 Task: Find connections with filter location San Bernardo with filter topic #Moneywith filter profile language German with filter current company Lemon Tree Hotels with filter school United Institute Of Management with filter industry Surveying and Mapping Services with filter service category Loans with filter keywords title Account Representative
Action: Mouse moved to (609, 68)
Screenshot: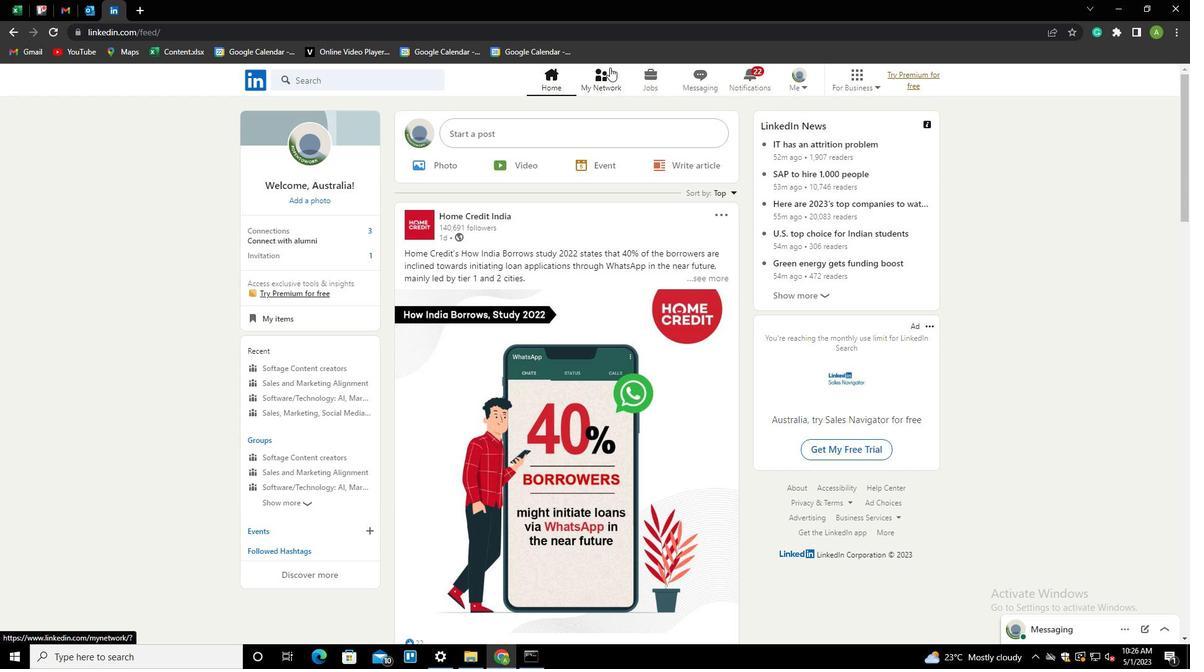 
Action: Mouse pressed left at (609, 68)
Screenshot: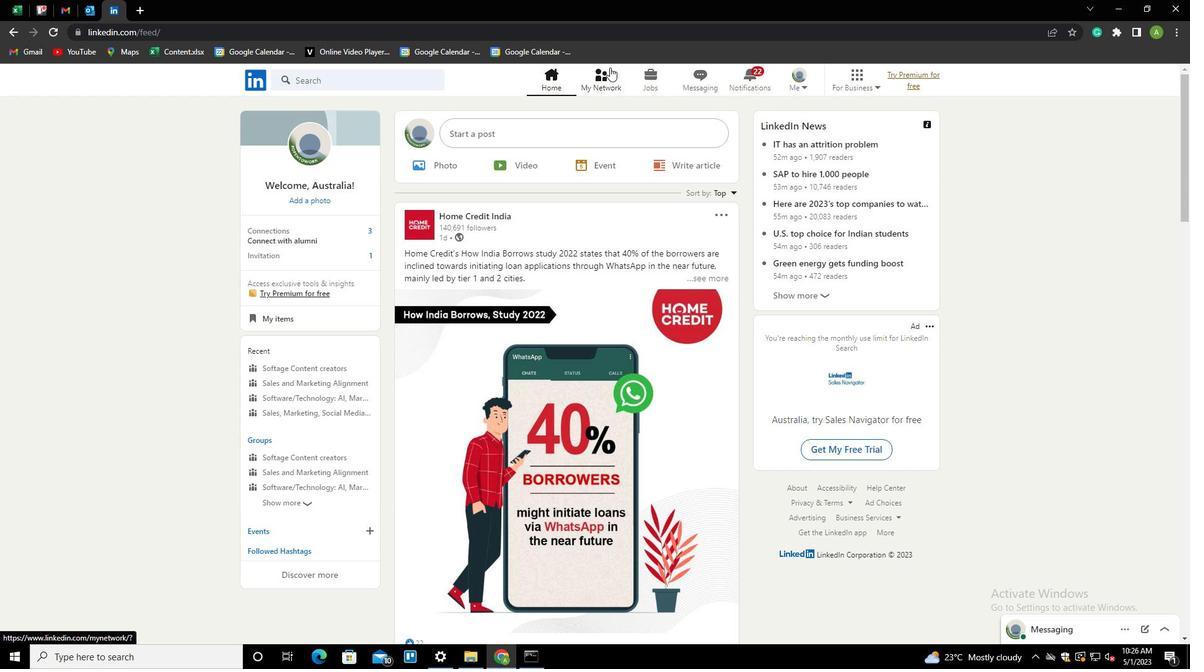
Action: Mouse moved to (308, 150)
Screenshot: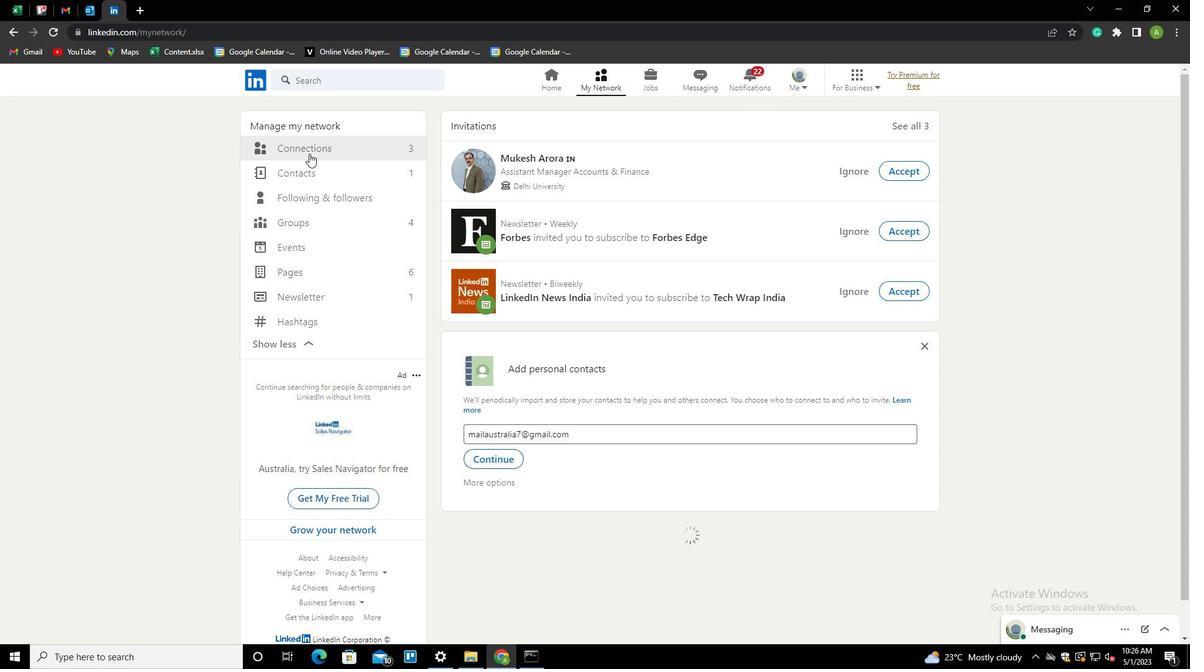 
Action: Mouse pressed left at (308, 150)
Screenshot: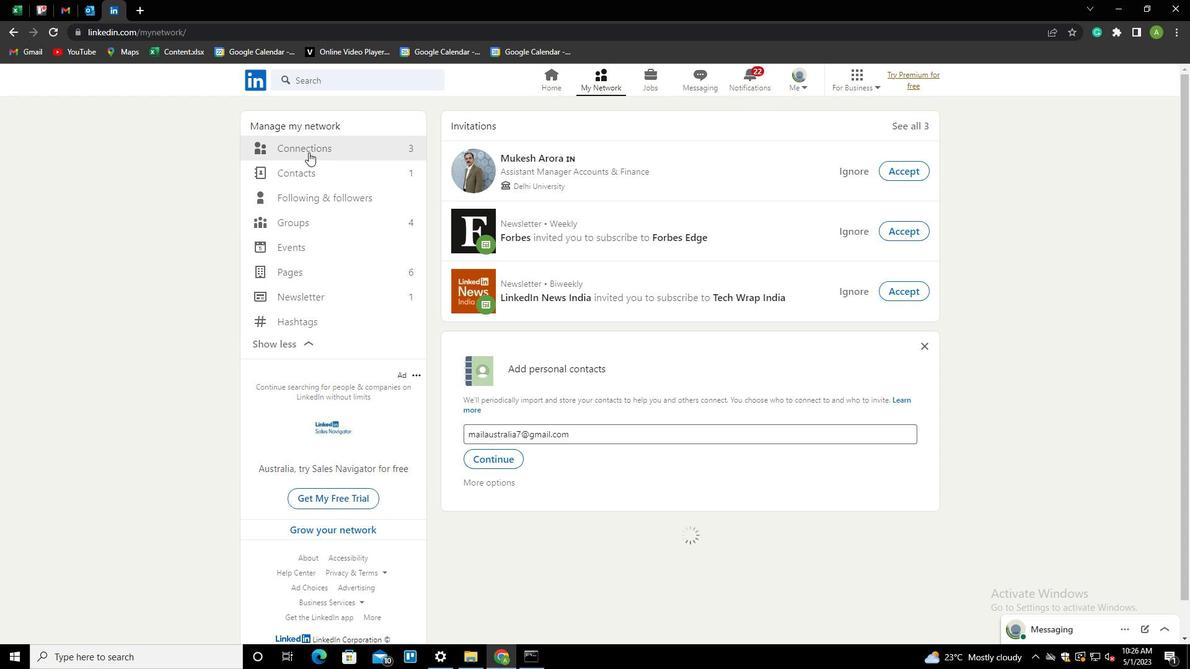 
Action: Mouse moved to (674, 147)
Screenshot: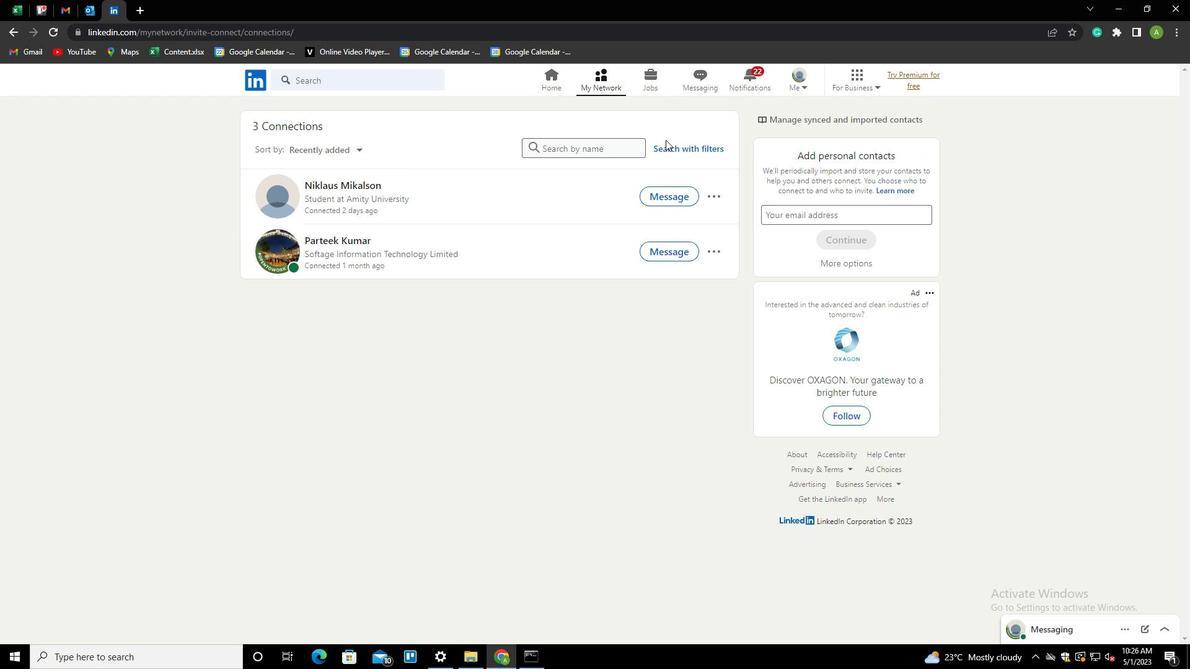
Action: Mouse pressed left at (674, 147)
Screenshot: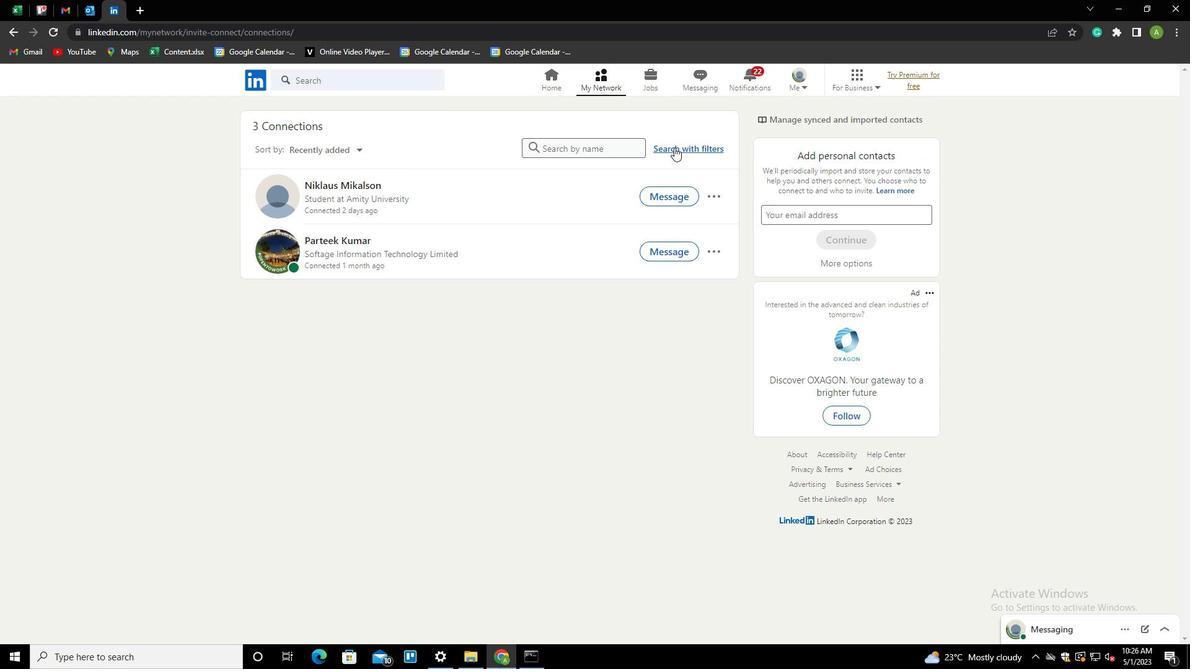 
Action: Mouse moved to (633, 115)
Screenshot: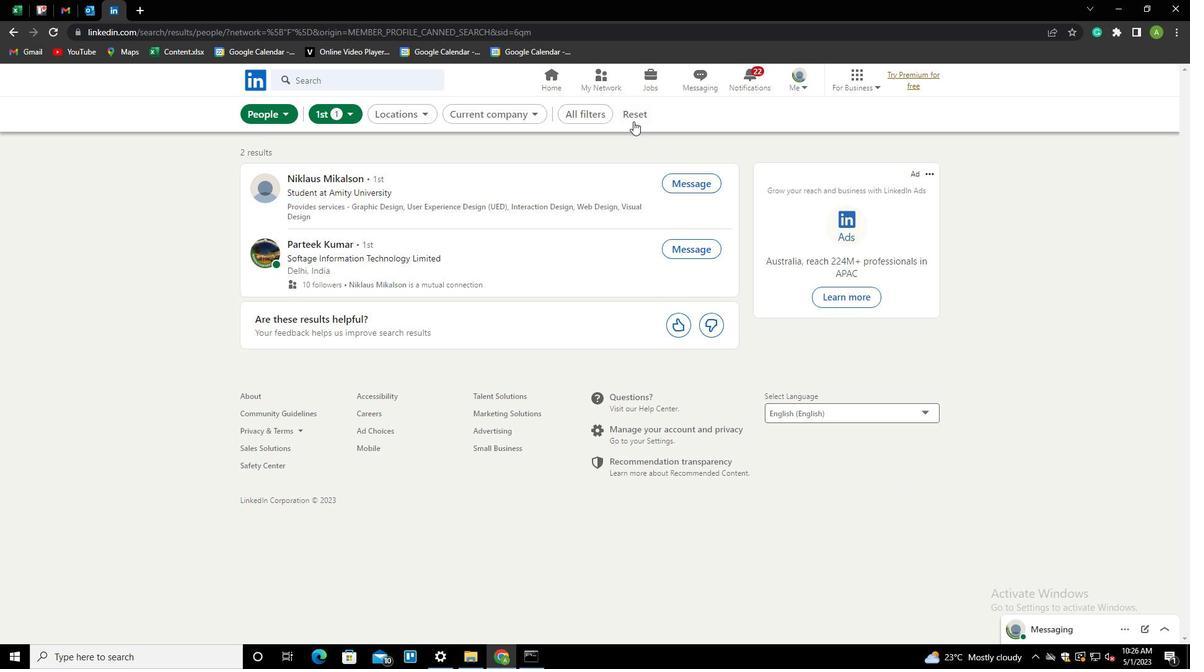 
Action: Mouse pressed left at (633, 115)
Screenshot: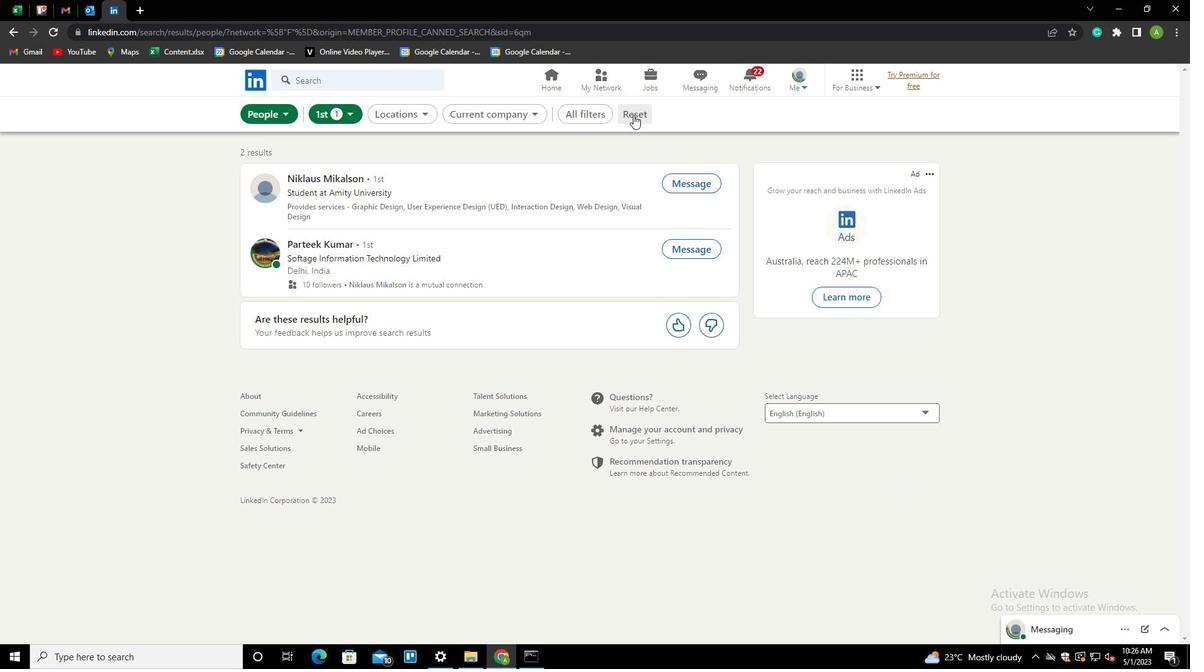 
Action: Mouse moved to (610, 110)
Screenshot: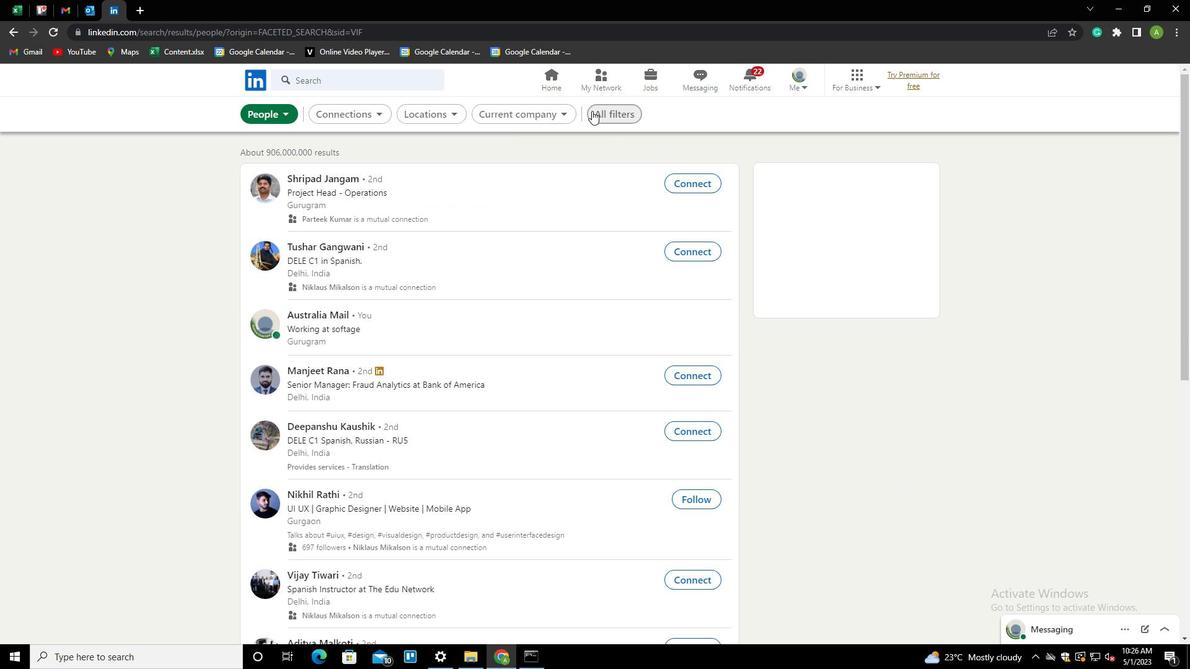 
Action: Mouse pressed left at (610, 110)
Screenshot: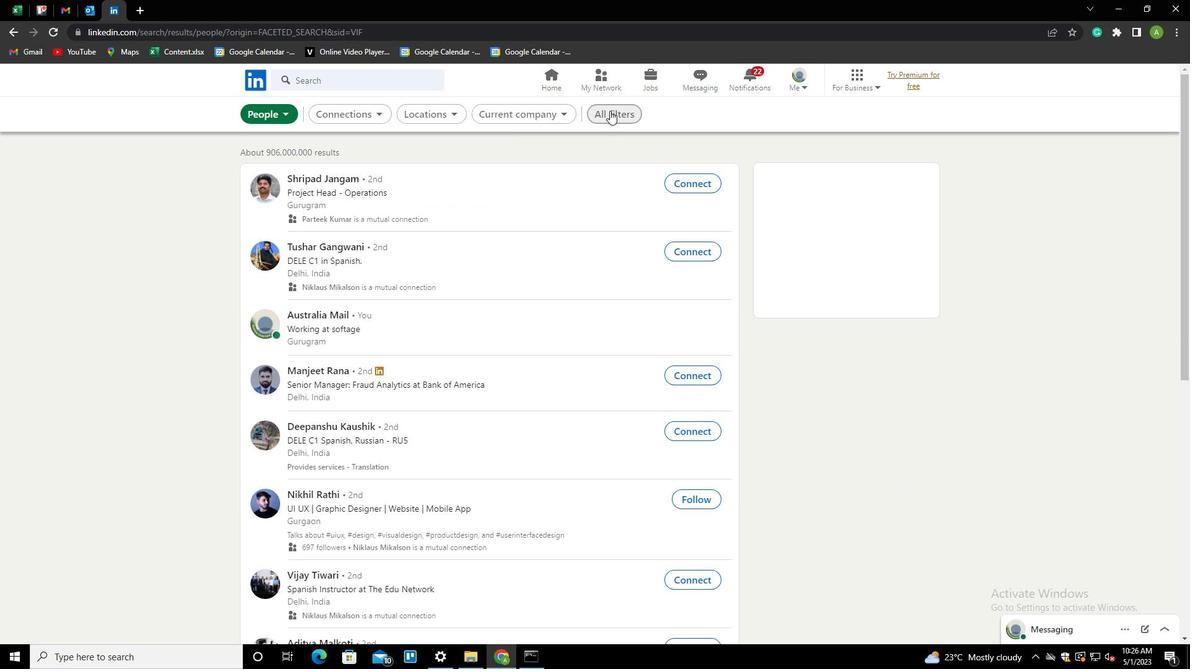 
Action: Mouse moved to (972, 280)
Screenshot: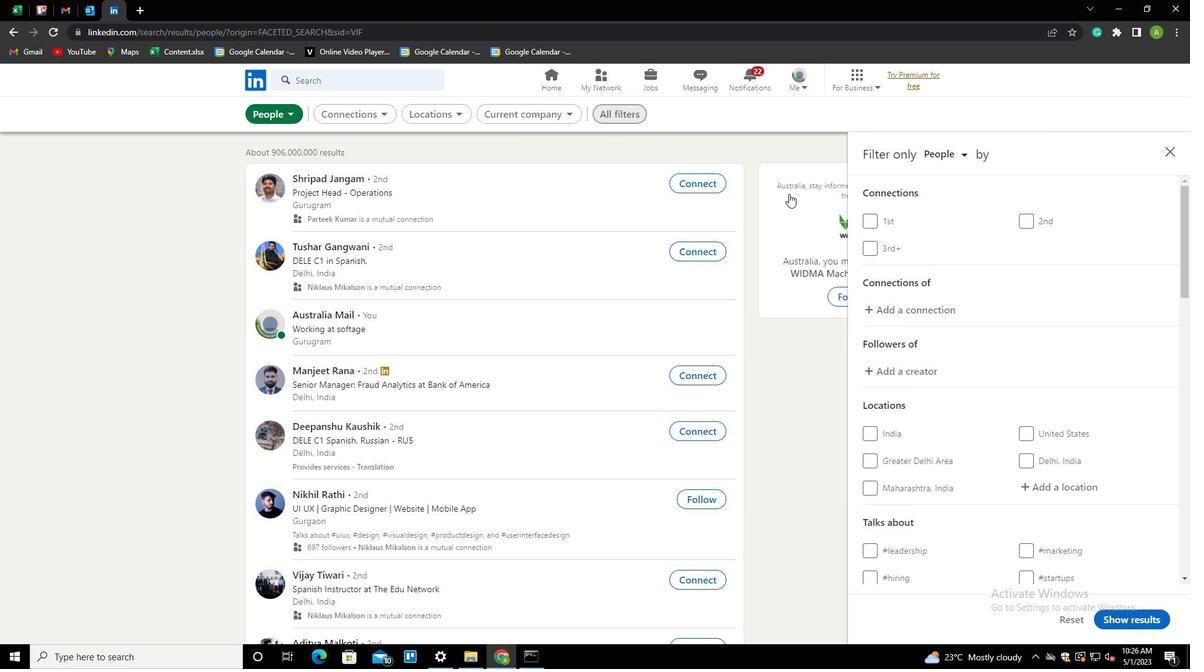
Action: Mouse scrolled (972, 280) with delta (0, 0)
Screenshot: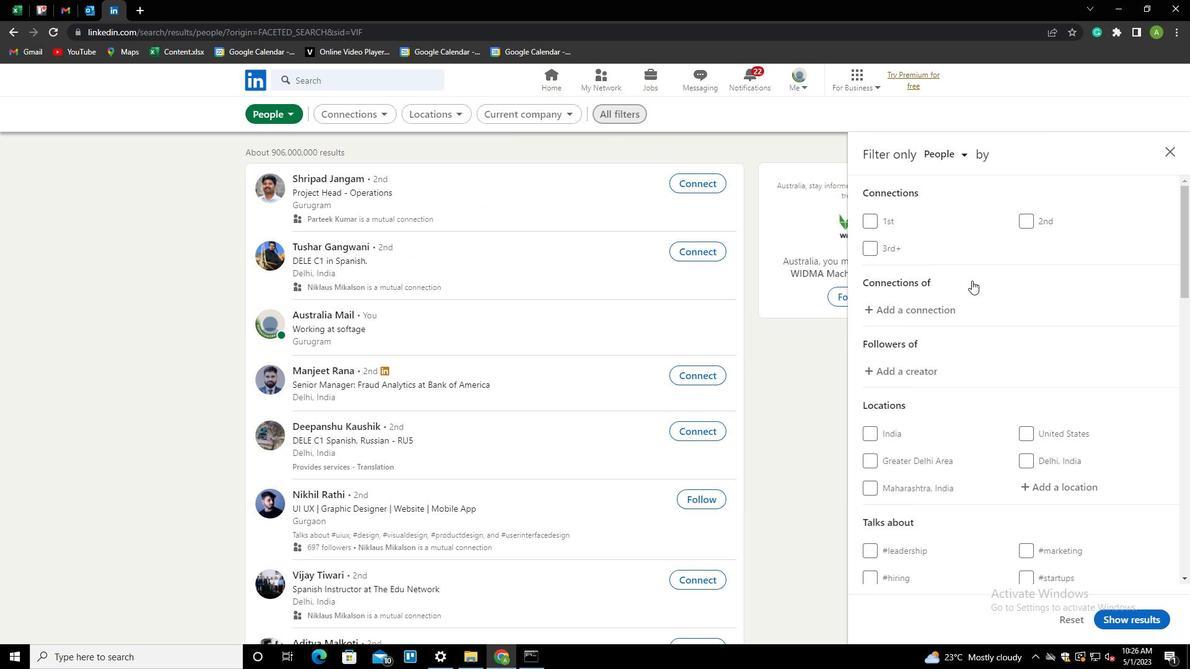
Action: Mouse scrolled (972, 280) with delta (0, 0)
Screenshot: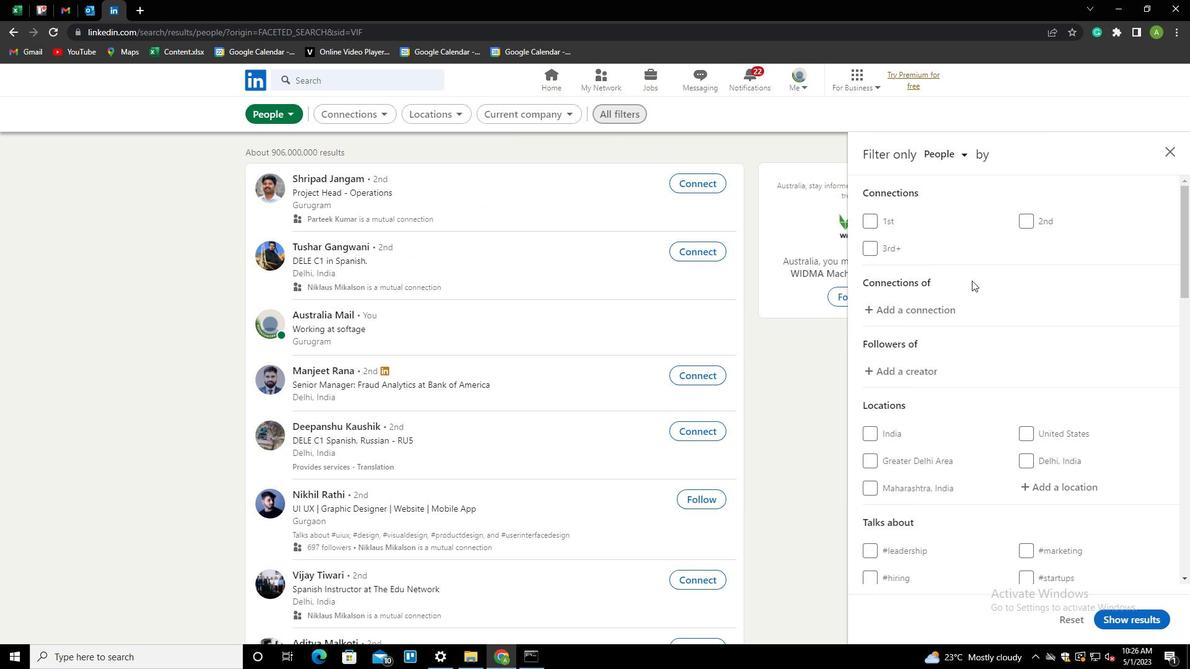 
Action: Mouse scrolled (972, 280) with delta (0, 0)
Screenshot: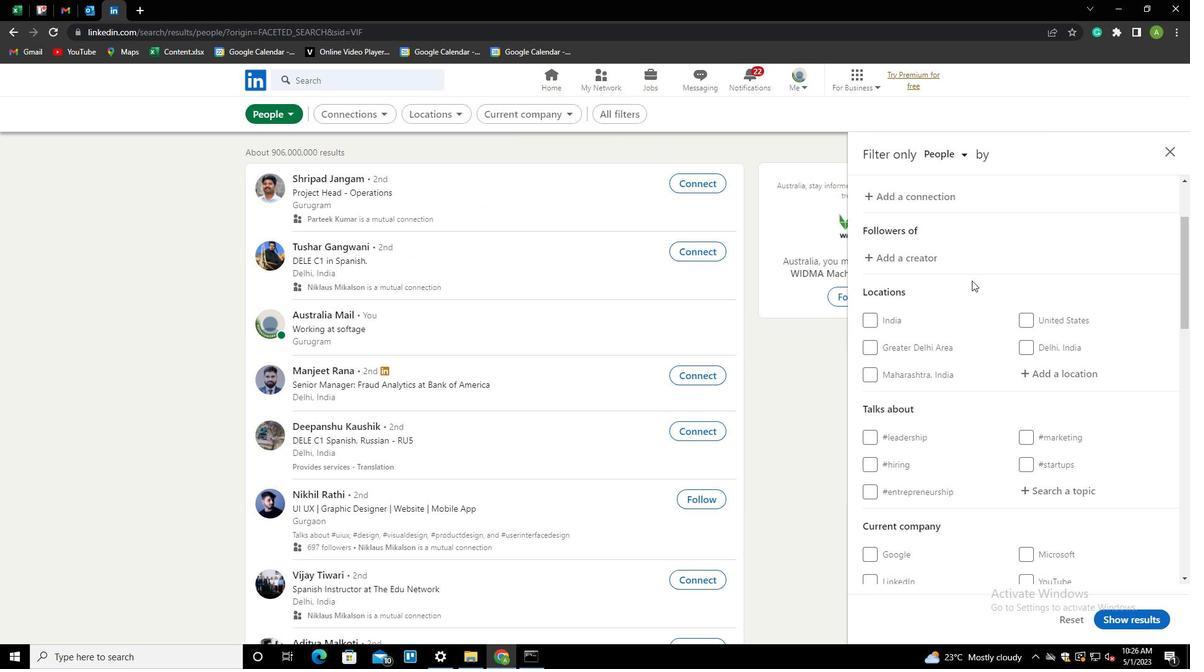 
Action: Mouse scrolled (972, 280) with delta (0, 0)
Screenshot: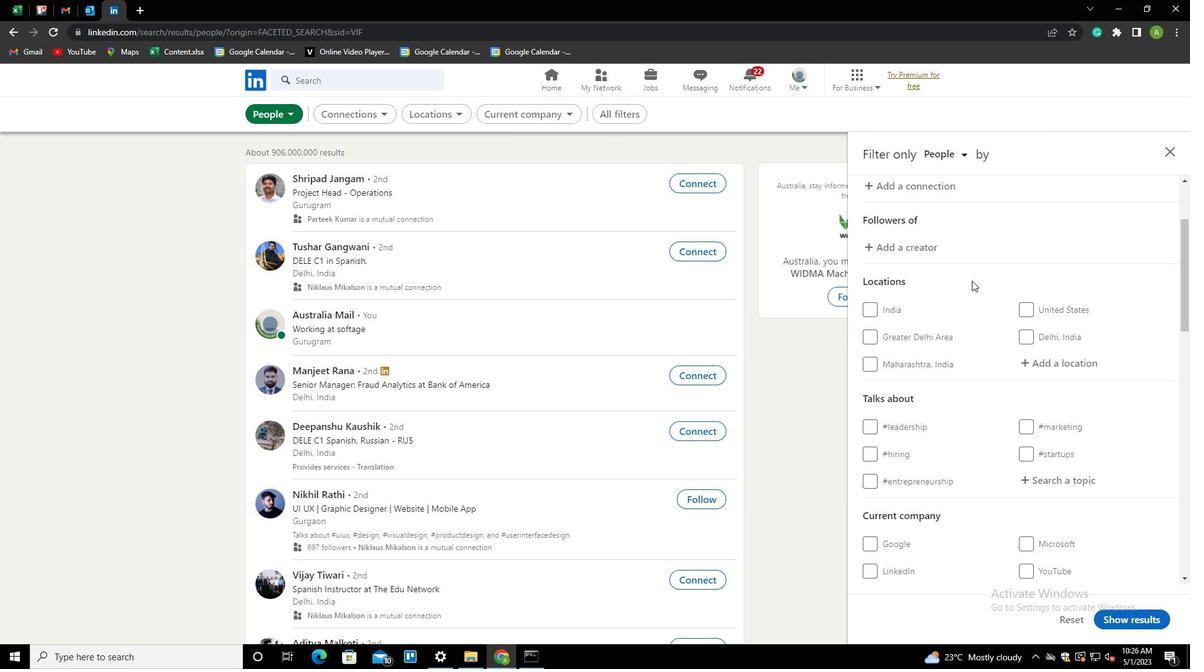
Action: Mouse moved to (1045, 241)
Screenshot: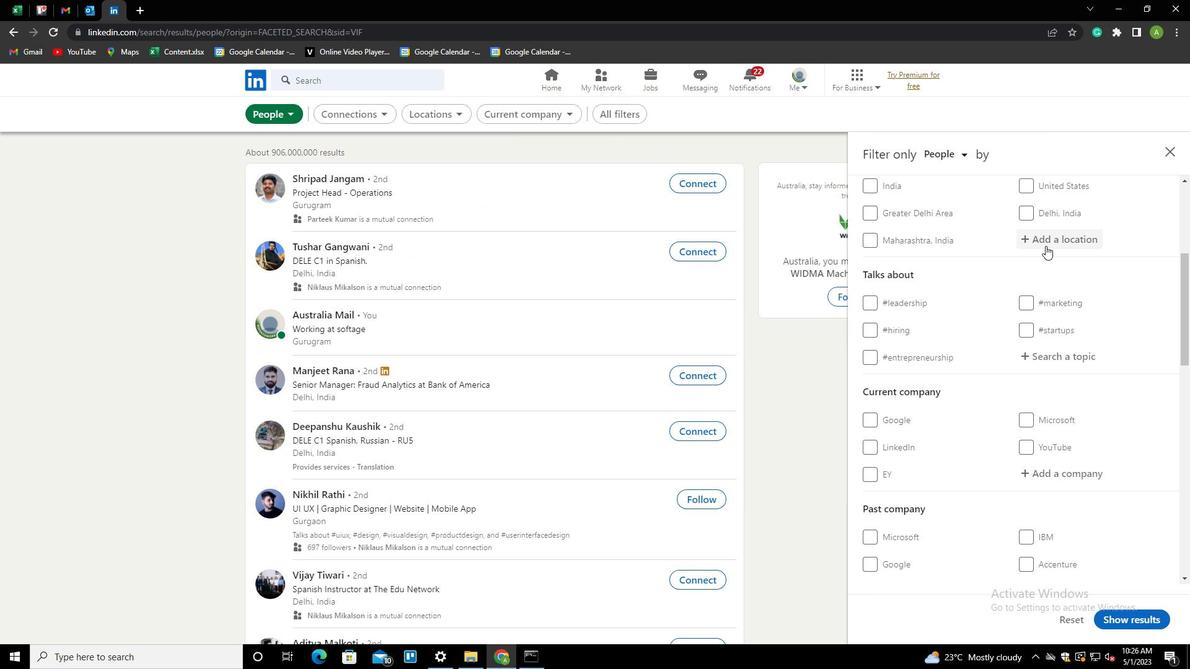 
Action: Mouse pressed left at (1045, 241)
Screenshot: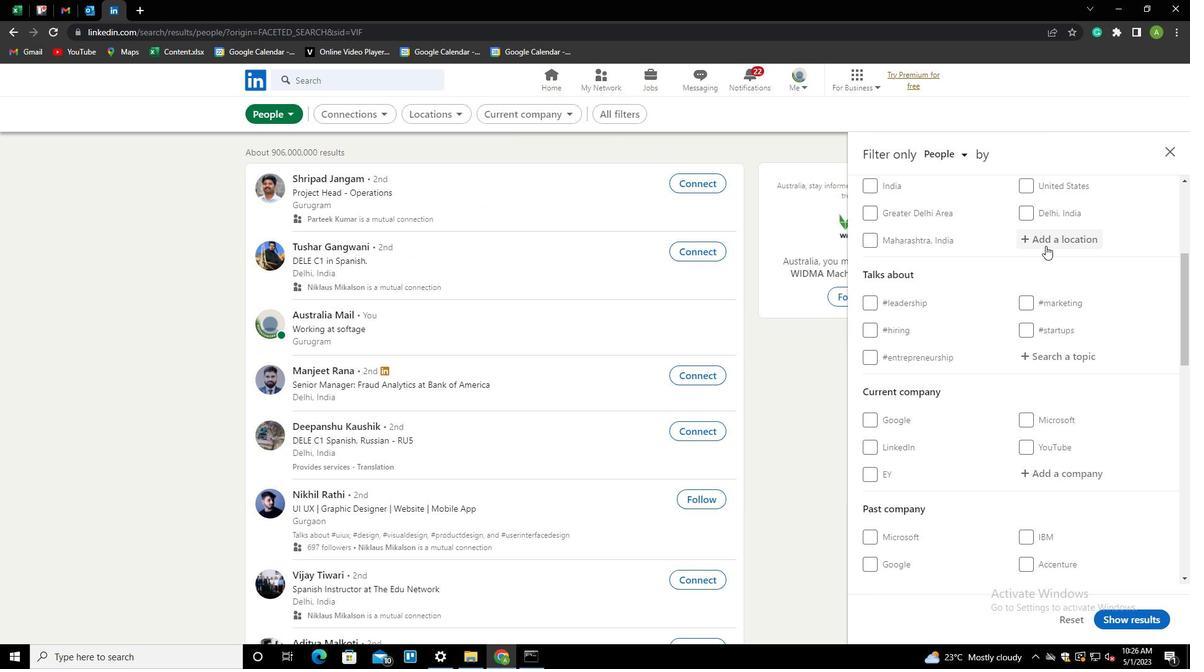 
Action: Key pressed <Key.shift>SAN<Key.space><Key.shift>BERNARDO<Key.down><Key.enter>
Screenshot: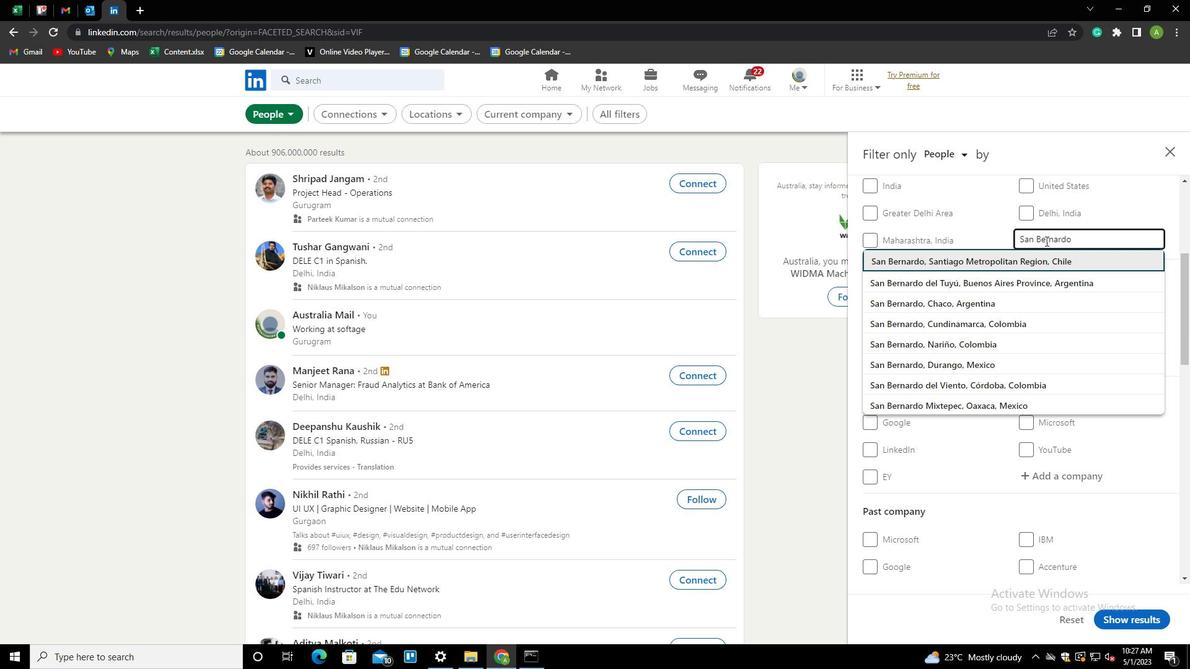 
Action: Mouse scrolled (1045, 240) with delta (0, 0)
Screenshot: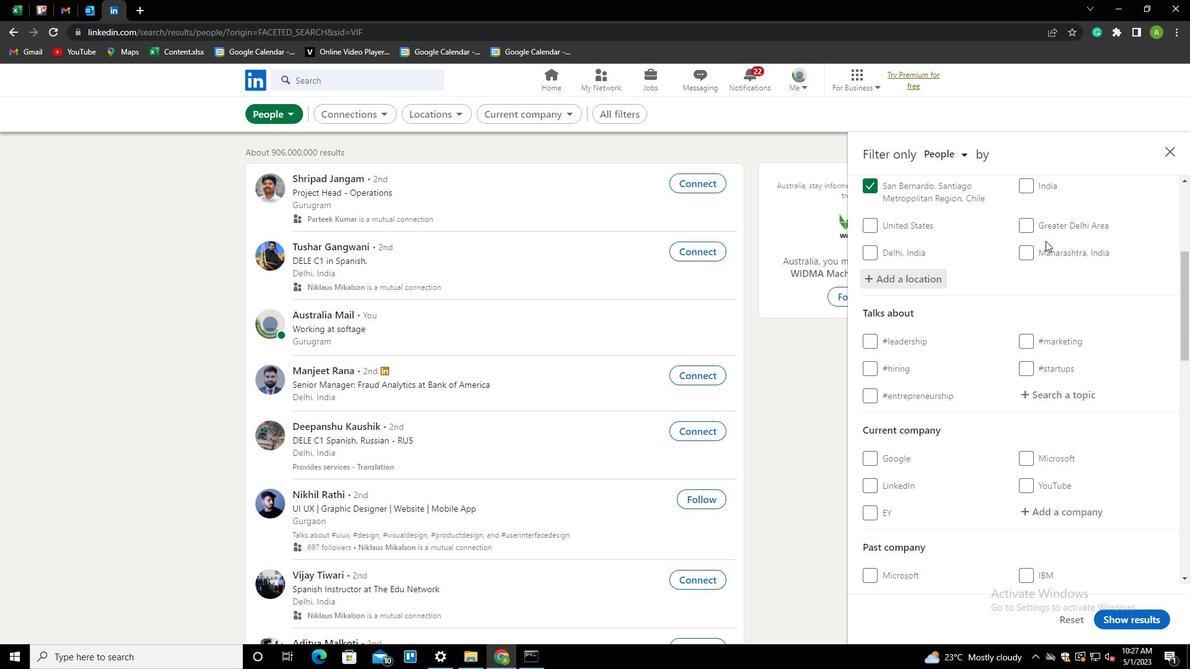 
Action: Mouse scrolled (1045, 240) with delta (0, 0)
Screenshot: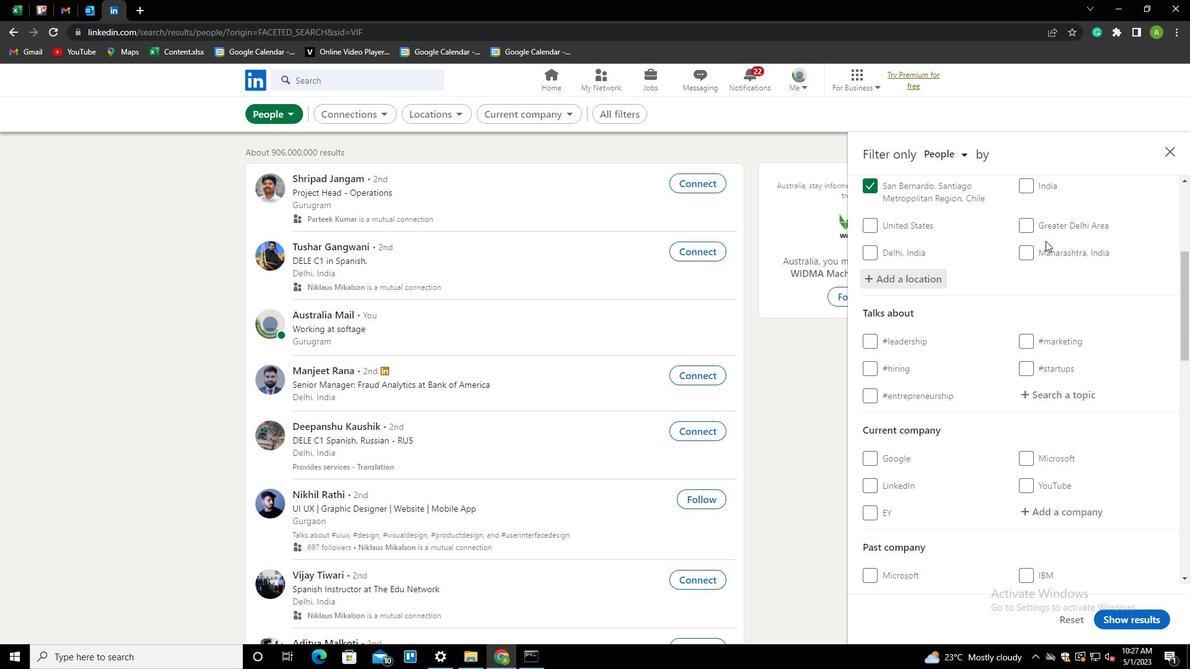 
Action: Mouse scrolled (1045, 240) with delta (0, 0)
Screenshot: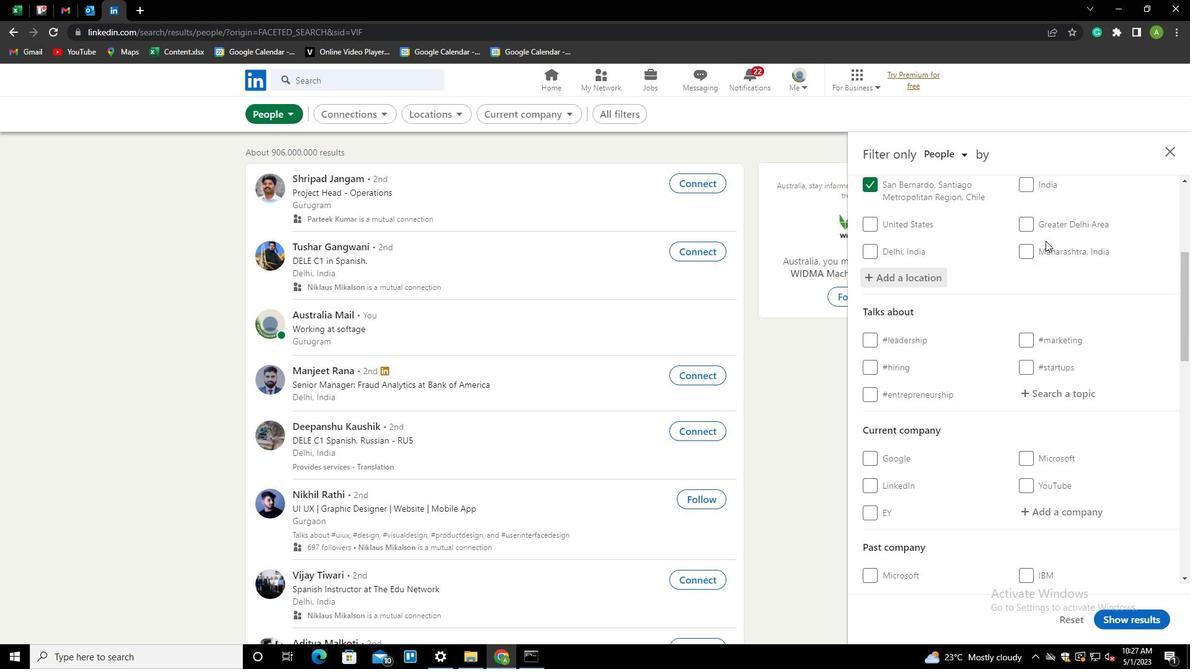 
Action: Mouse moved to (1066, 318)
Screenshot: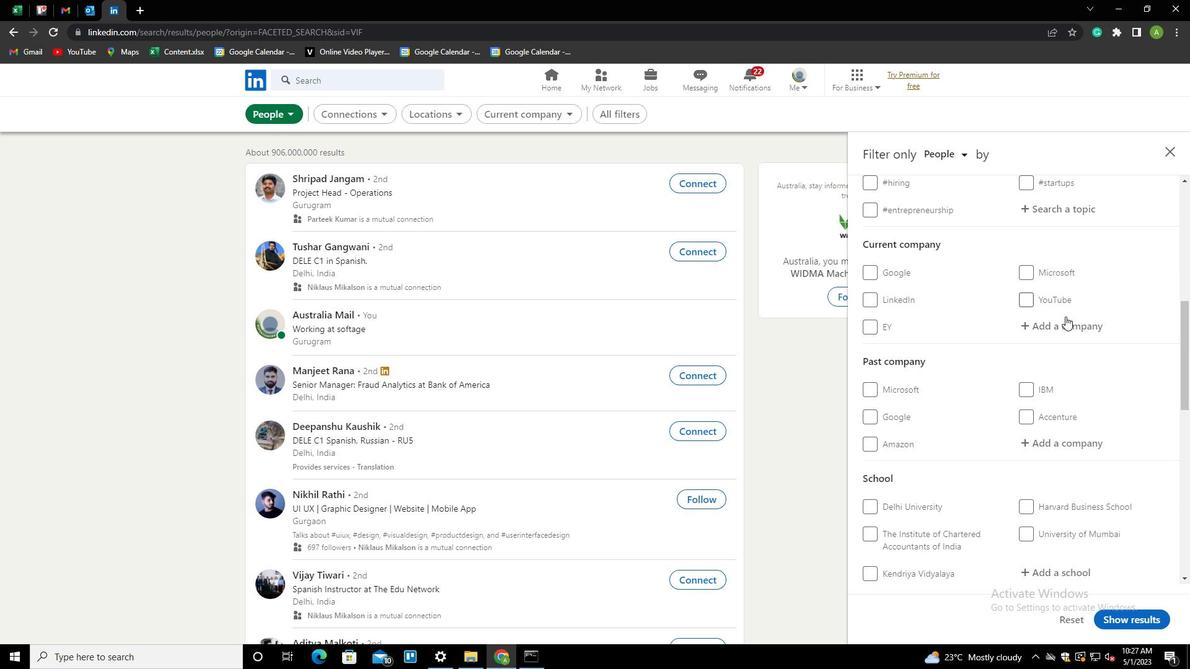 
Action: Mouse scrolled (1066, 318) with delta (0, 0)
Screenshot: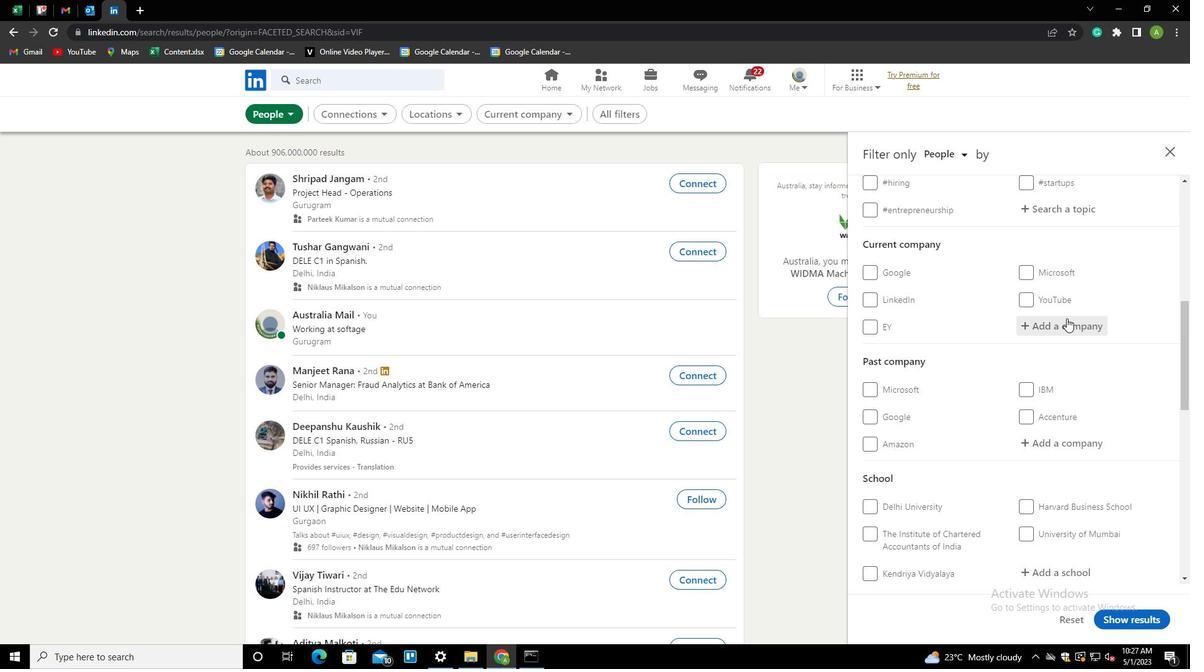 
Action: Mouse scrolled (1066, 319) with delta (0, 0)
Screenshot: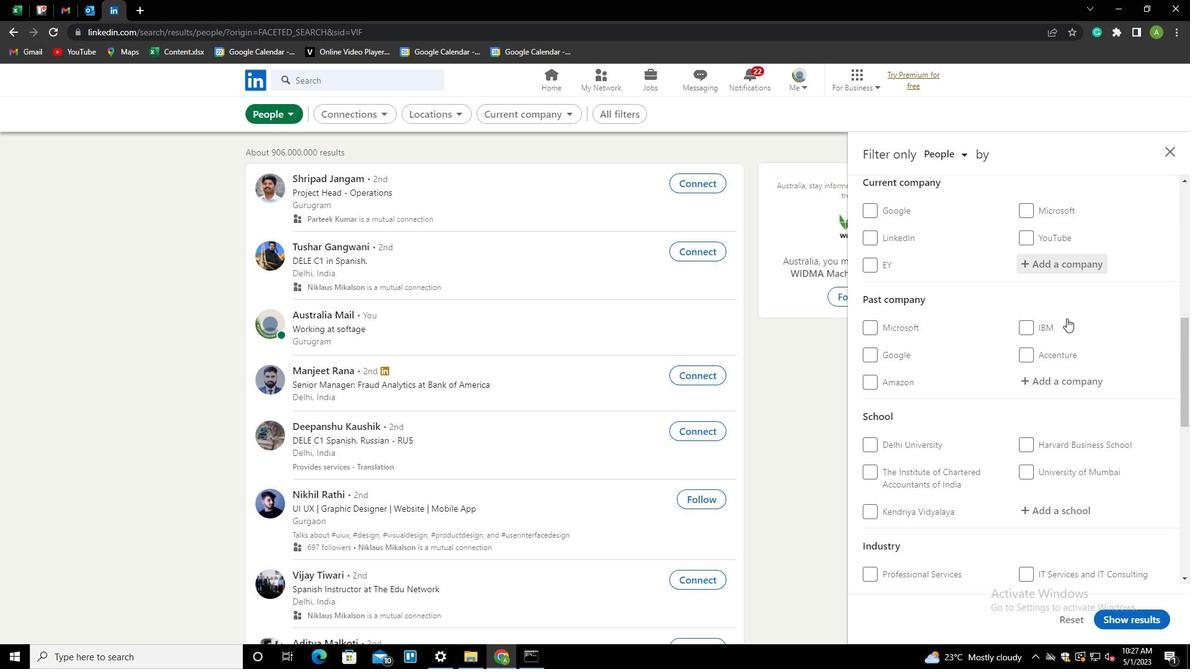 
Action: Mouse scrolled (1066, 319) with delta (0, 0)
Screenshot: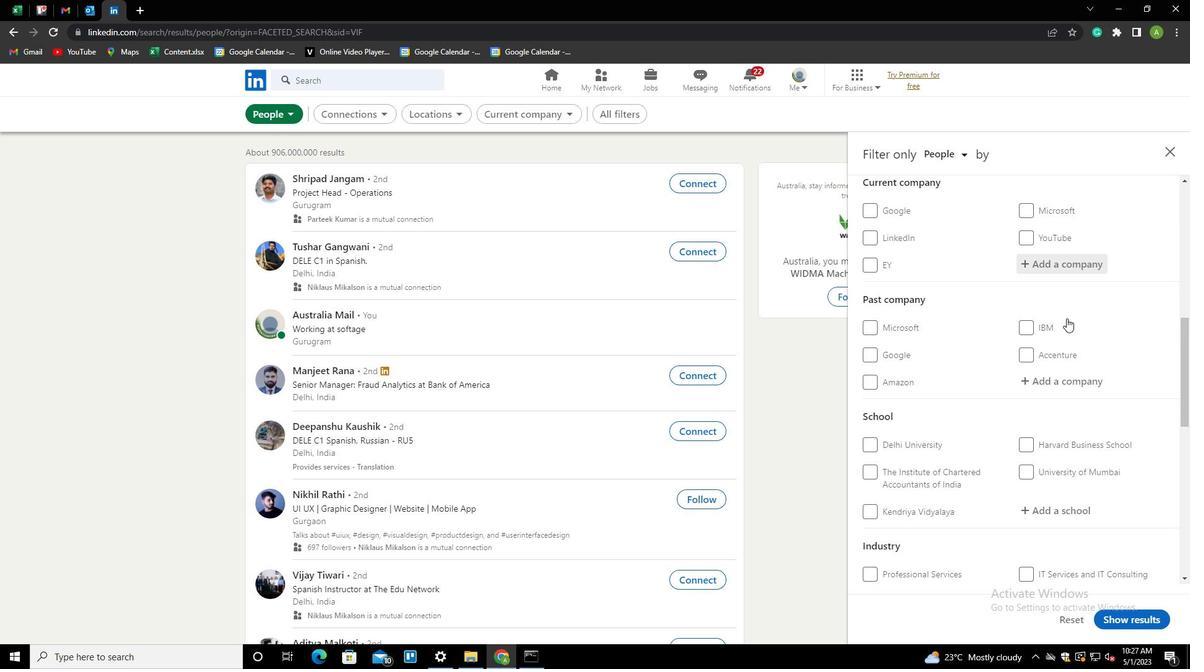 
Action: Mouse scrolled (1066, 319) with delta (0, 0)
Screenshot: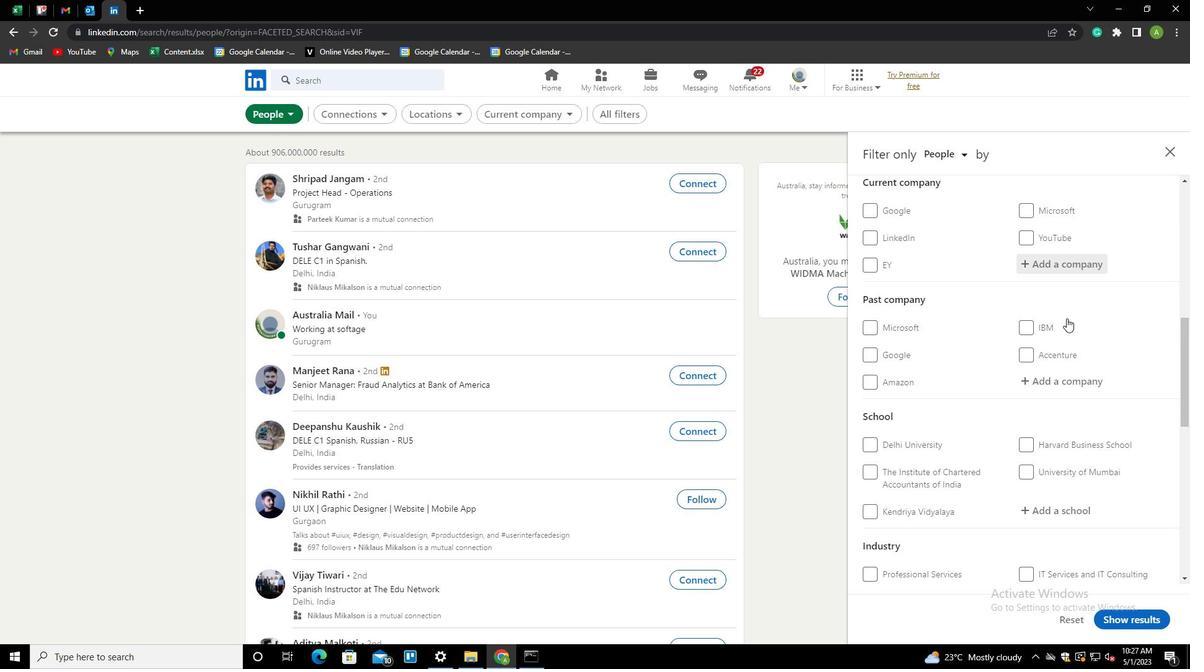 
Action: Mouse moved to (1060, 335)
Screenshot: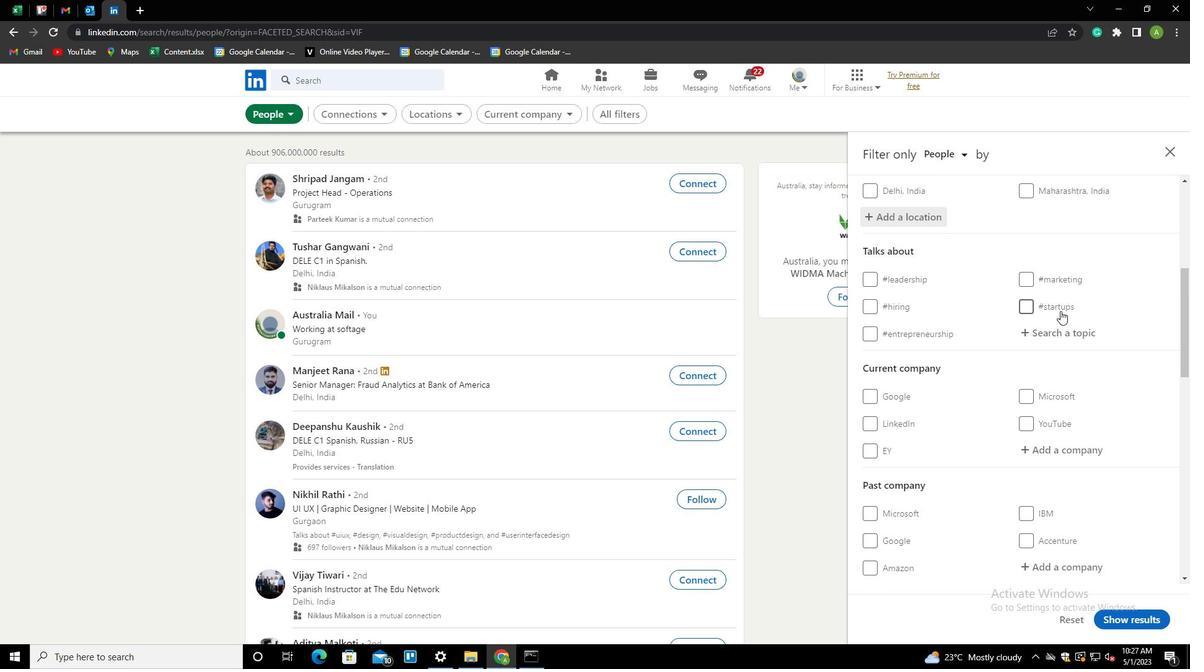 
Action: Mouse pressed left at (1060, 335)
Screenshot: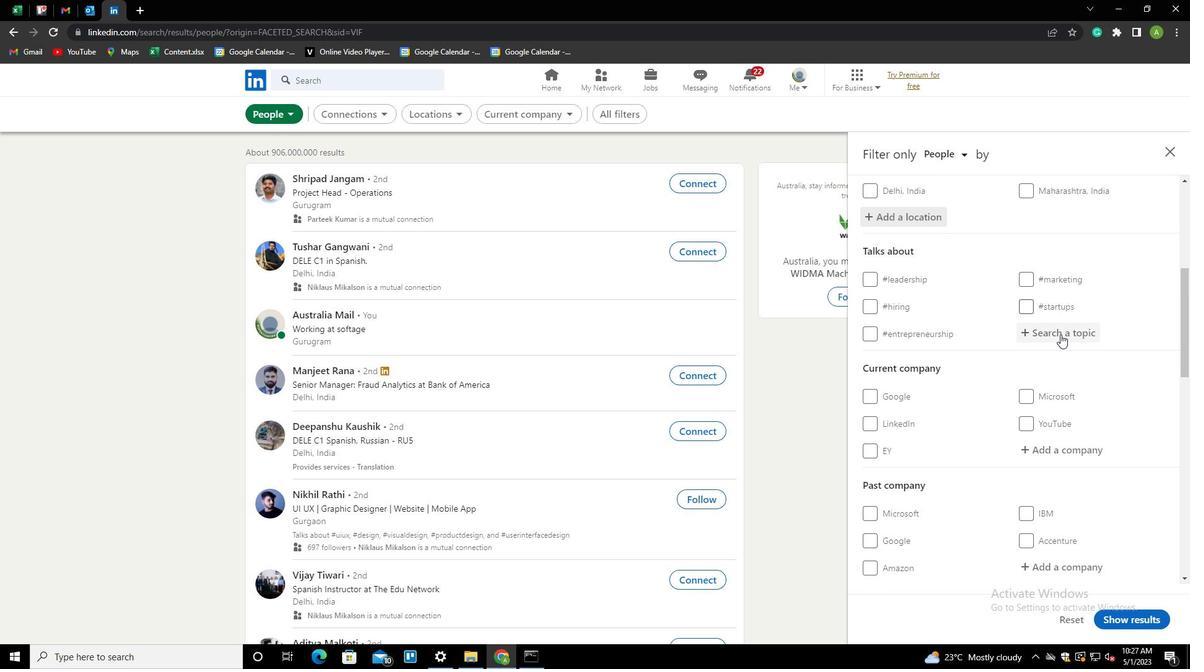 
Action: Key pressed <Key.shift>MONEY<Key.down><Key.enter>
Screenshot: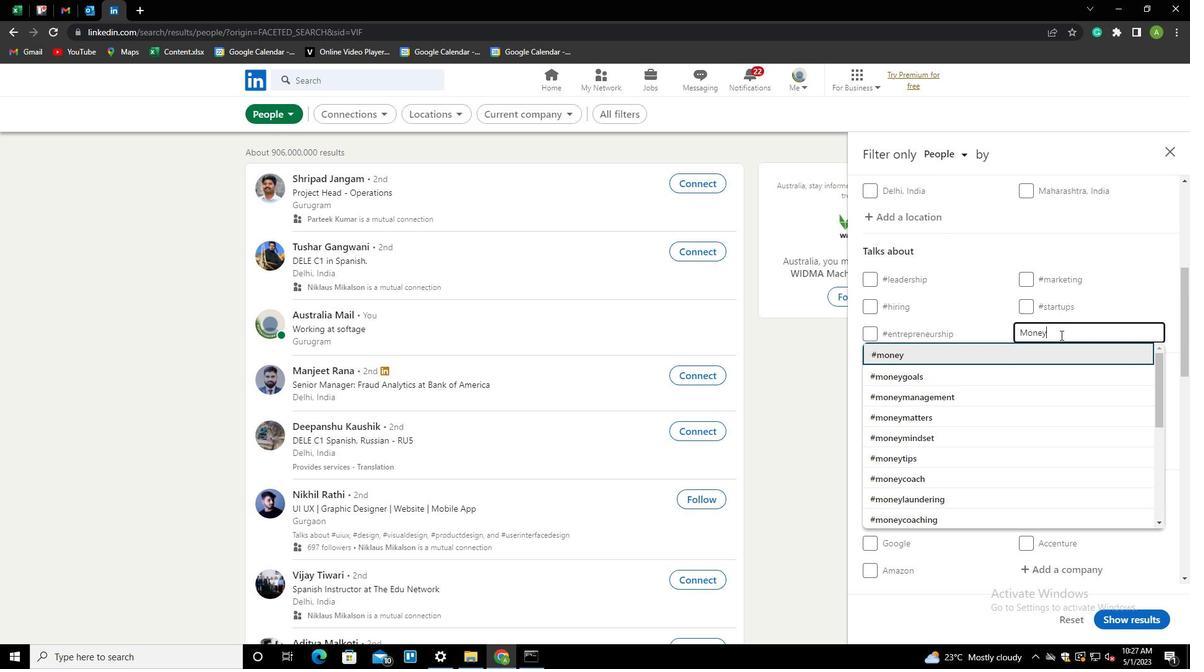 
Action: Mouse scrolled (1060, 334) with delta (0, 0)
Screenshot: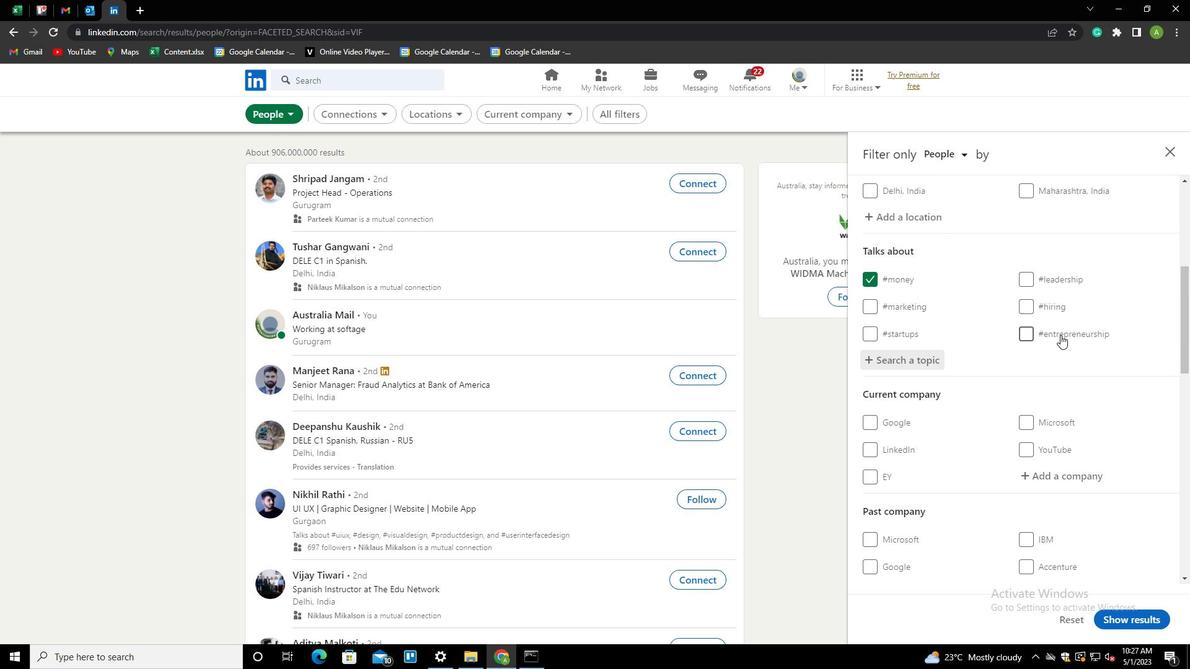 
Action: Mouse scrolled (1060, 334) with delta (0, 0)
Screenshot: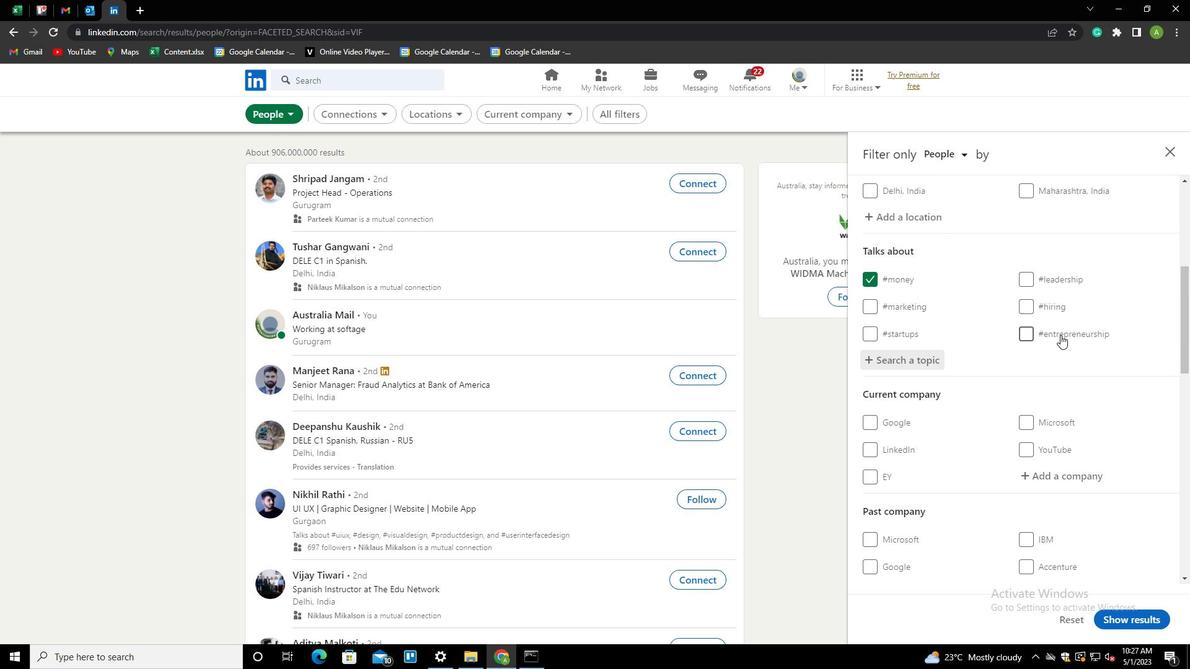 
Action: Mouse scrolled (1060, 334) with delta (0, 0)
Screenshot: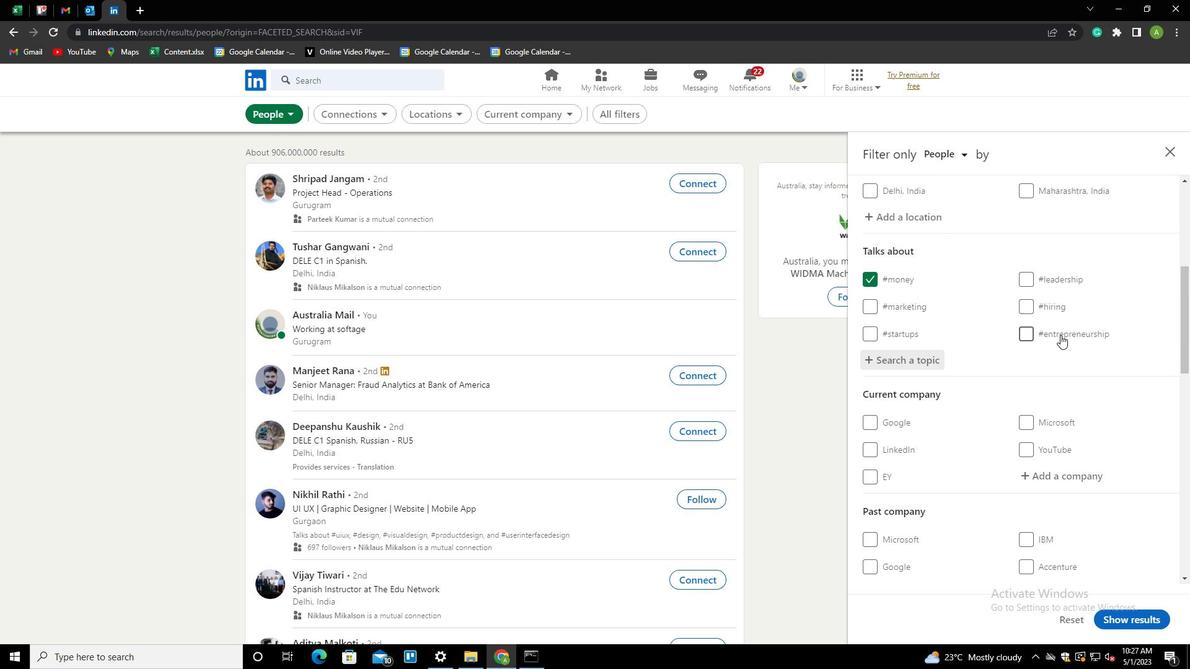 
Action: Mouse scrolled (1060, 334) with delta (0, 0)
Screenshot: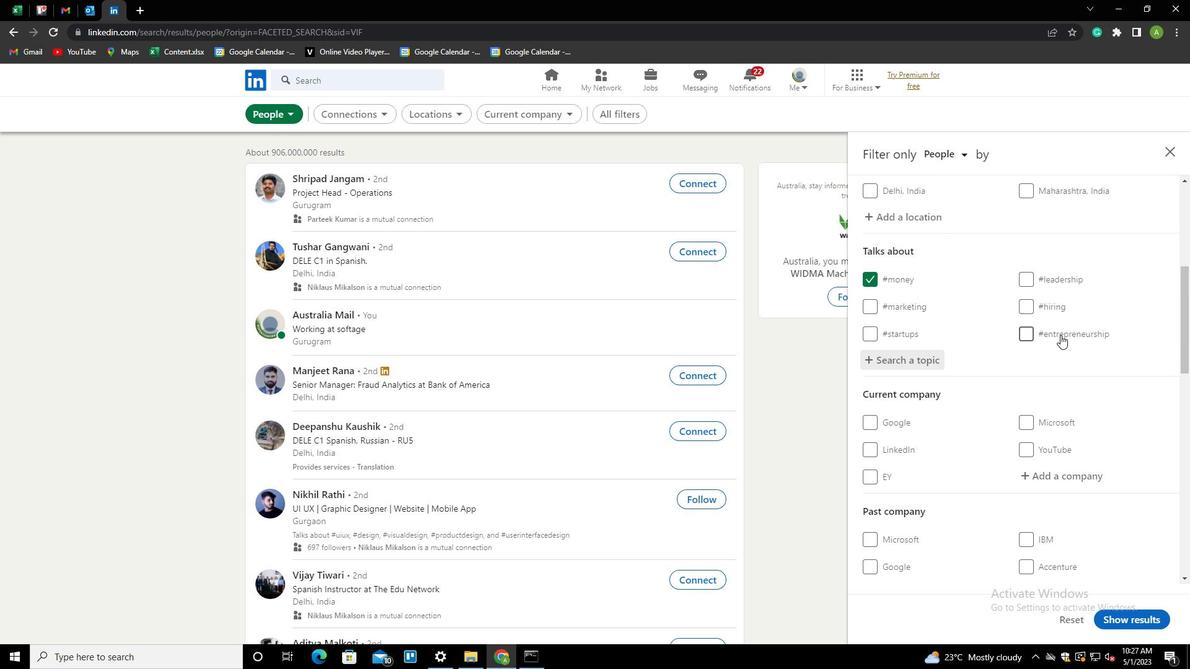
Action: Mouse scrolled (1060, 334) with delta (0, 0)
Screenshot: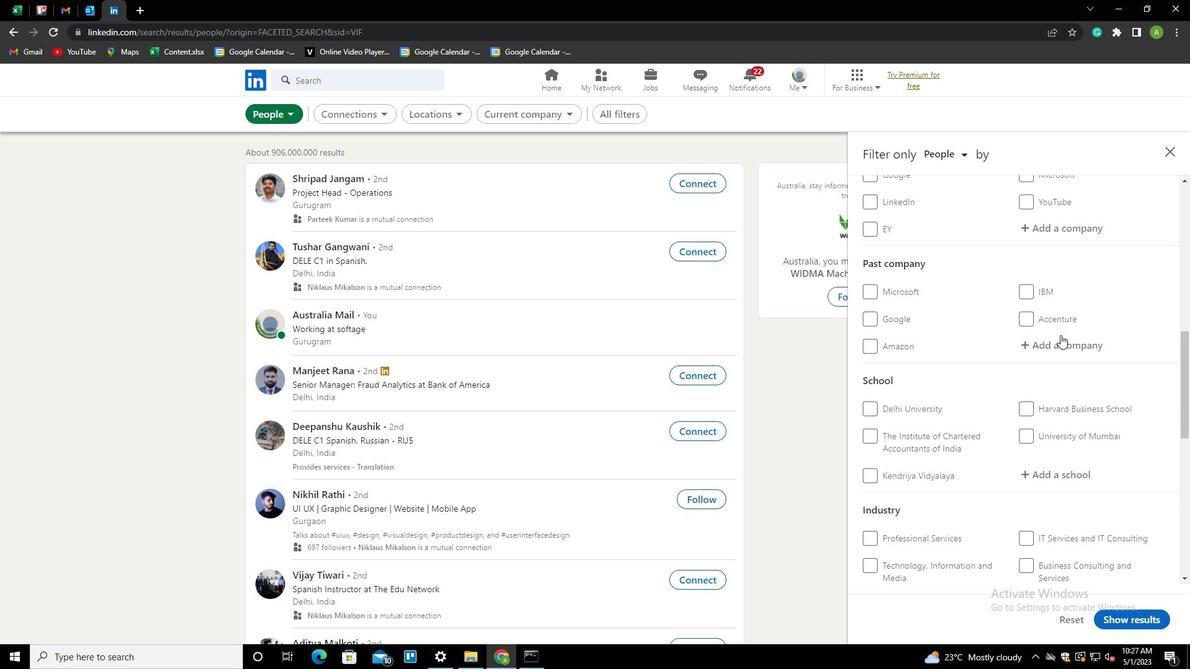 
Action: Mouse scrolled (1060, 334) with delta (0, 0)
Screenshot: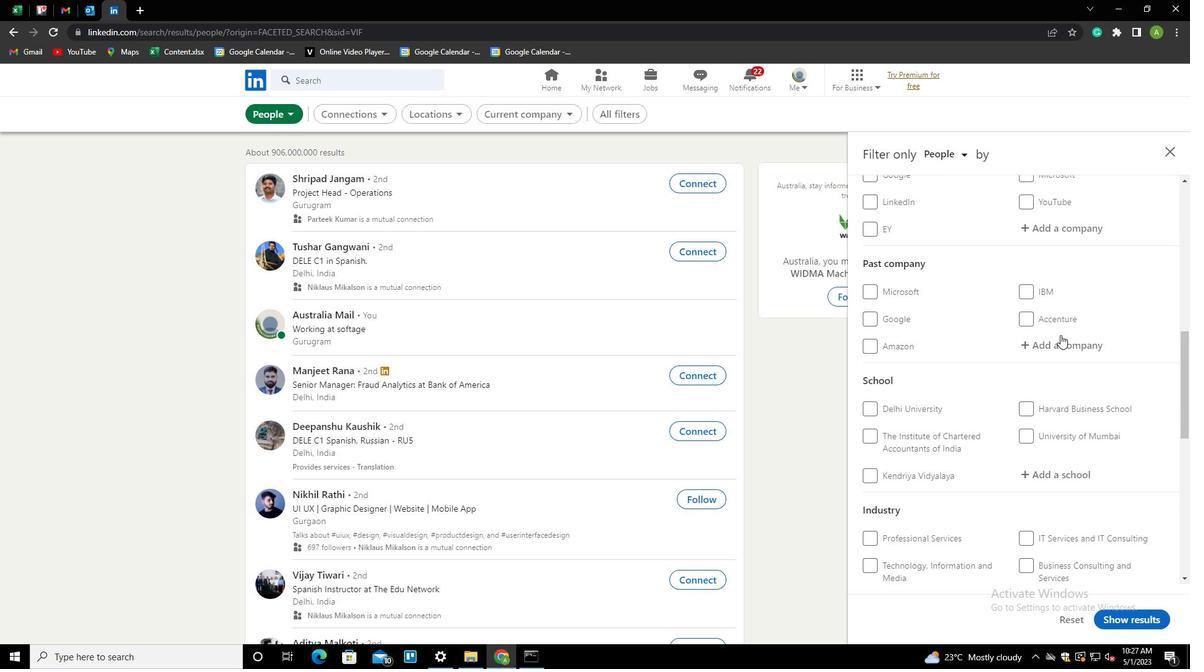 
Action: Mouse scrolled (1060, 334) with delta (0, 0)
Screenshot: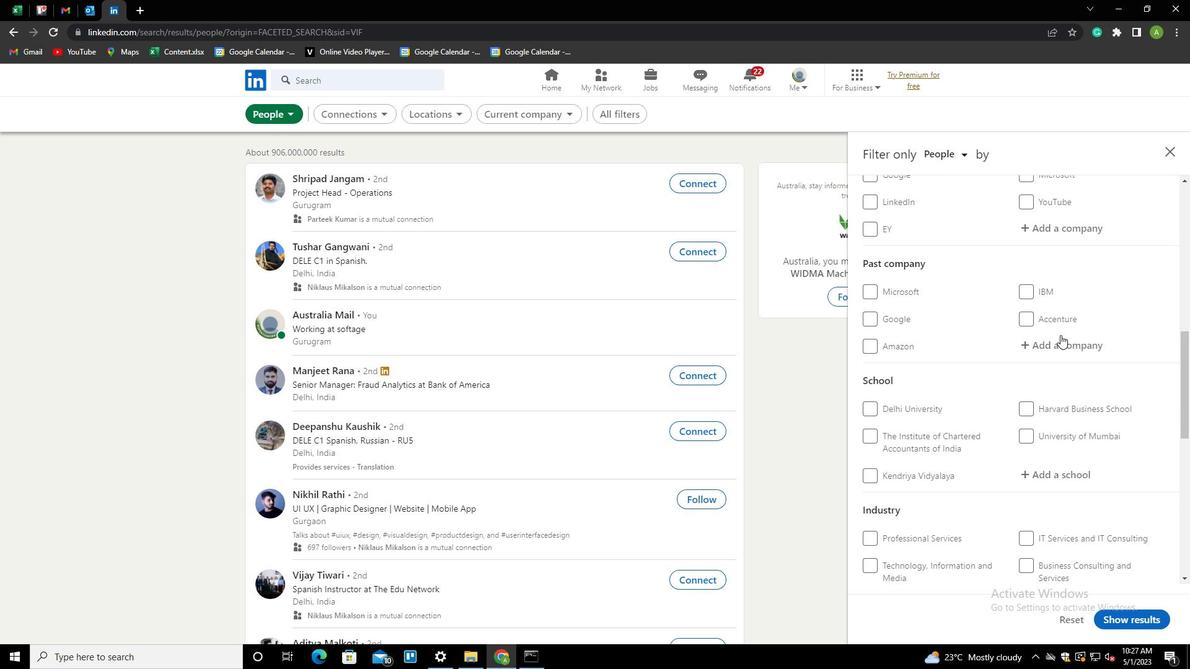 
Action: Mouse scrolled (1060, 334) with delta (0, 0)
Screenshot: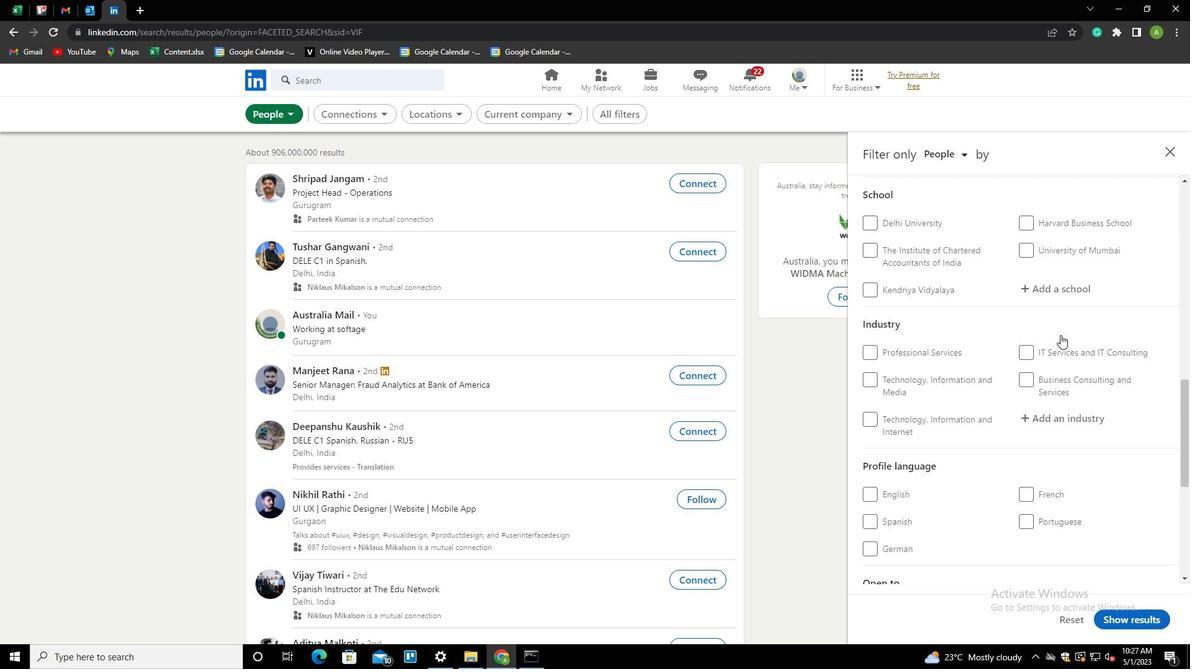 
Action: Mouse scrolled (1060, 334) with delta (0, 0)
Screenshot: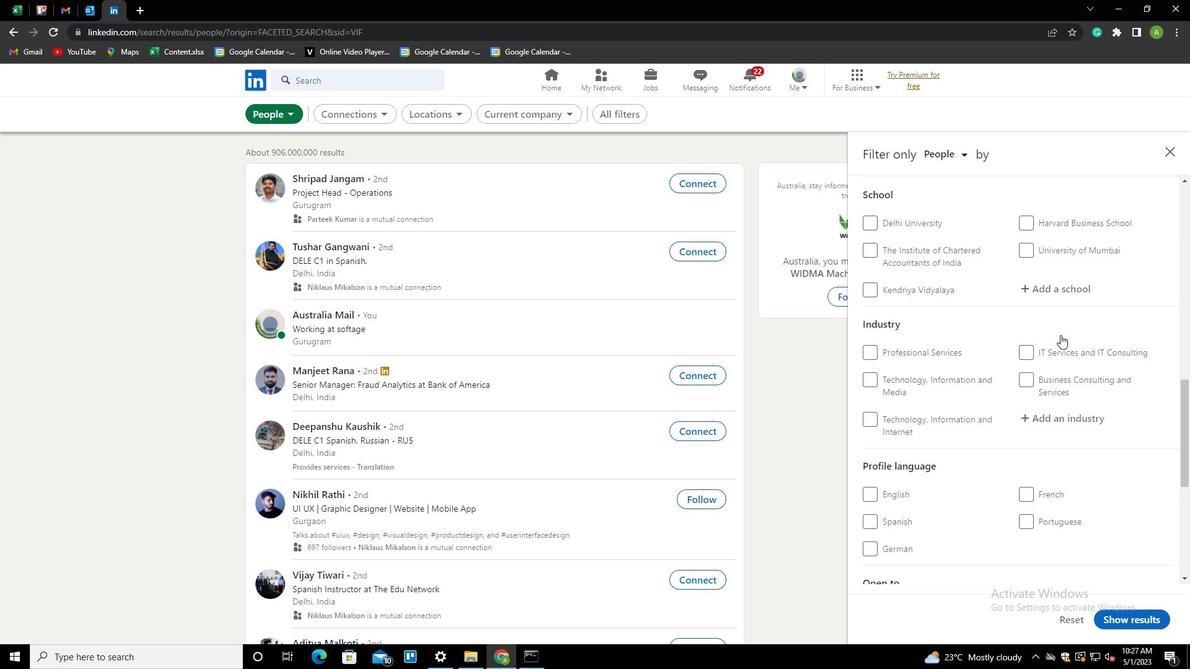 
Action: Mouse moved to (892, 422)
Screenshot: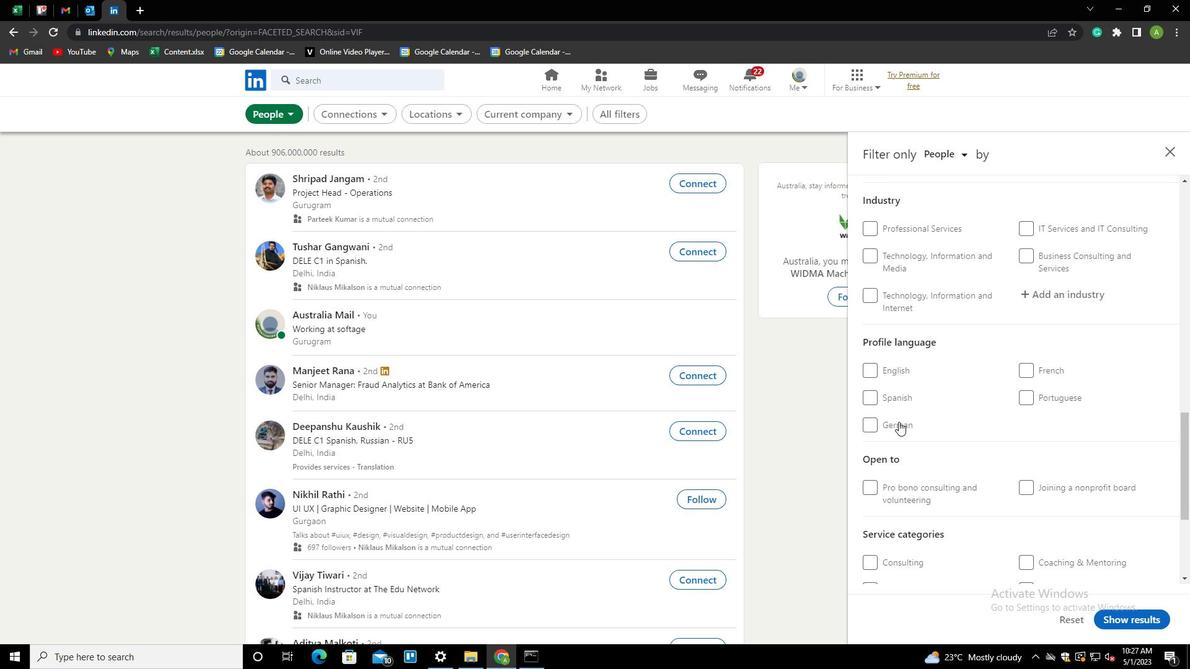 
Action: Mouse pressed left at (892, 422)
Screenshot: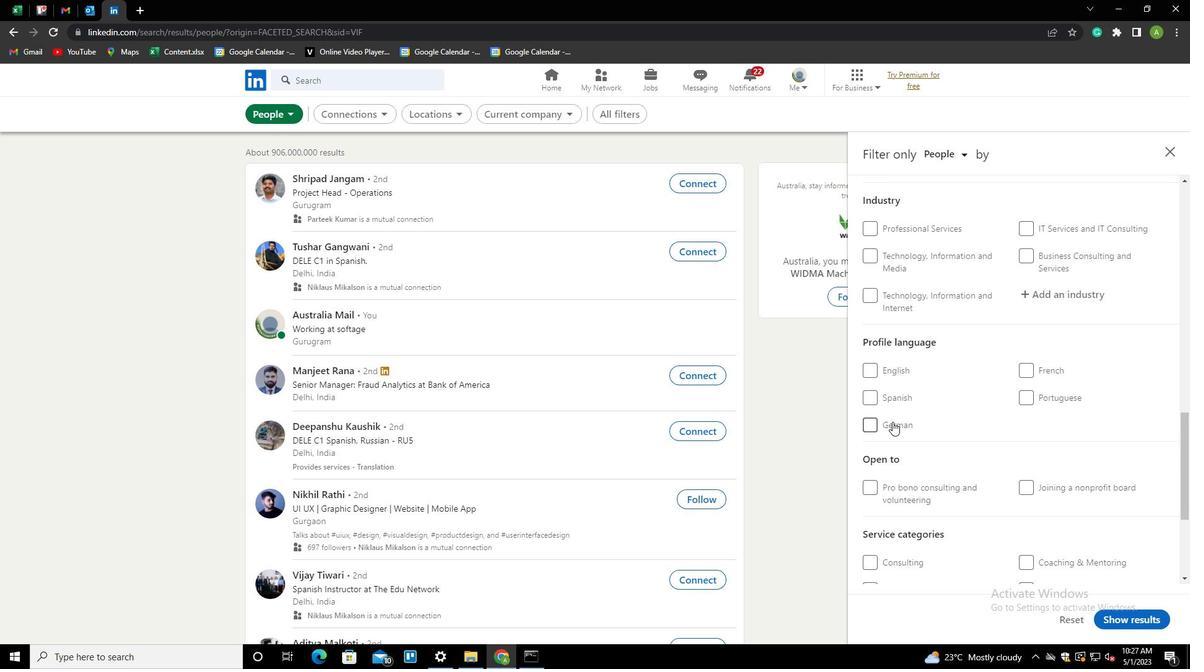 
Action: Mouse moved to (1024, 437)
Screenshot: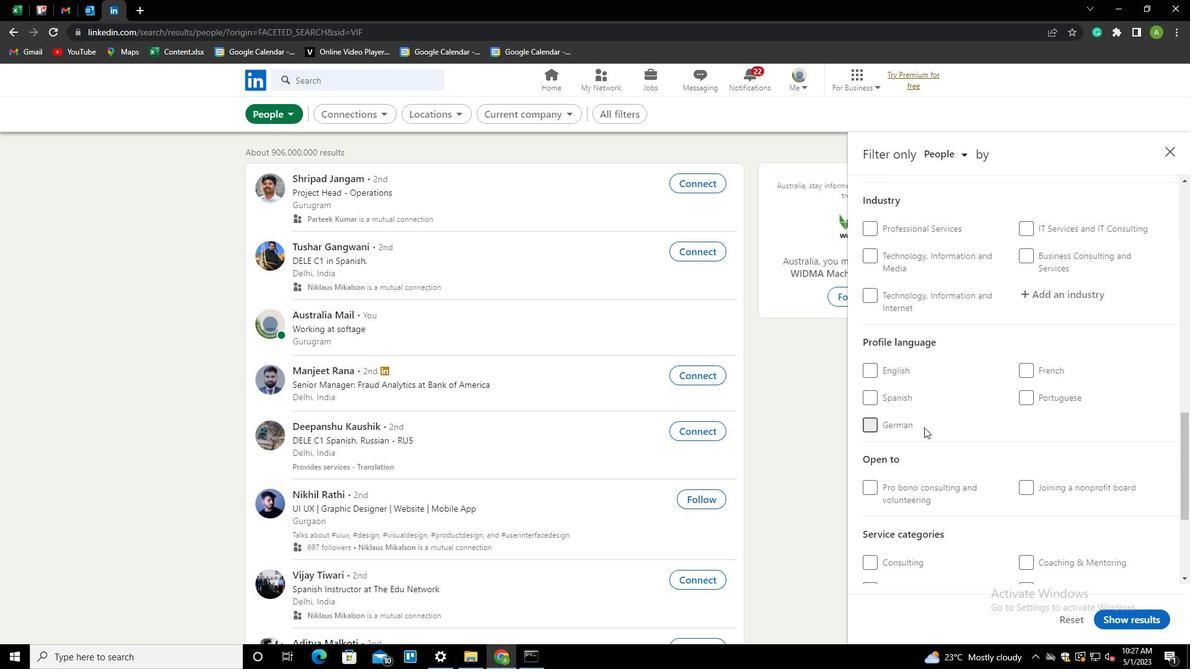 
Action: Mouse scrolled (1024, 438) with delta (0, 0)
Screenshot: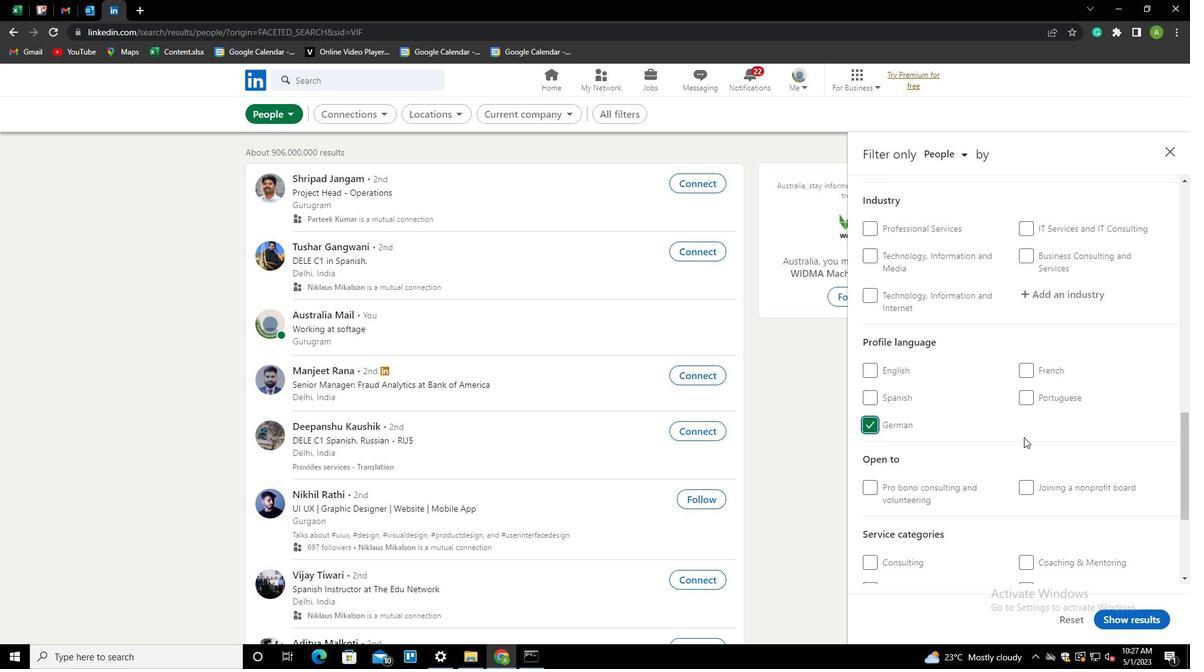 
Action: Mouse scrolled (1024, 438) with delta (0, 0)
Screenshot: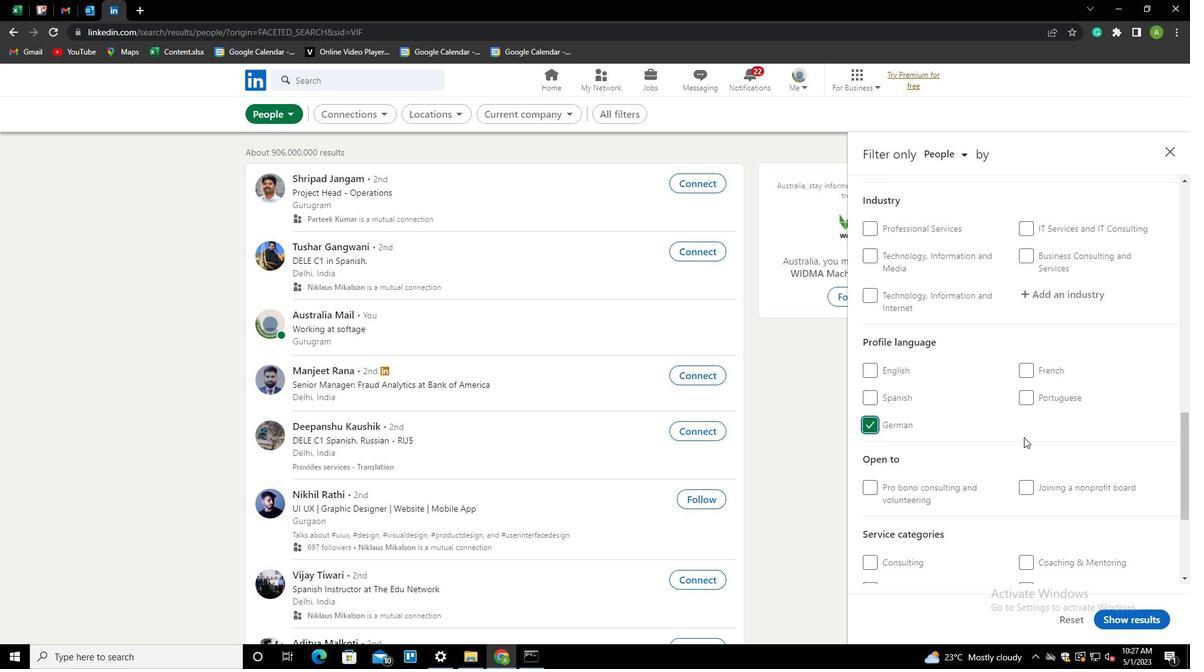 
Action: Mouse scrolled (1024, 438) with delta (0, 0)
Screenshot: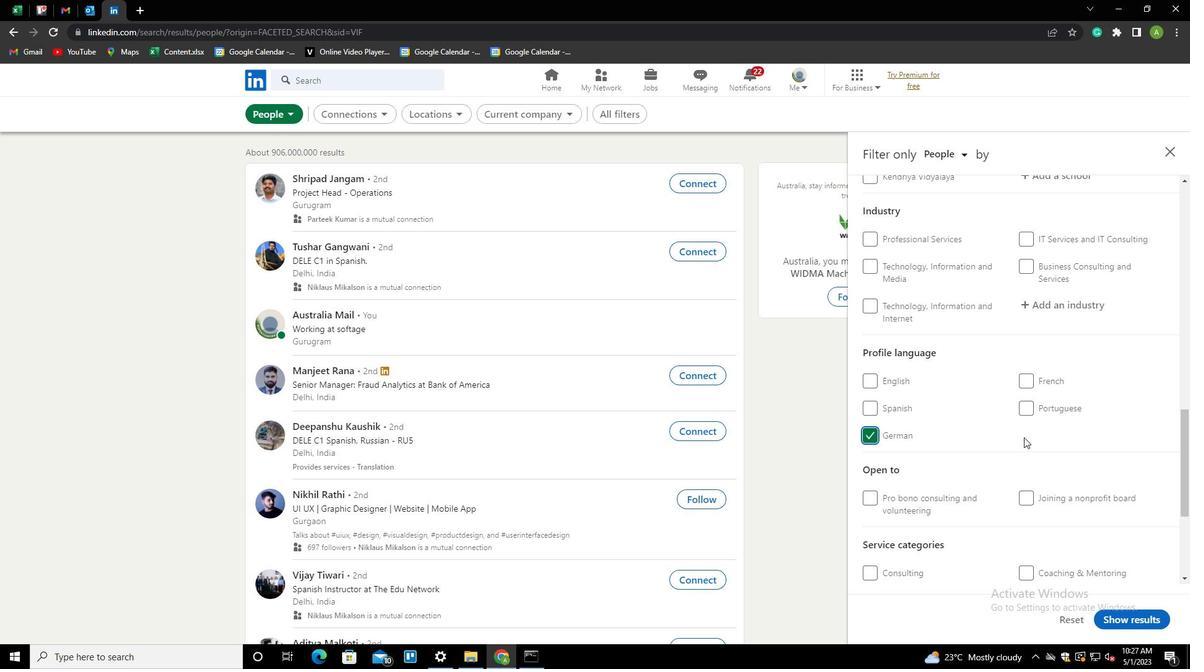 
Action: Mouse scrolled (1024, 438) with delta (0, 0)
Screenshot: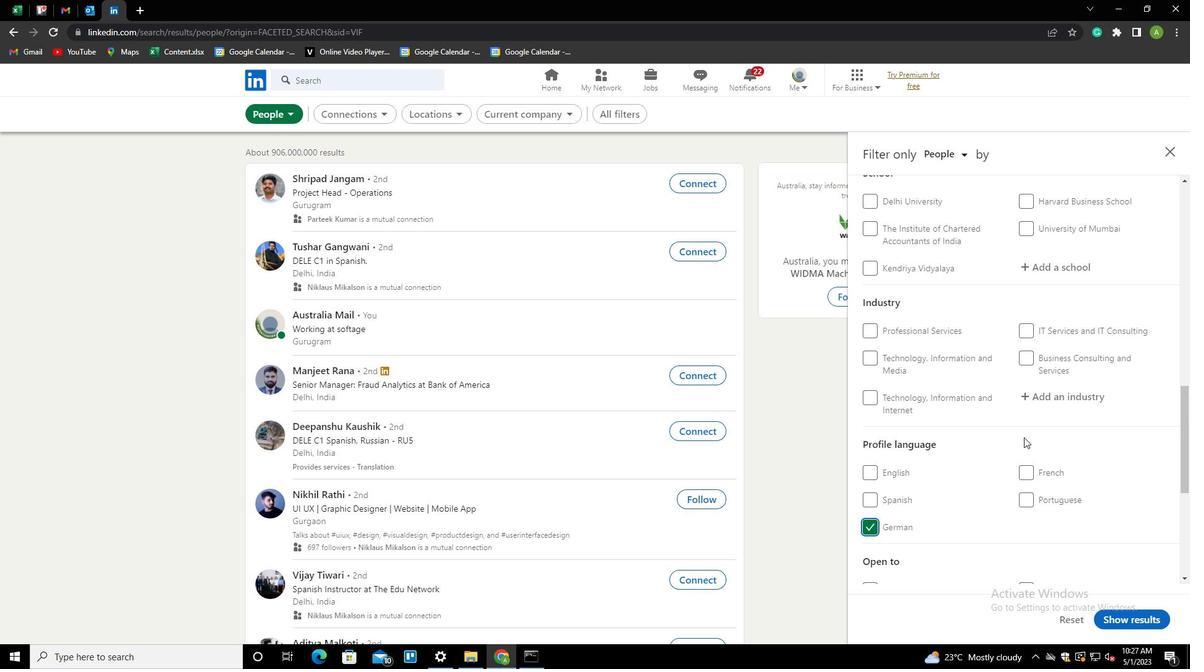 
Action: Mouse scrolled (1024, 438) with delta (0, 0)
Screenshot: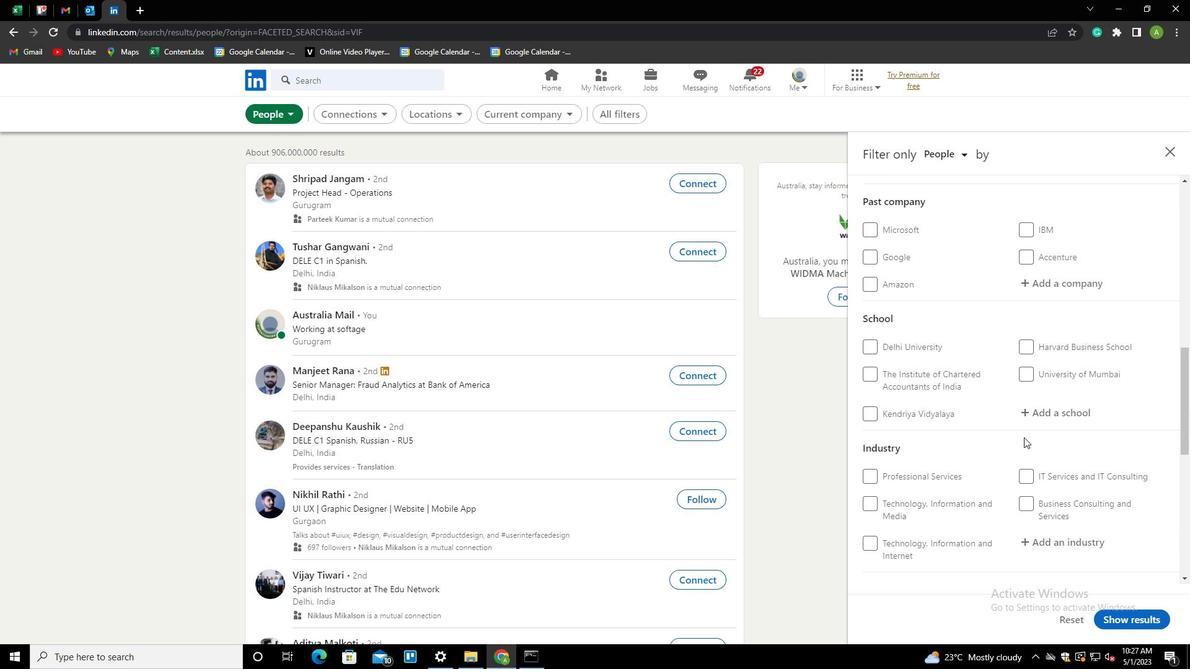 
Action: Mouse scrolled (1024, 438) with delta (0, 0)
Screenshot: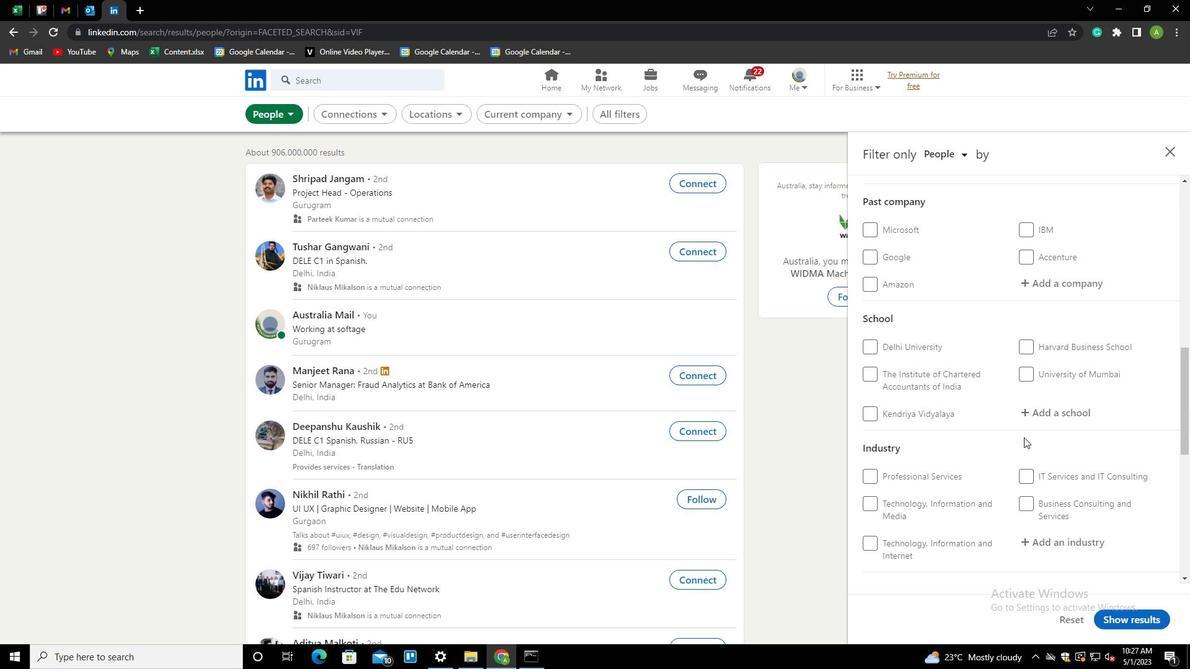 
Action: Mouse scrolled (1024, 438) with delta (0, 0)
Screenshot: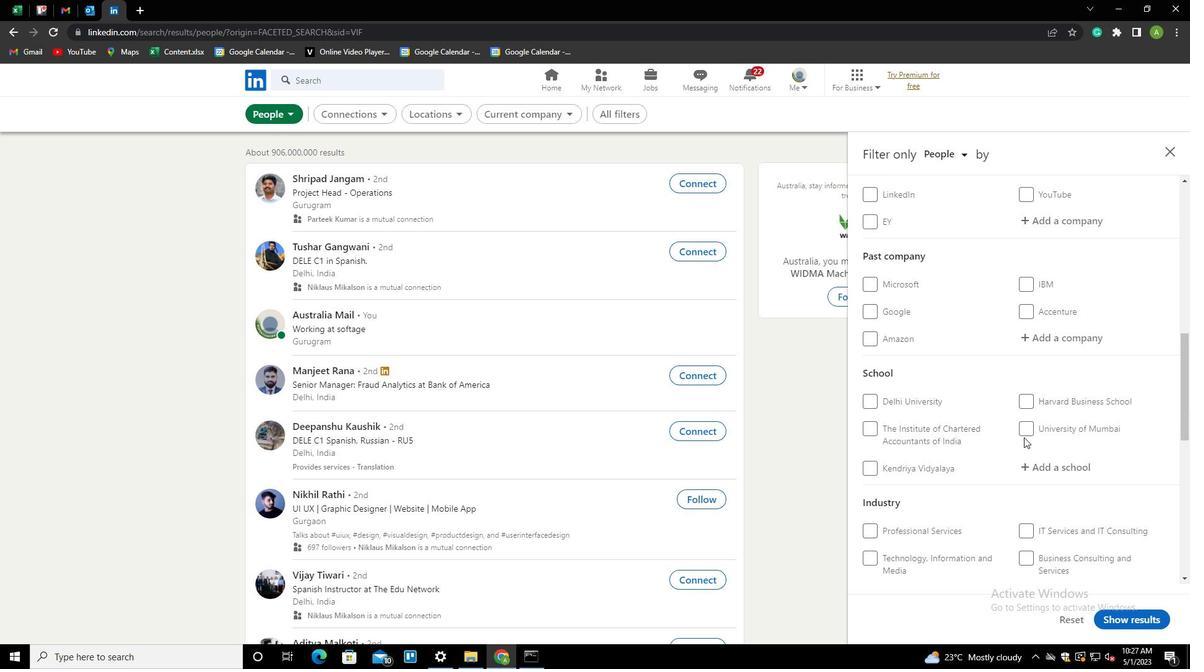 
Action: Mouse scrolled (1024, 438) with delta (0, 0)
Screenshot: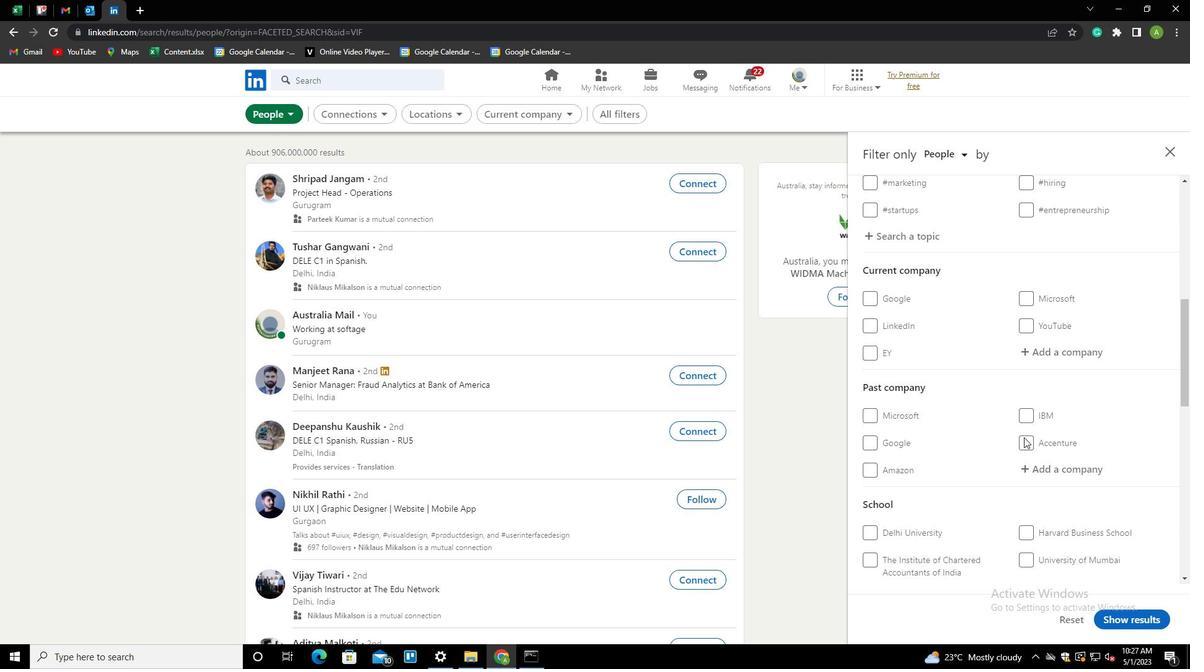 
Action: Mouse scrolled (1024, 438) with delta (0, 0)
Screenshot: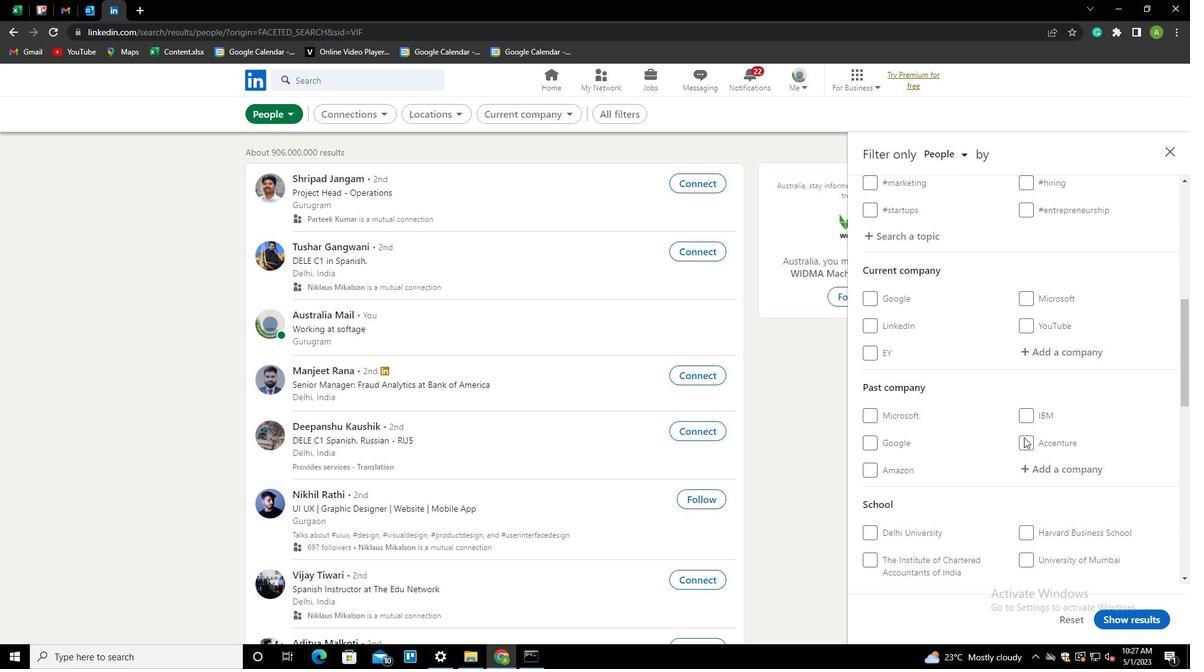 
Action: Mouse scrolled (1024, 438) with delta (0, 0)
Screenshot: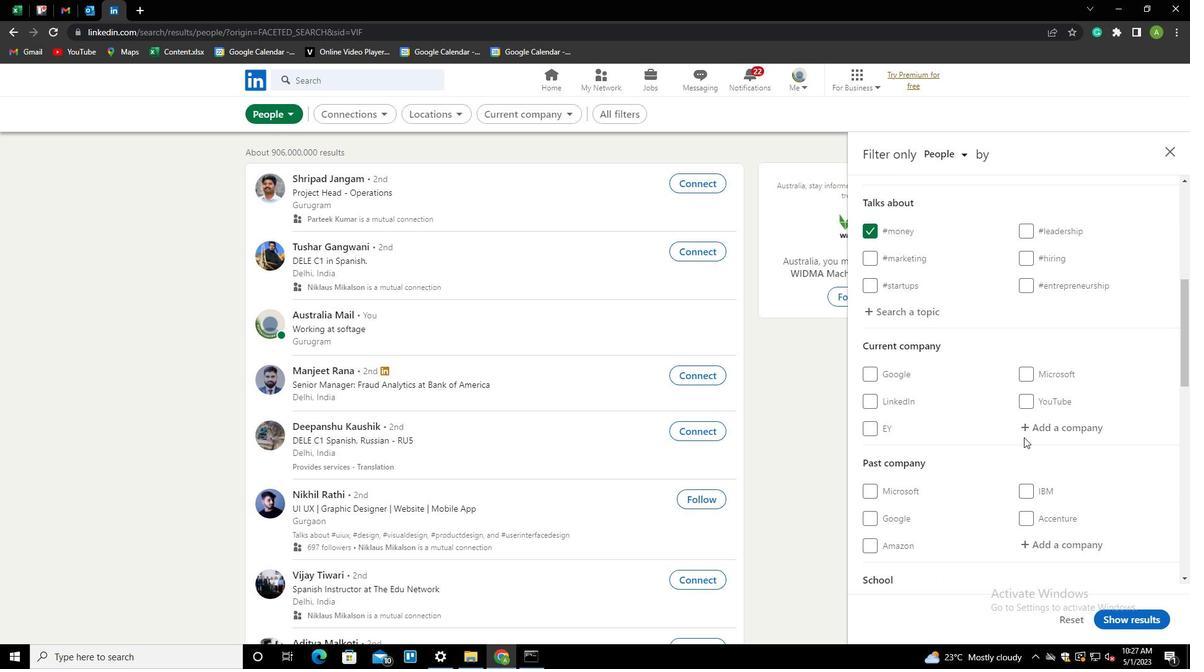 
Action: Mouse scrolled (1024, 437) with delta (0, 0)
Screenshot: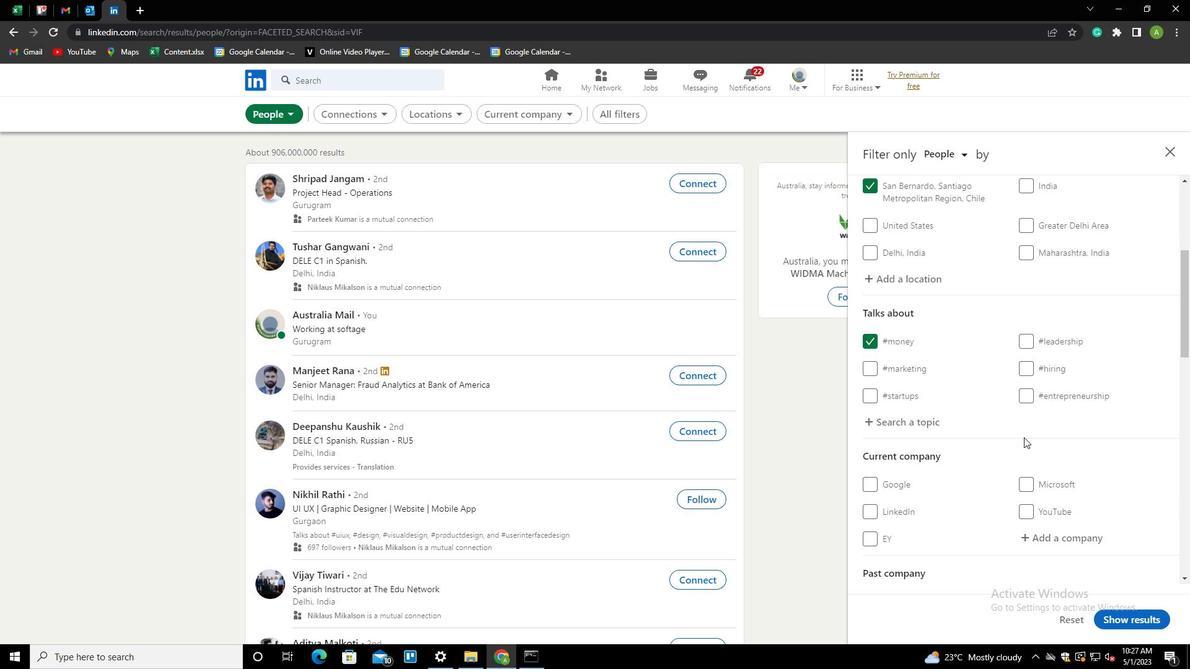 
Action: Mouse scrolled (1024, 437) with delta (0, 0)
Screenshot: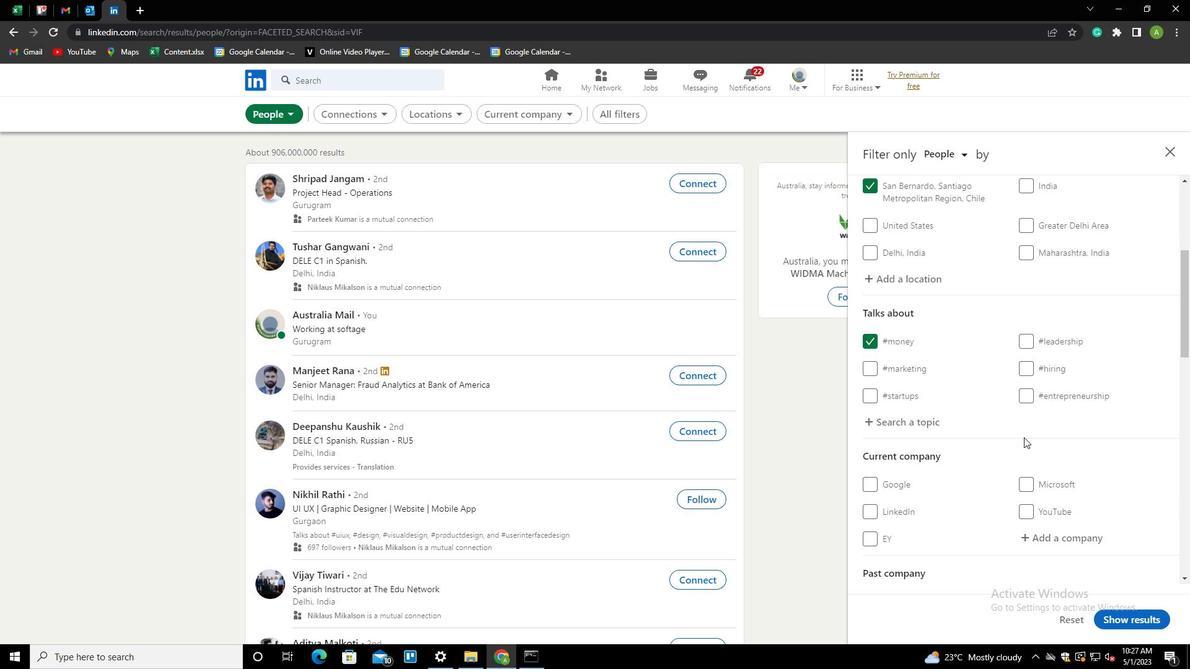 
Action: Mouse moved to (1044, 421)
Screenshot: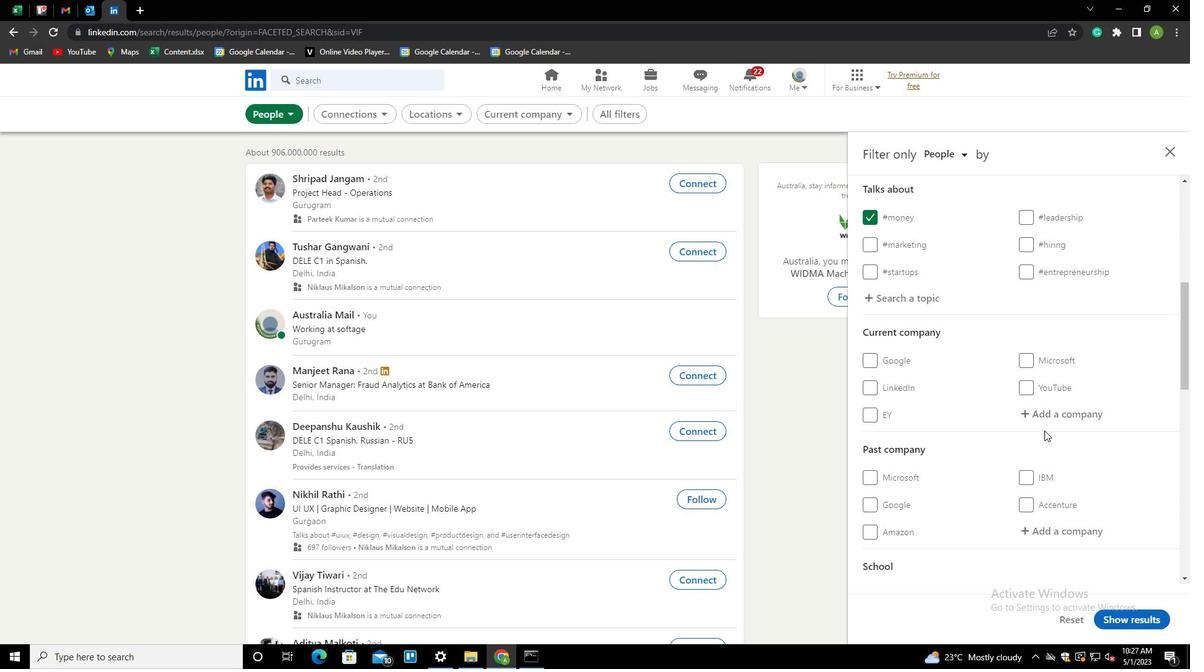 
Action: Mouse pressed left at (1044, 421)
Screenshot: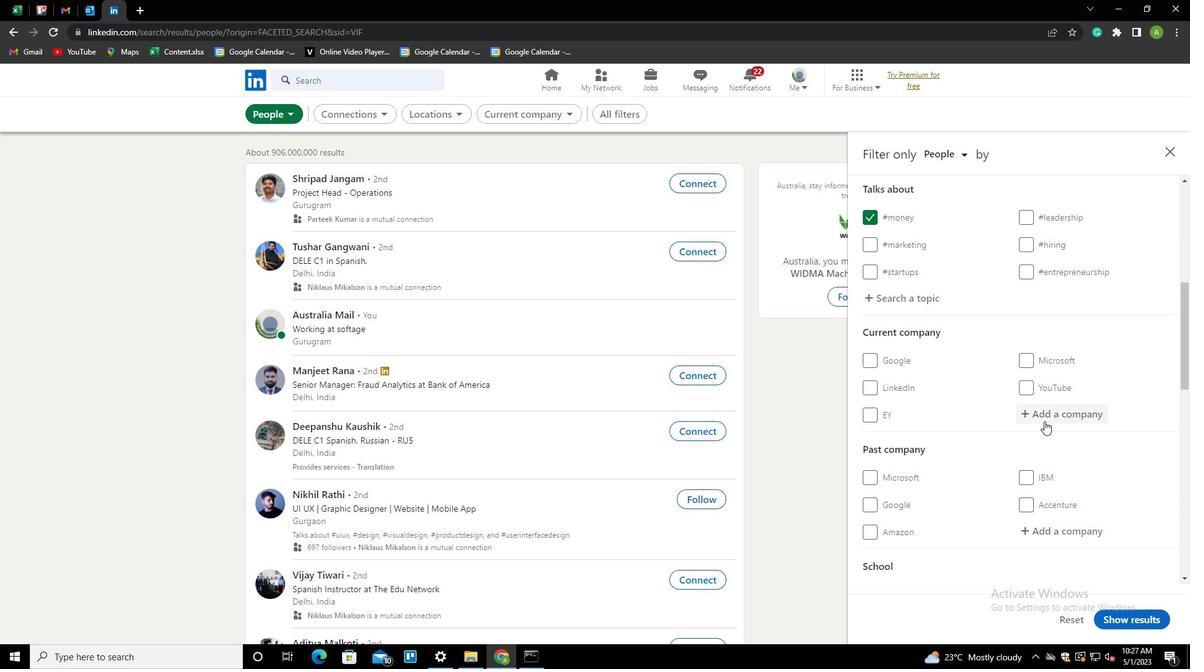 
Action: Key pressed L<Key.shift>EMON<Key.space>TREE<Key.space><Key.shift>HOL<Key.backspace>T<Key.down><Key.enter>
Screenshot: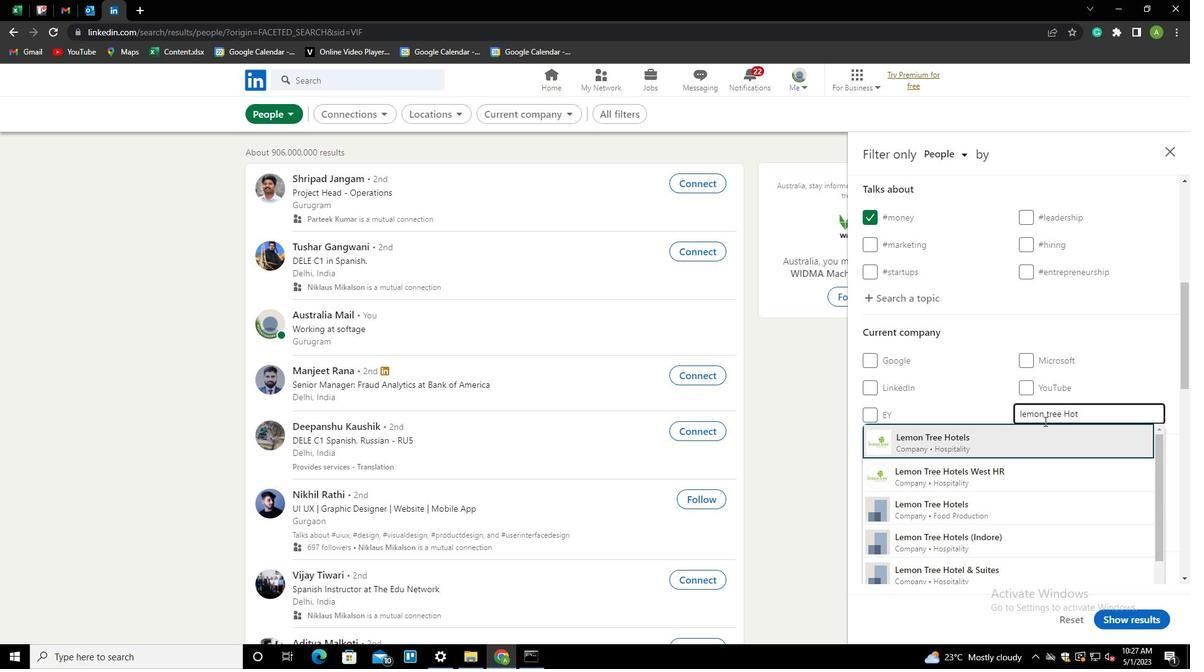 
Action: Mouse scrolled (1044, 420) with delta (0, 0)
Screenshot: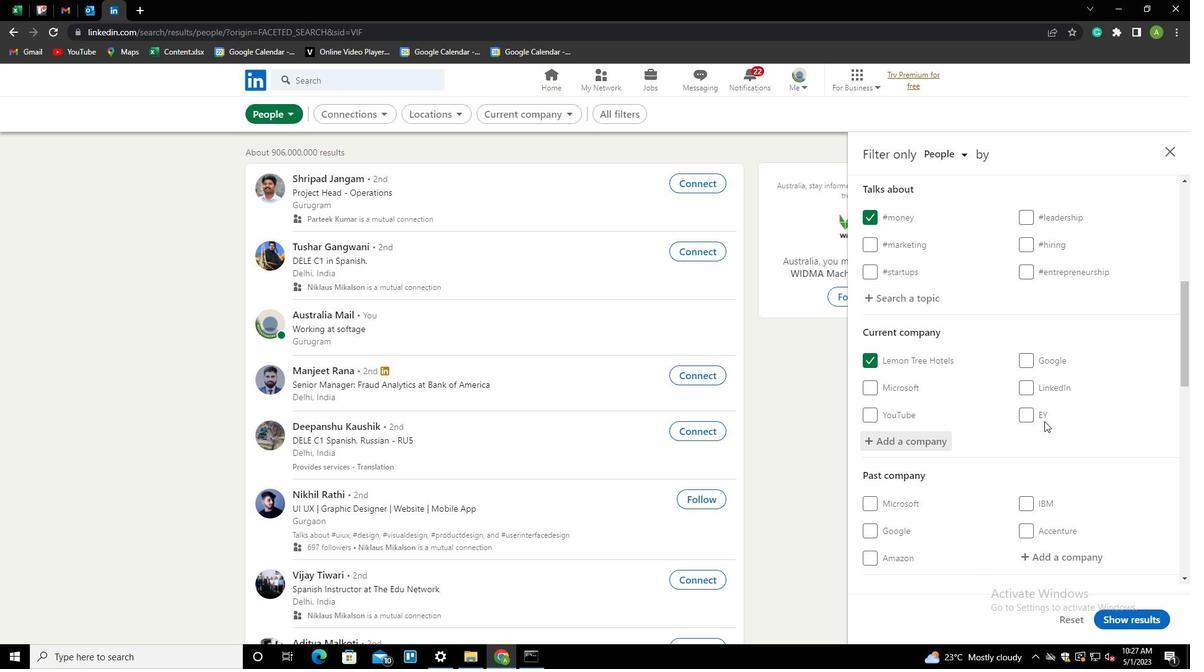 
Action: Mouse scrolled (1044, 420) with delta (0, 0)
Screenshot: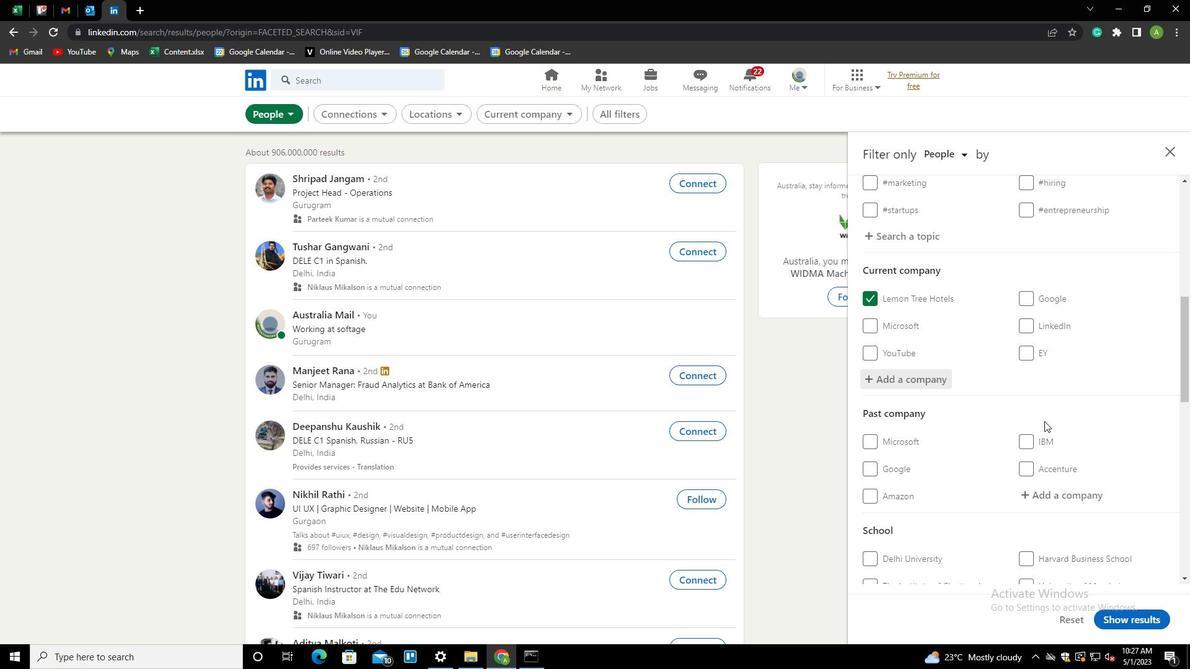 
Action: Mouse scrolled (1044, 420) with delta (0, 0)
Screenshot: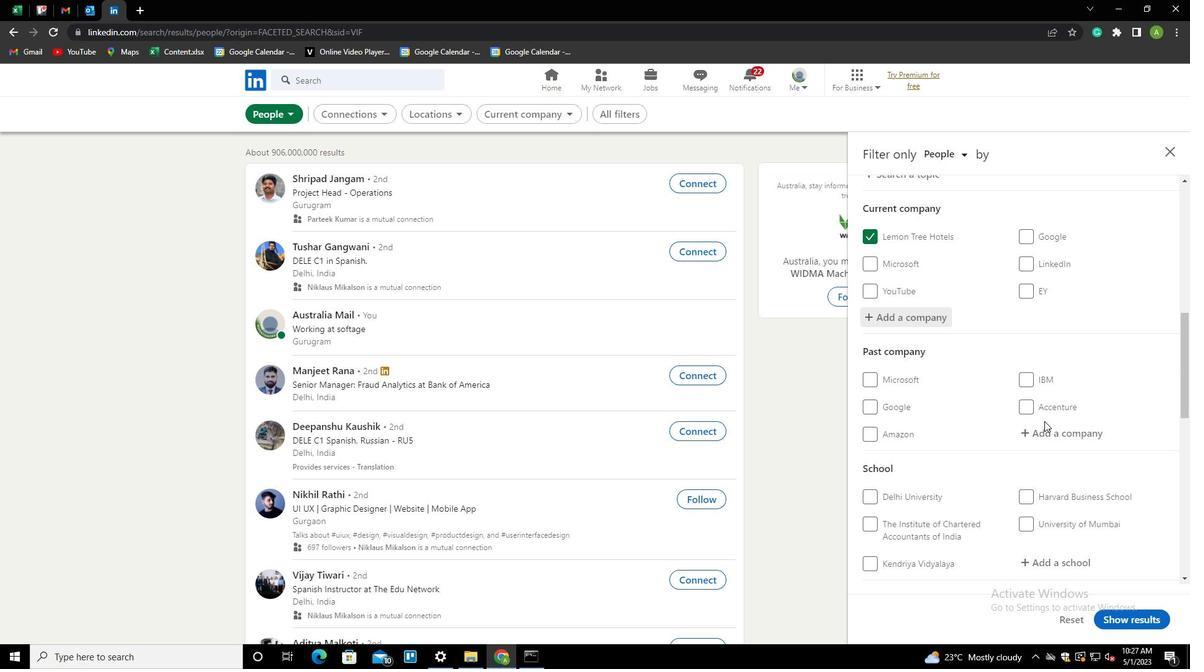 
Action: Mouse scrolled (1044, 420) with delta (0, 0)
Screenshot: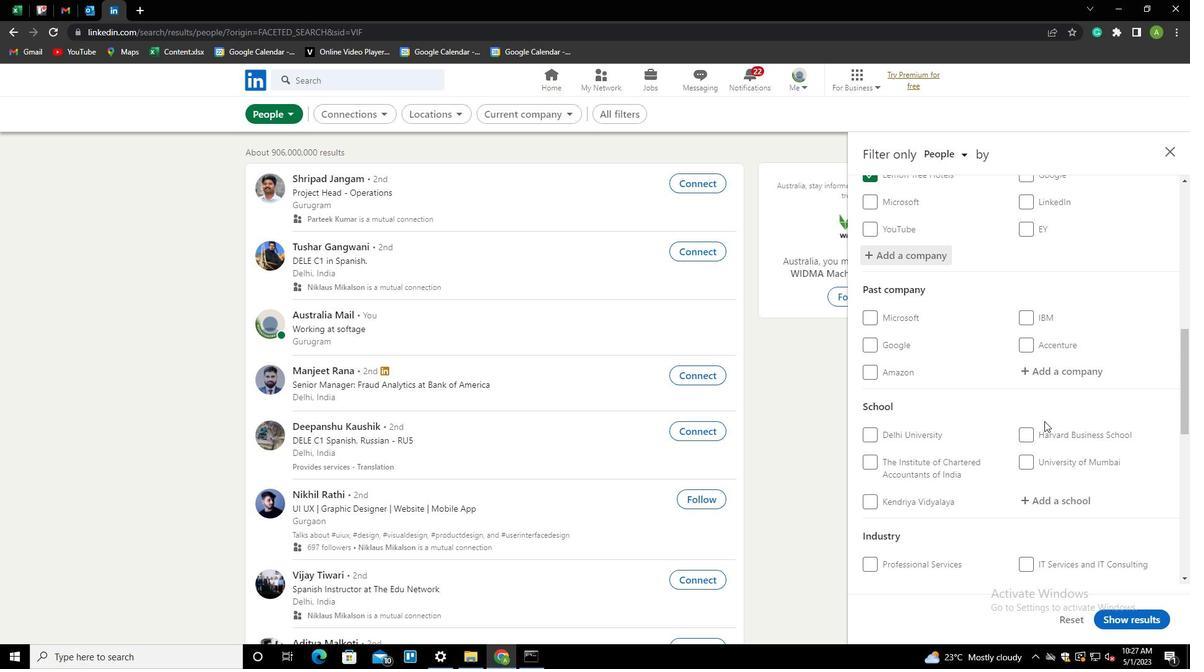 
Action: Mouse moved to (1044, 440)
Screenshot: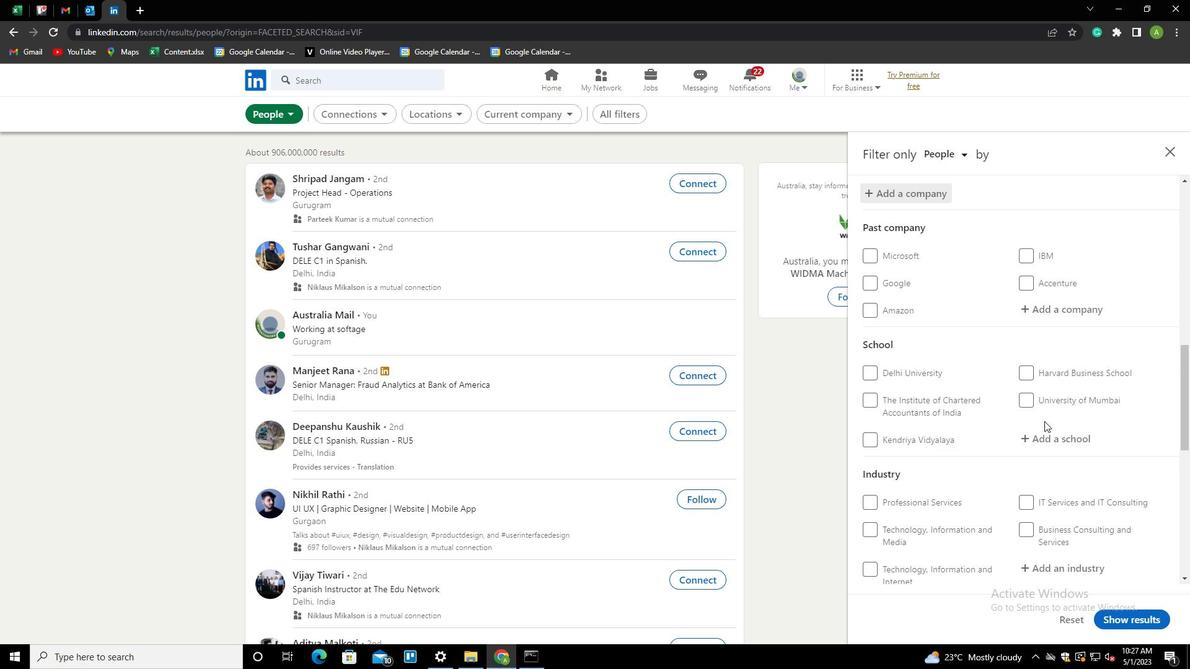 
Action: Mouse pressed left at (1044, 440)
Screenshot: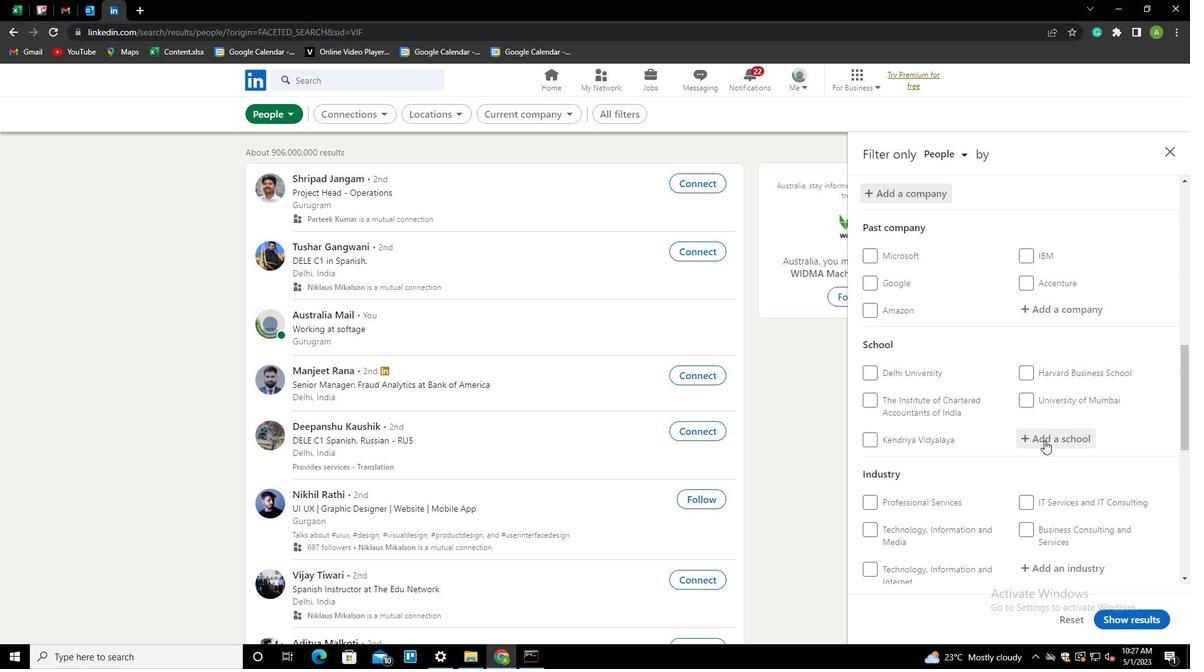 
Action: Key pressed <Key.shift>UNITD<Key.backspace>ED<Key.space><Key.shift>INSTITUR<Key.backspace>TE<Key.space>OF<Key.space><Key.down><Key.enter>
Screenshot: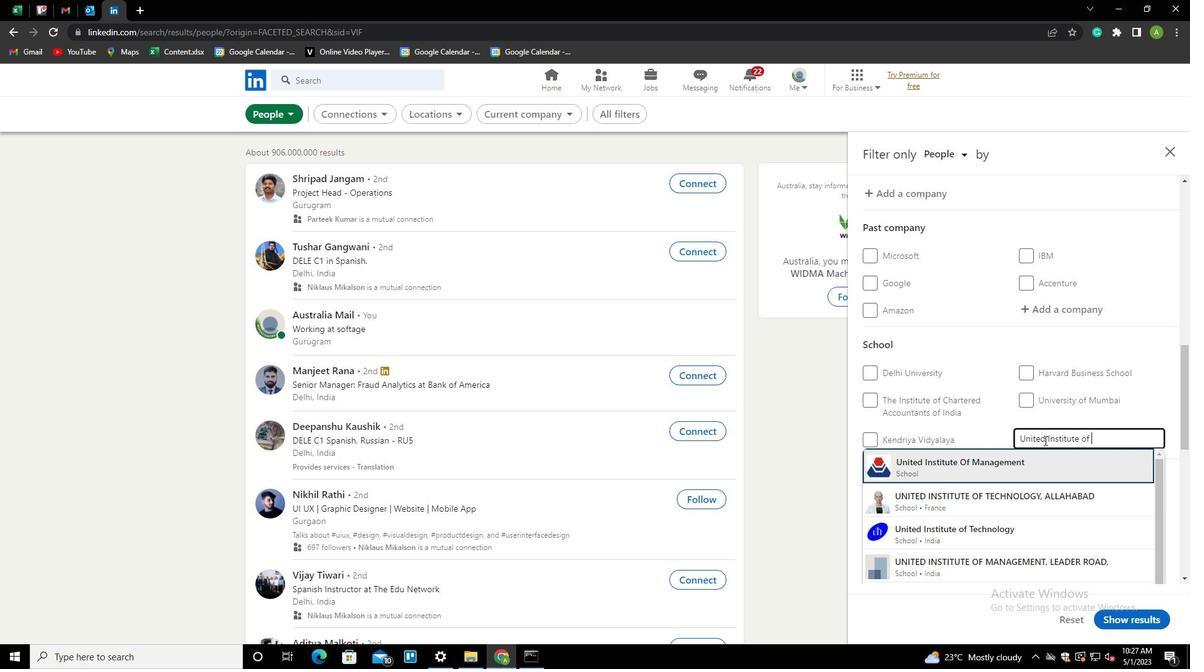 
Action: Mouse scrolled (1044, 440) with delta (0, 0)
Screenshot: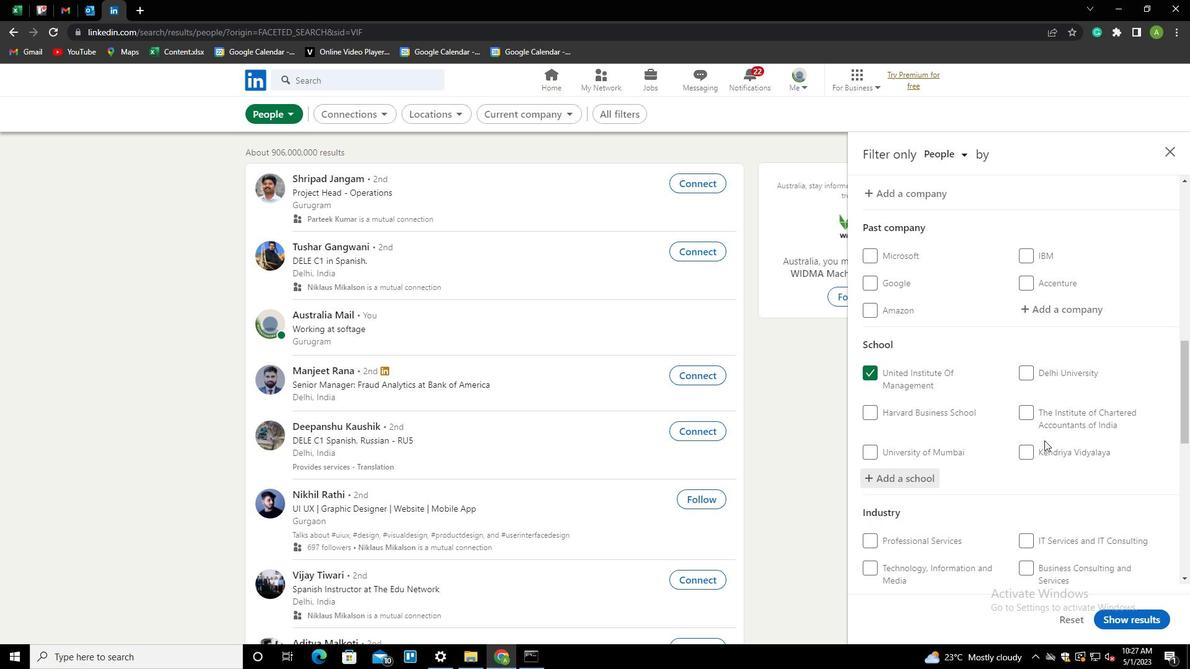 
Action: Mouse scrolled (1044, 440) with delta (0, 0)
Screenshot: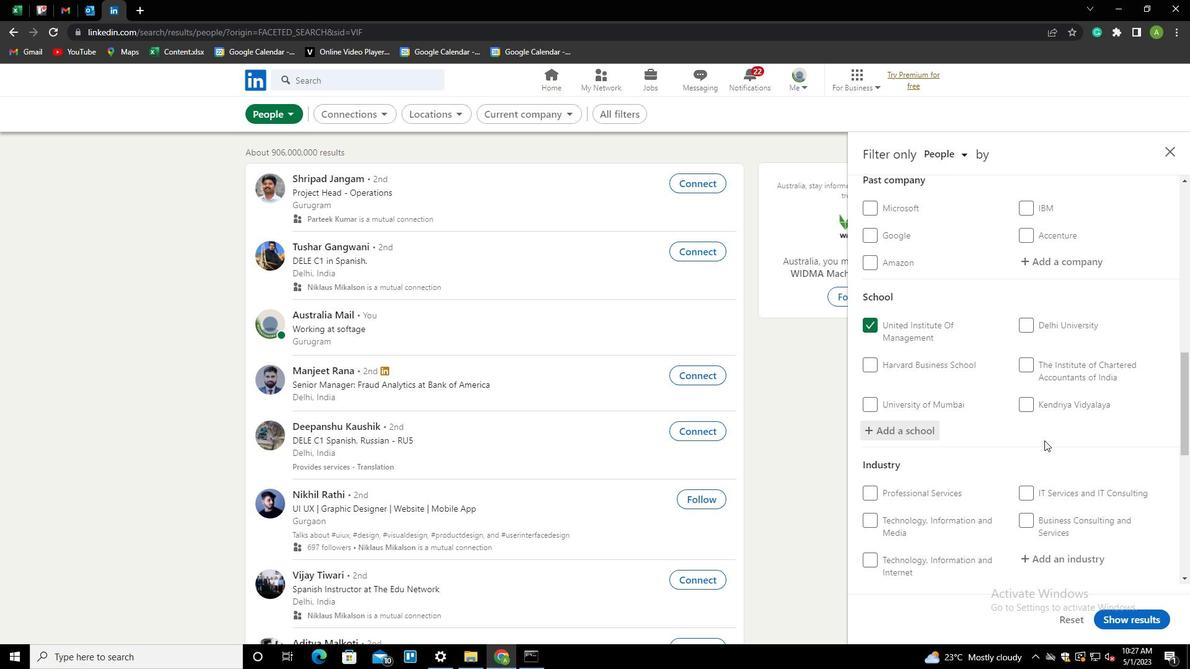 
Action: Mouse scrolled (1044, 440) with delta (0, 0)
Screenshot: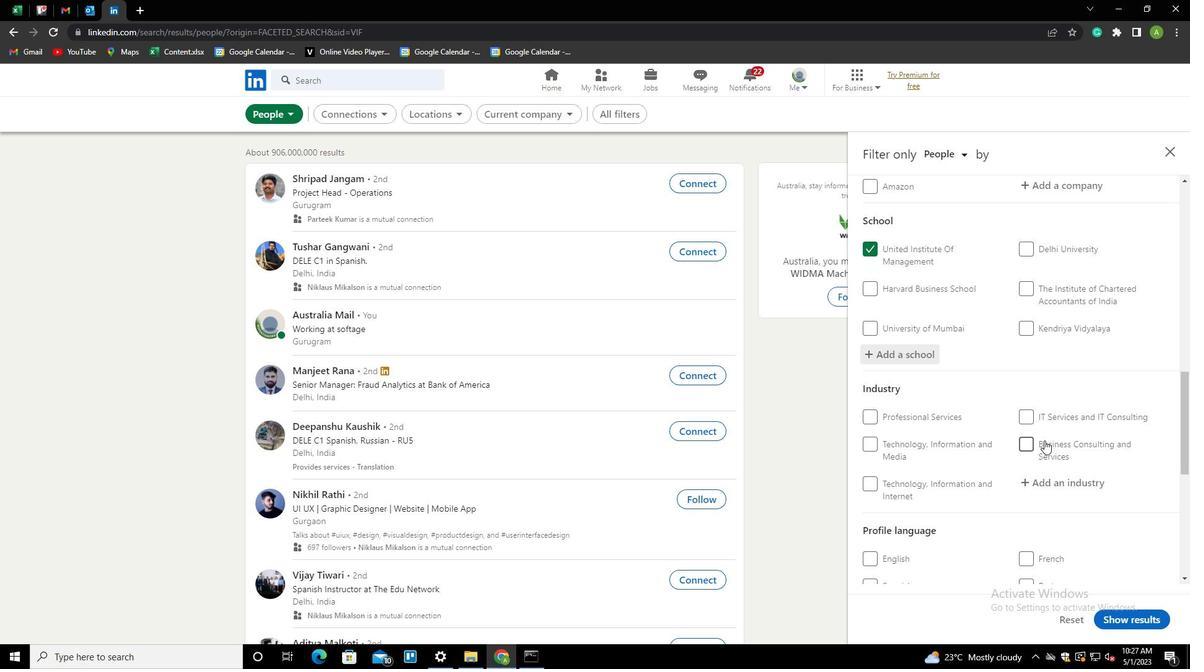 
Action: Mouse moved to (1047, 425)
Screenshot: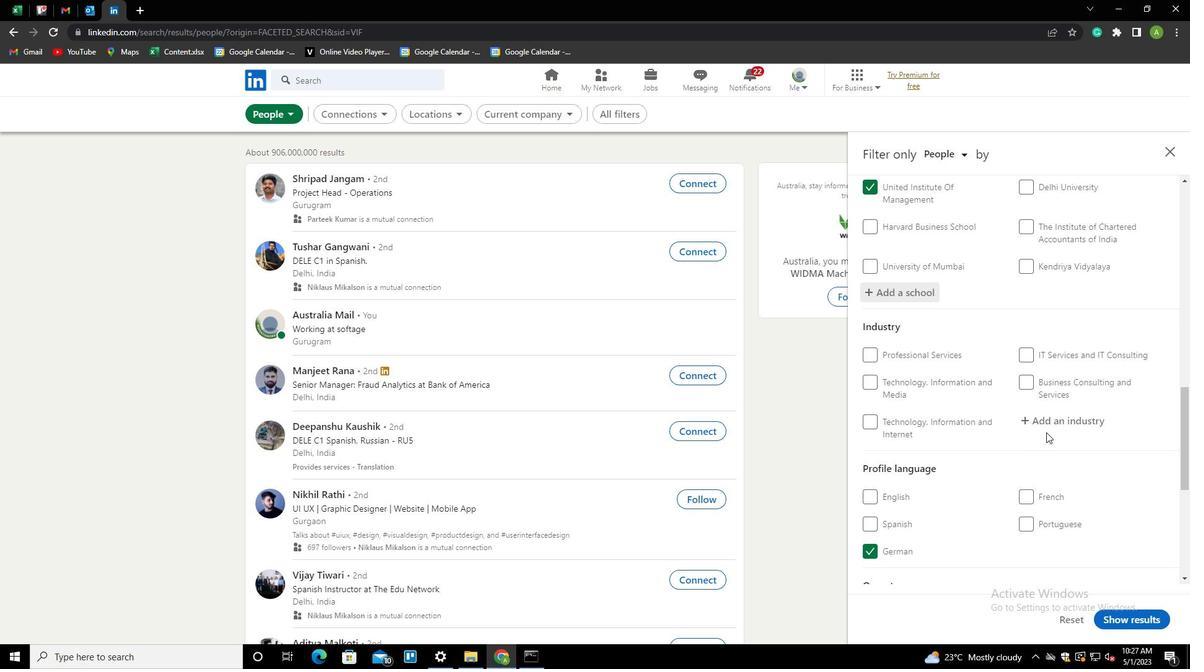 
Action: Mouse pressed left at (1047, 425)
Screenshot: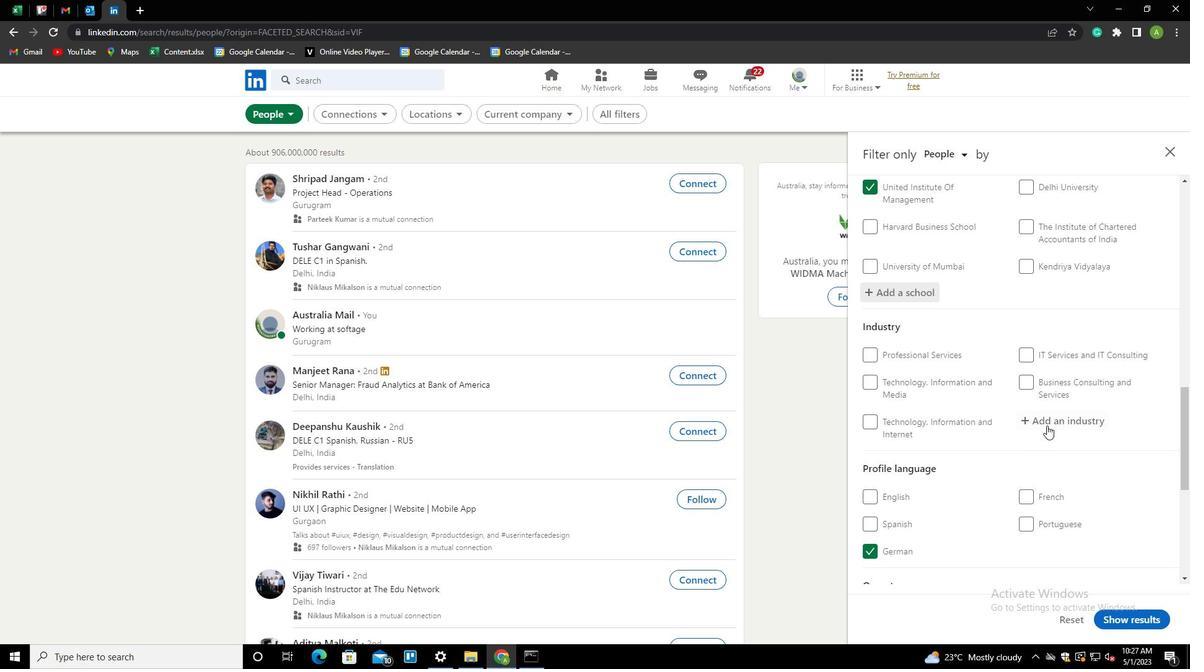 
Action: Key pressed <Key.shift>SURVE<Key.down><Key.enter>
Screenshot: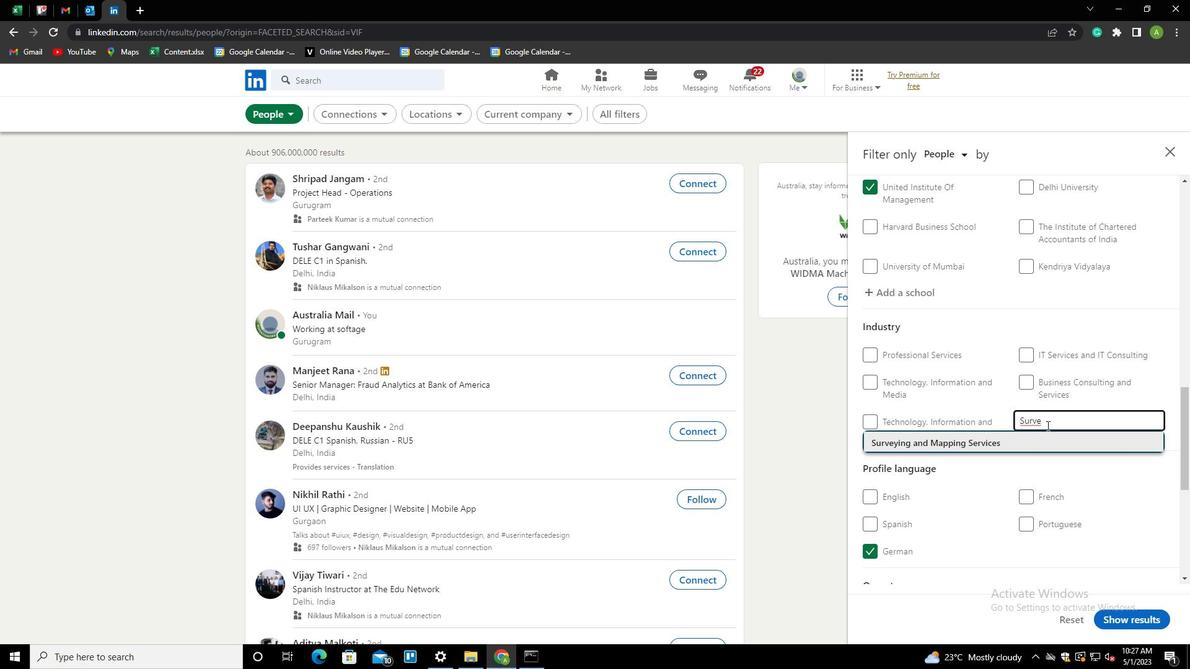 
Action: Mouse scrolled (1047, 425) with delta (0, 0)
Screenshot: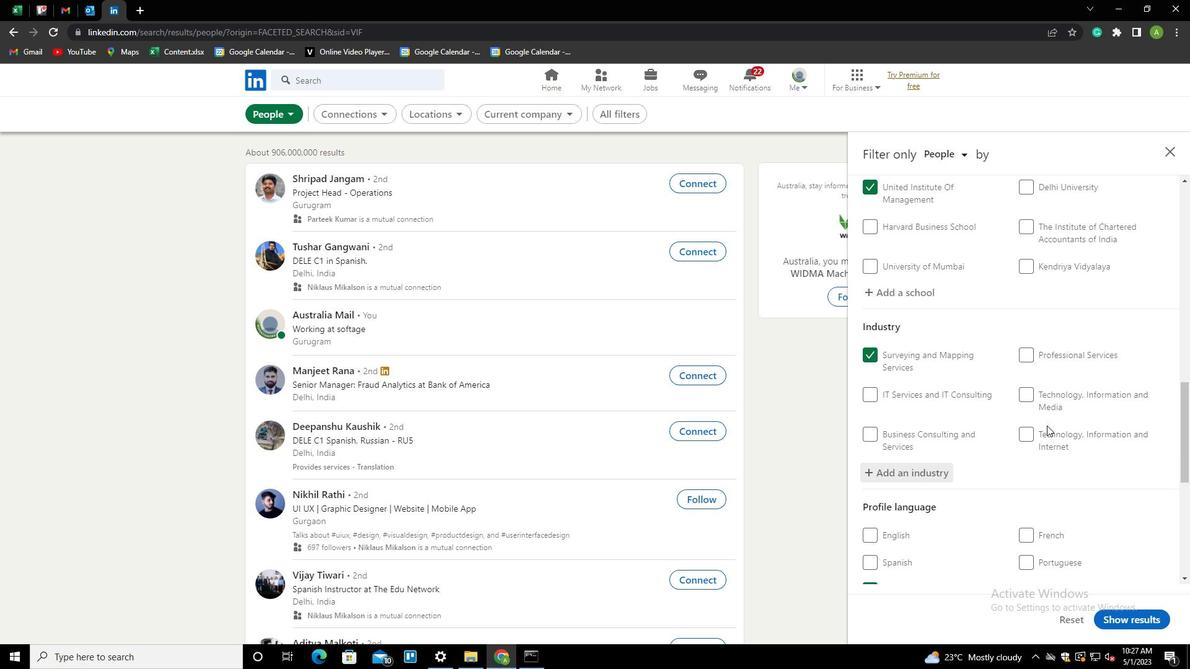 
Action: Mouse scrolled (1047, 425) with delta (0, 0)
Screenshot: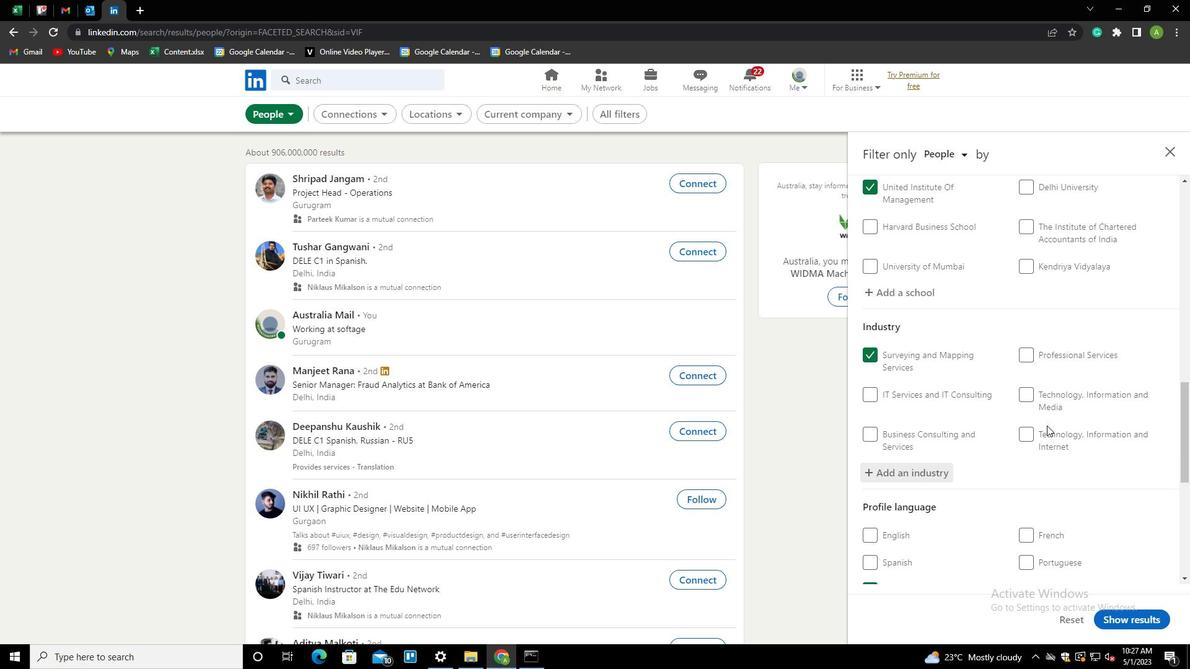 
Action: Mouse scrolled (1047, 425) with delta (0, 0)
Screenshot: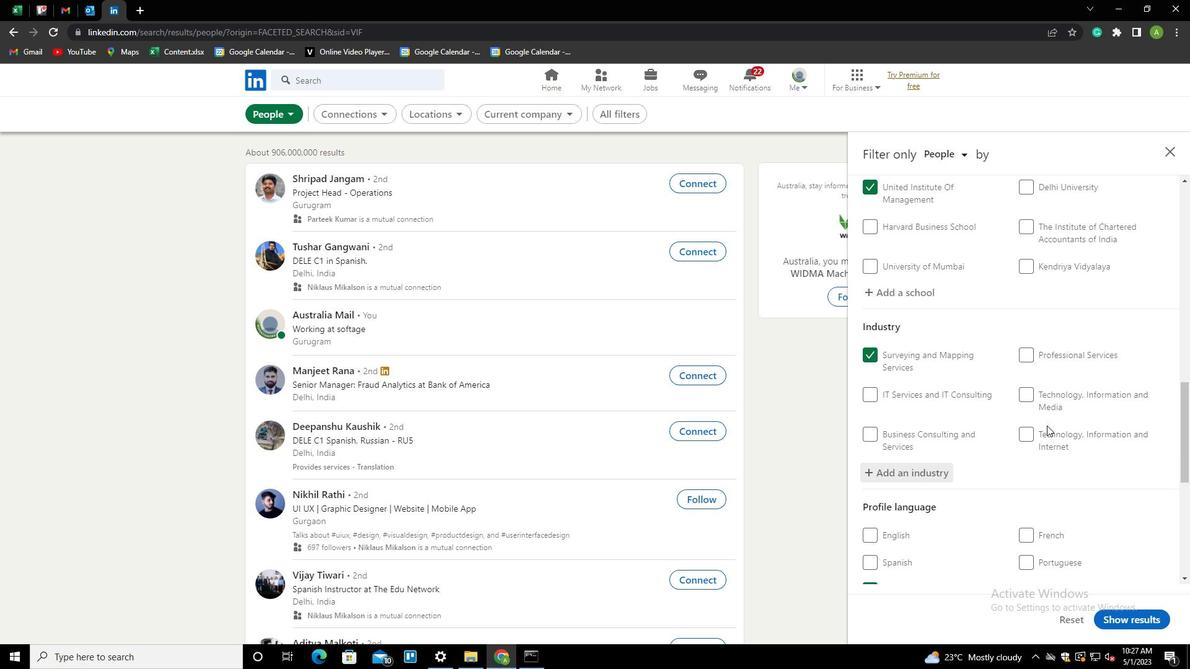 
Action: Mouse scrolled (1047, 425) with delta (0, 0)
Screenshot: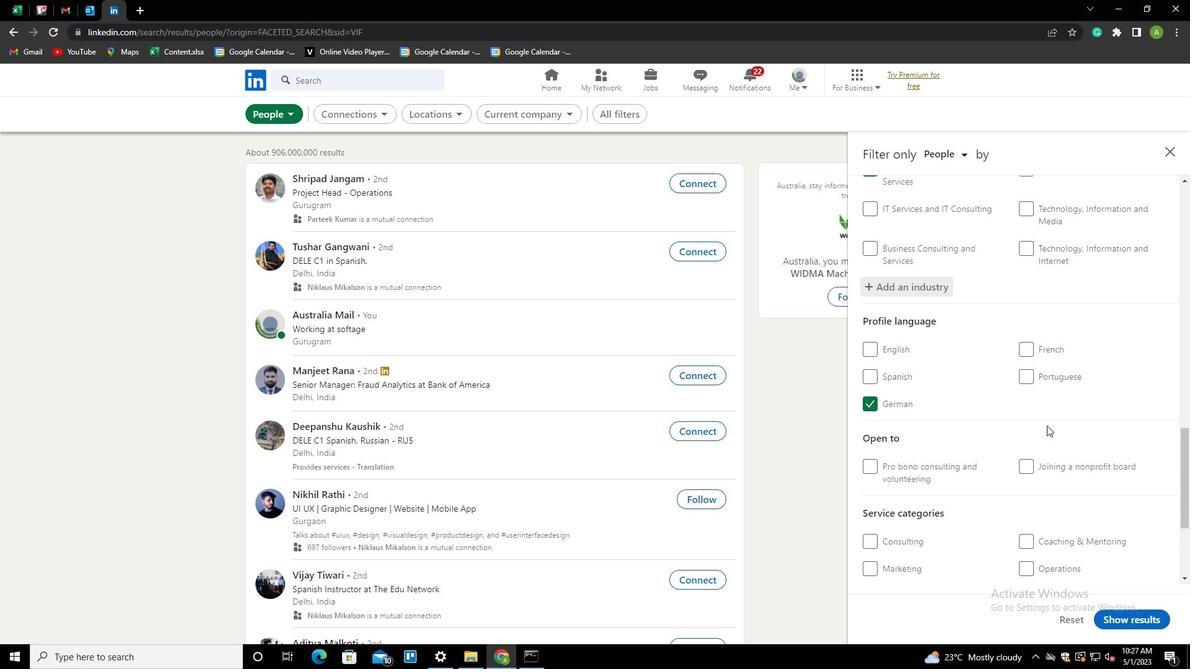 
Action: Mouse scrolled (1047, 425) with delta (0, 0)
Screenshot: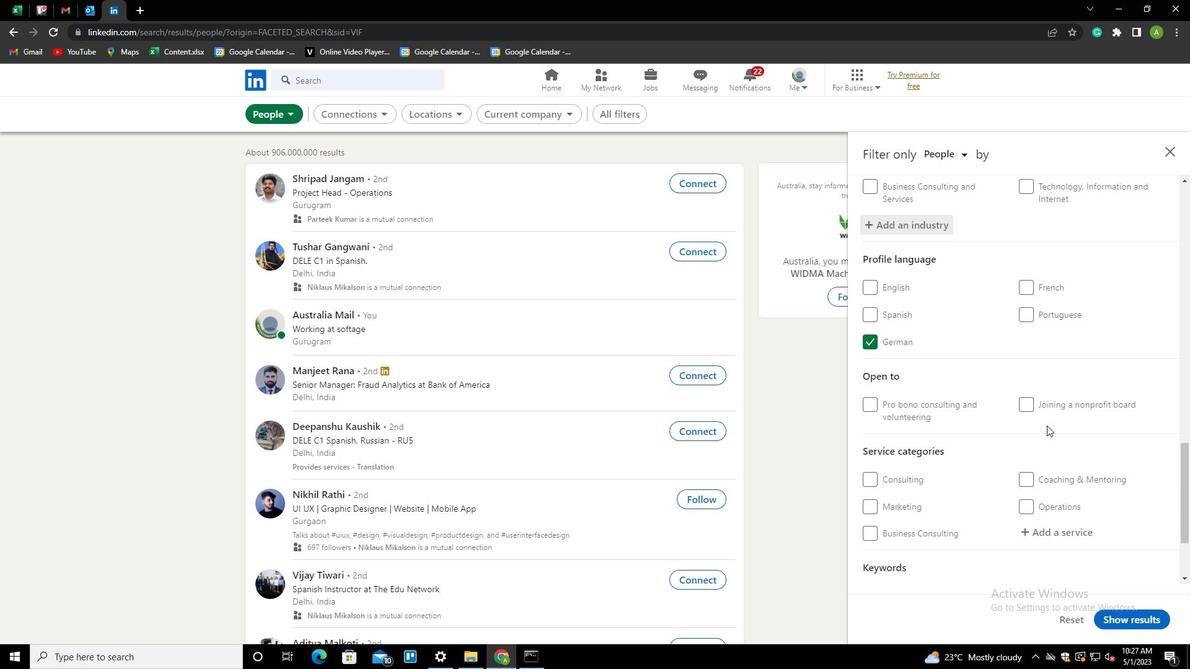 
Action: Mouse scrolled (1047, 425) with delta (0, 0)
Screenshot: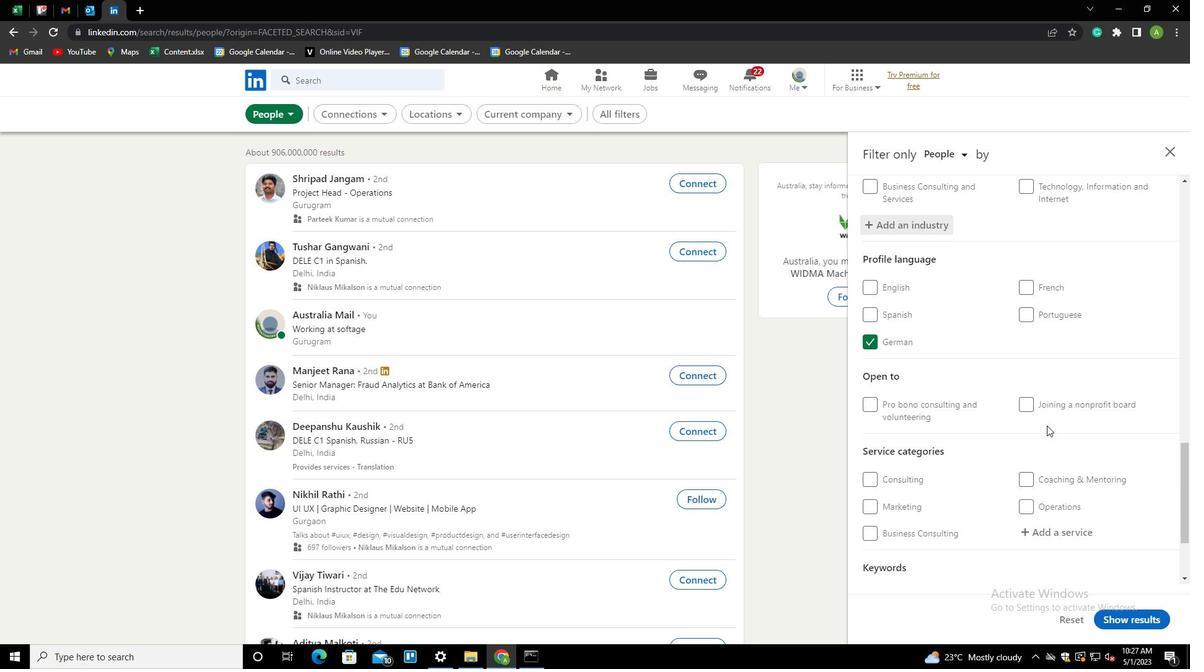 
Action: Mouse moved to (1046, 417)
Screenshot: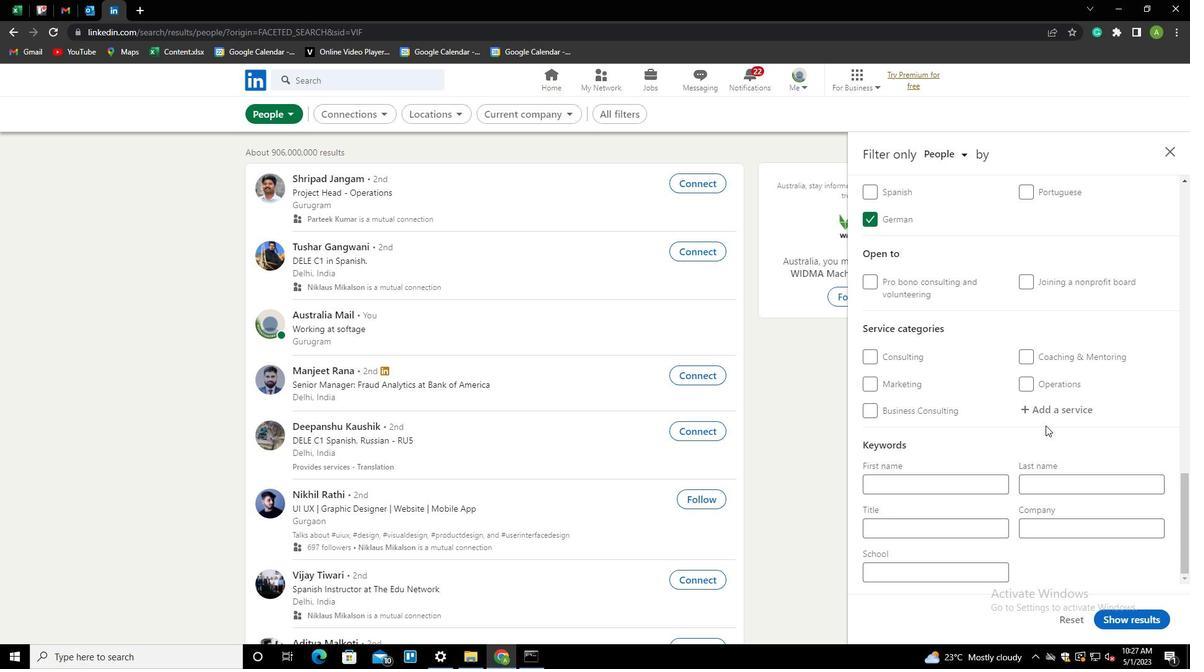 
Action: Mouse pressed left at (1046, 417)
Screenshot: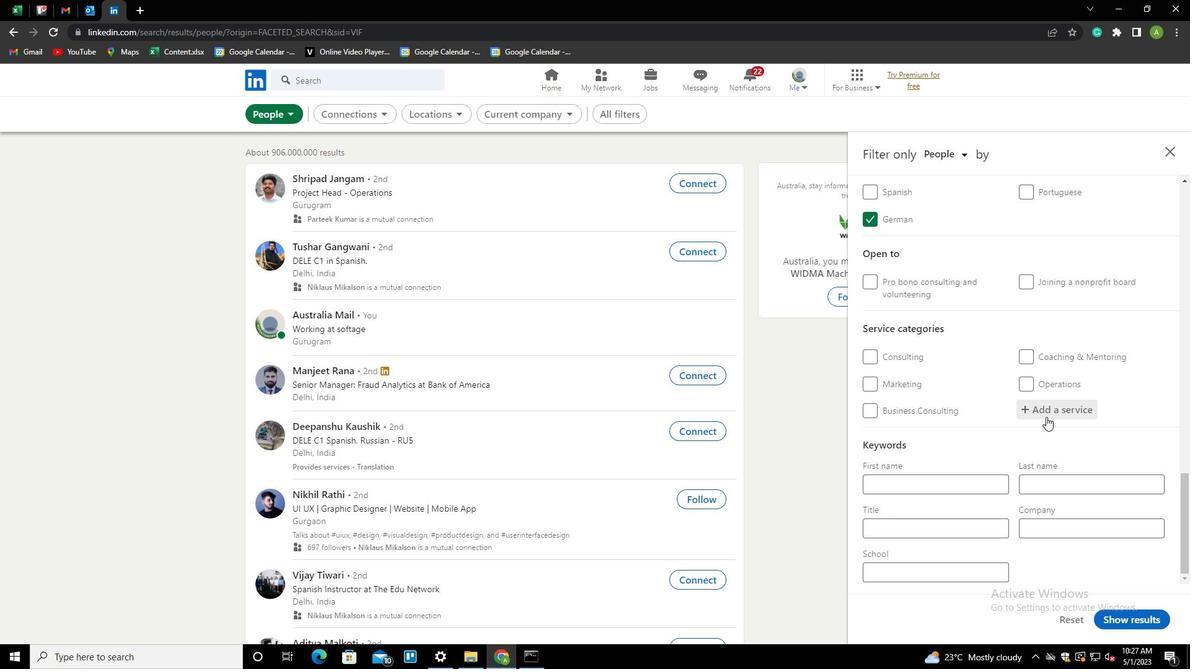 
Action: Key pressed <Key.shift>LOANS<Key.down><Key.down><Key.up><Key.enter>
Screenshot: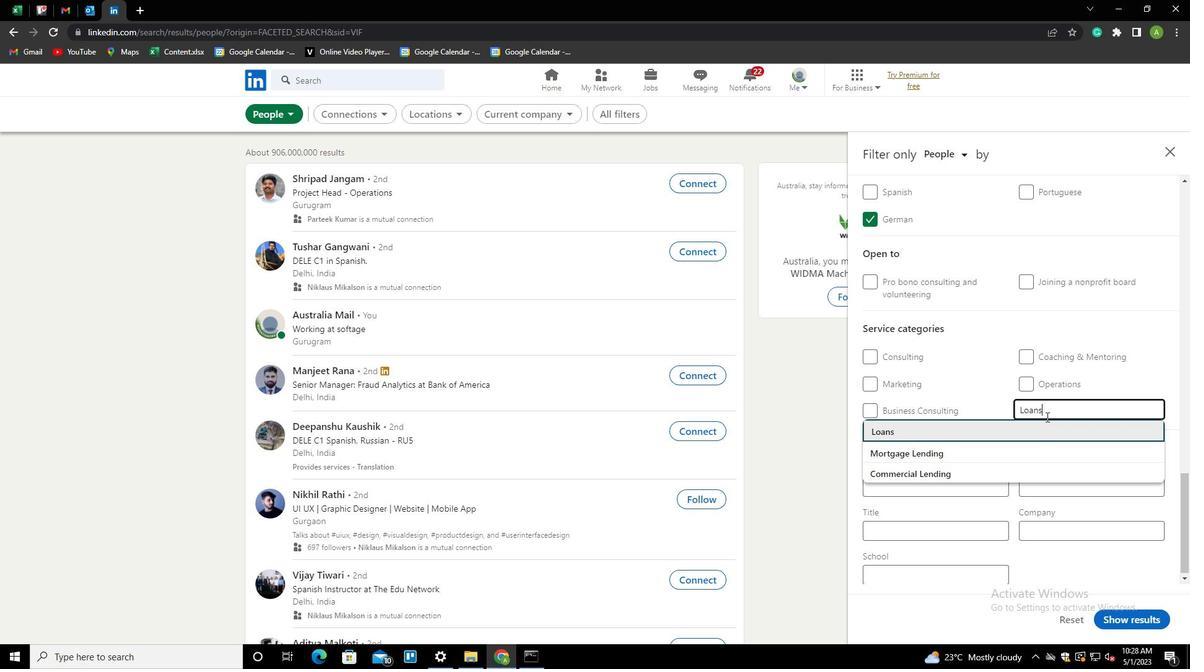 
Action: Mouse scrolled (1046, 416) with delta (0, 0)
Screenshot: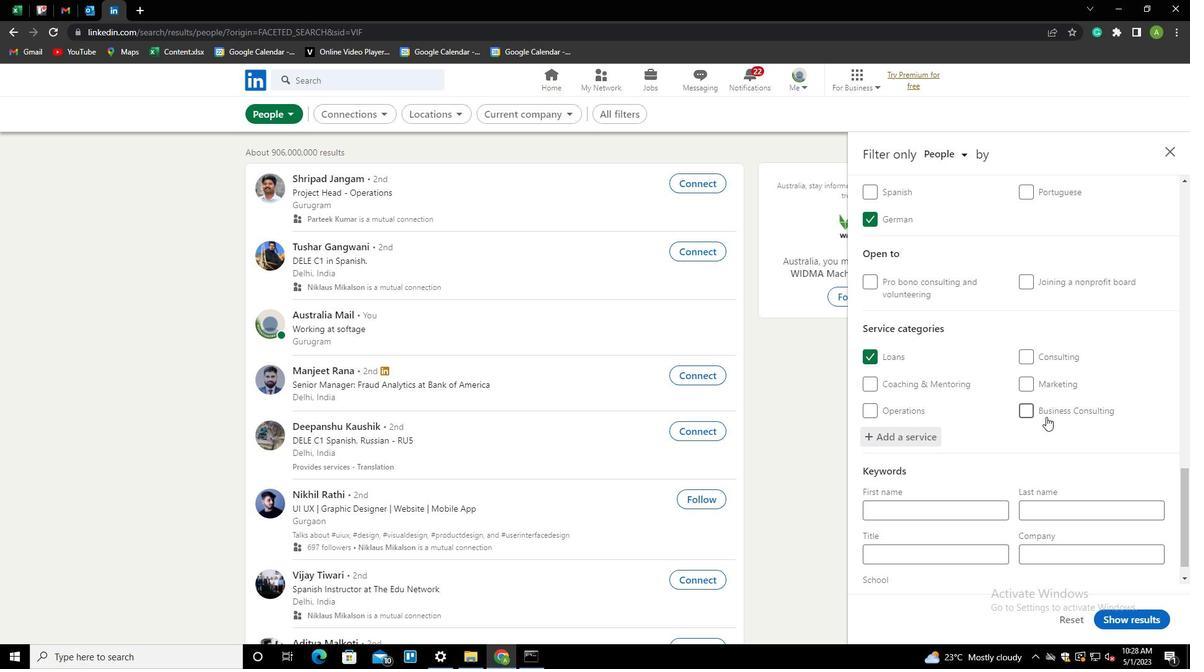 
Action: Mouse scrolled (1046, 416) with delta (0, 0)
Screenshot: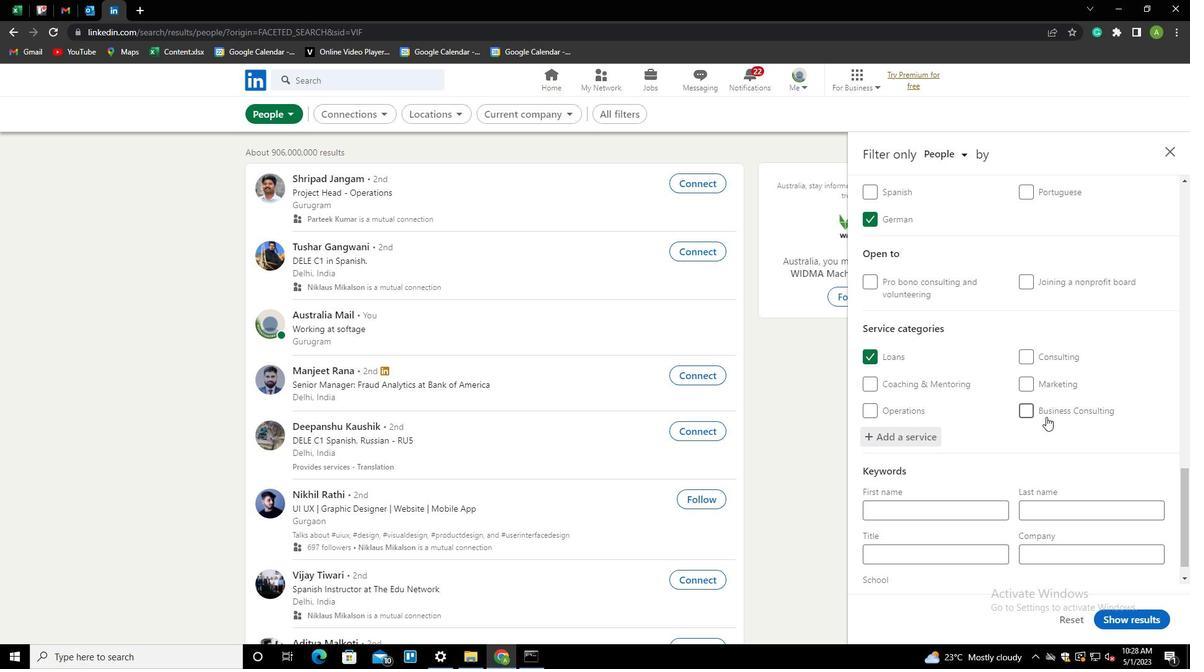 
Action: Mouse scrolled (1046, 416) with delta (0, 0)
Screenshot: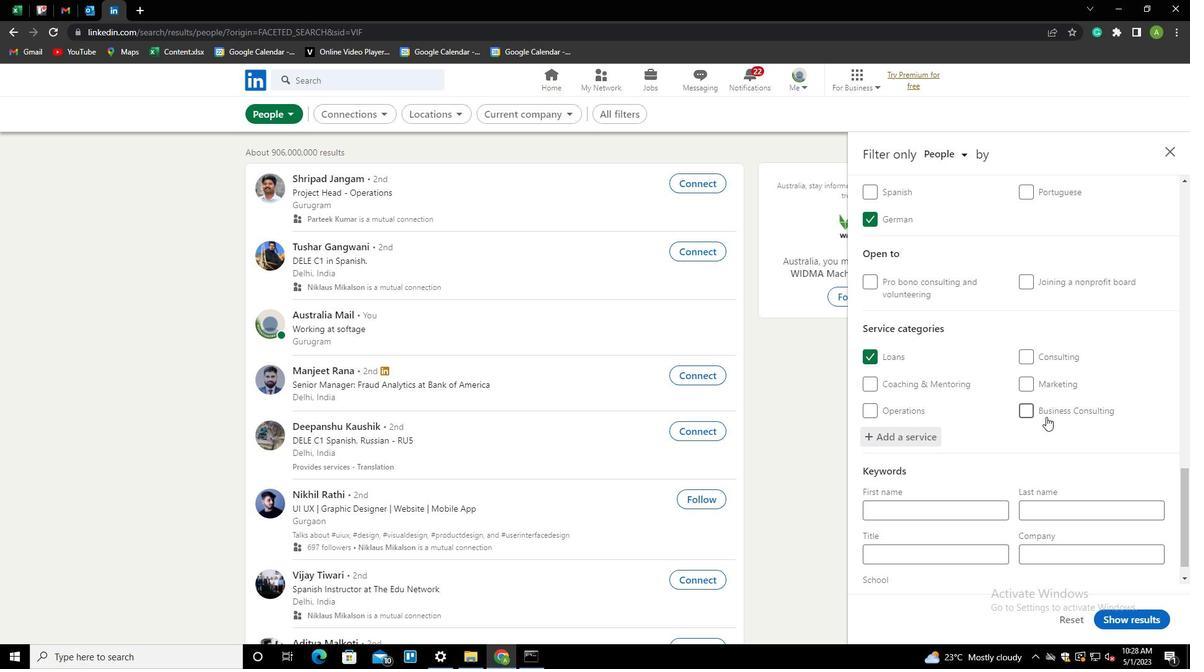 
Action: Mouse scrolled (1046, 416) with delta (0, 0)
Screenshot: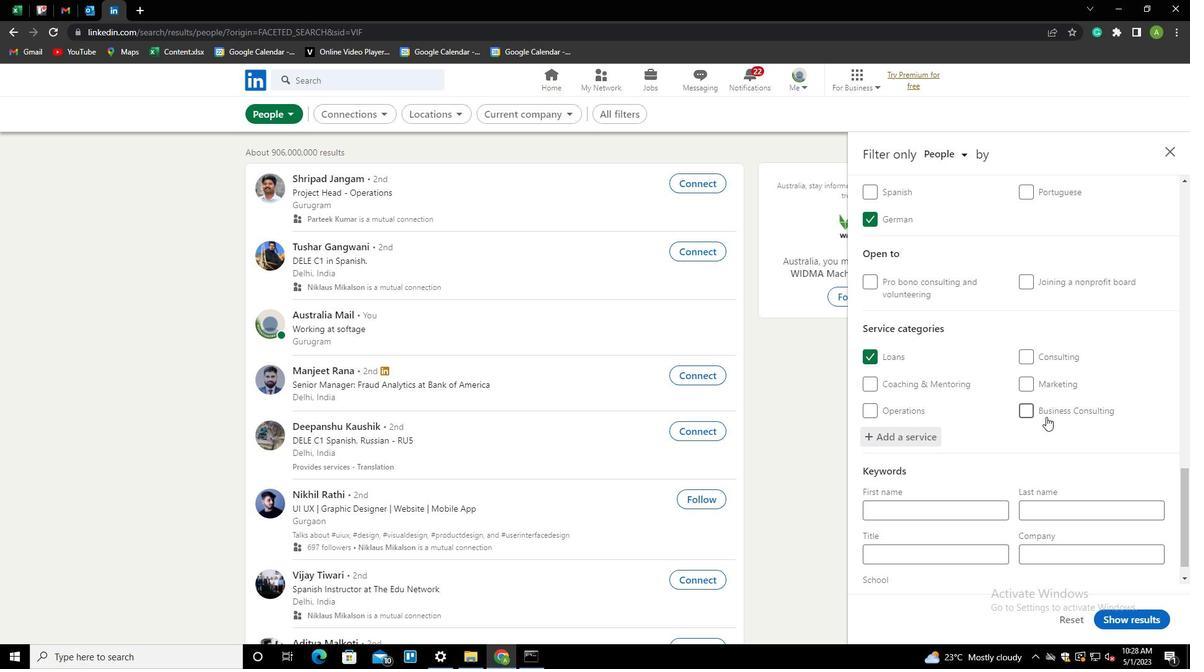 
Action: Mouse scrolled (1046, 416) with delta (0, 0)
Screenshot: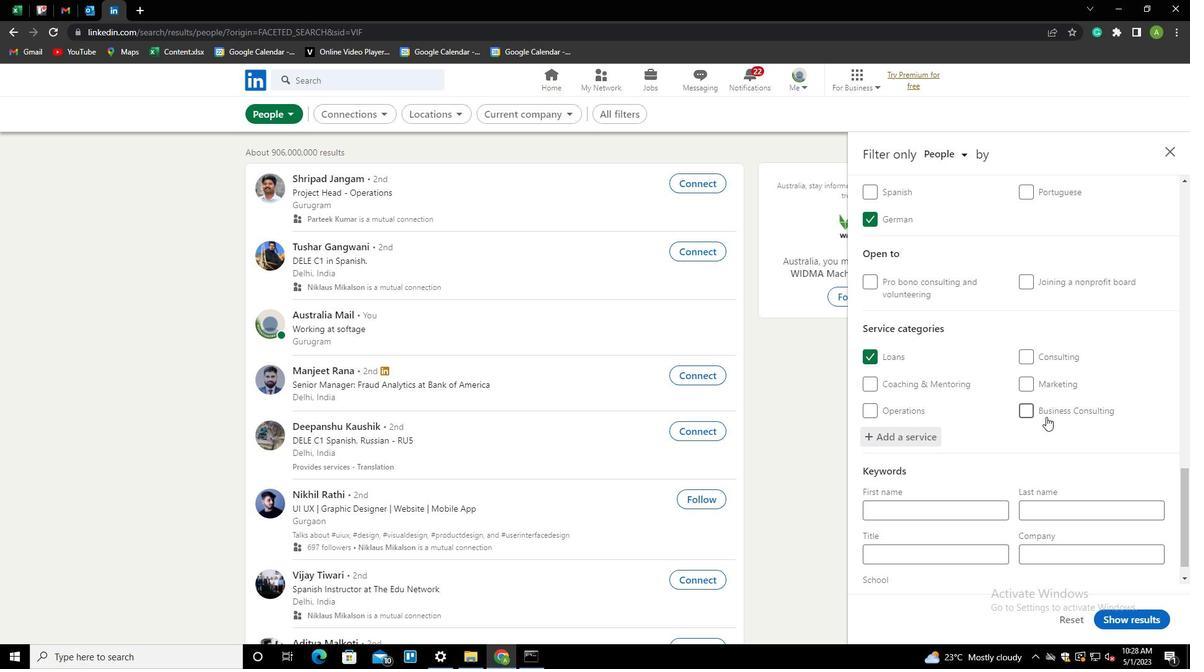 
Action: Mouse scrolled (1046, 416) with delta (0, 0)
Screenshot: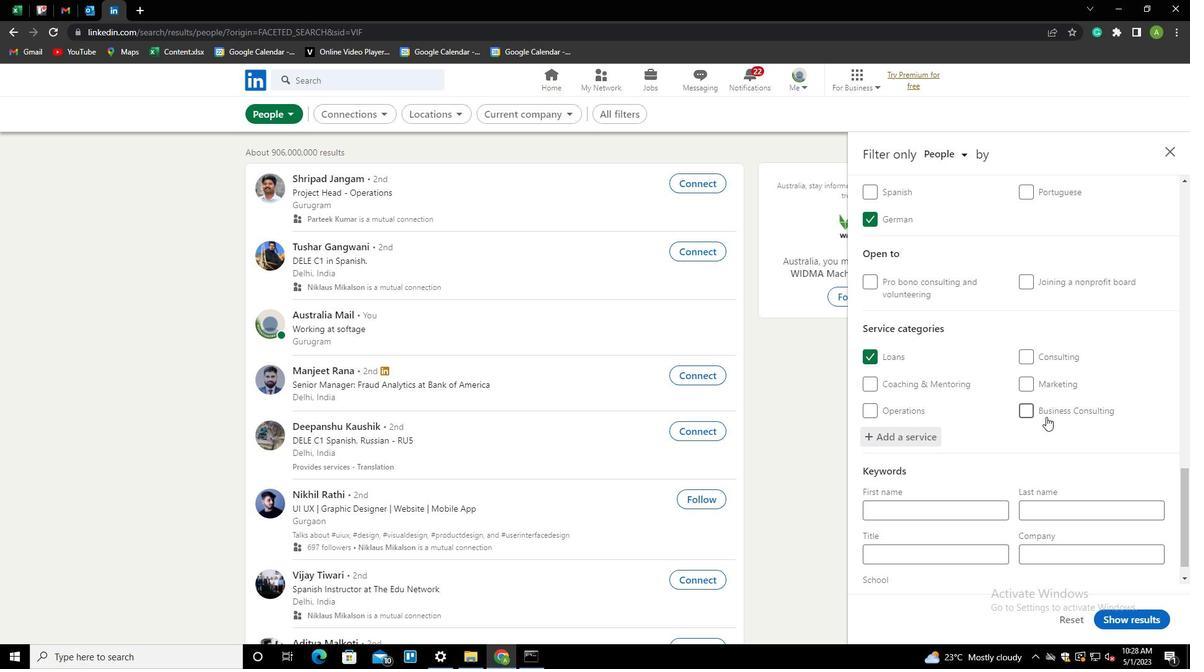 
Action: Mouse moved to (936, 527)
Screenshot: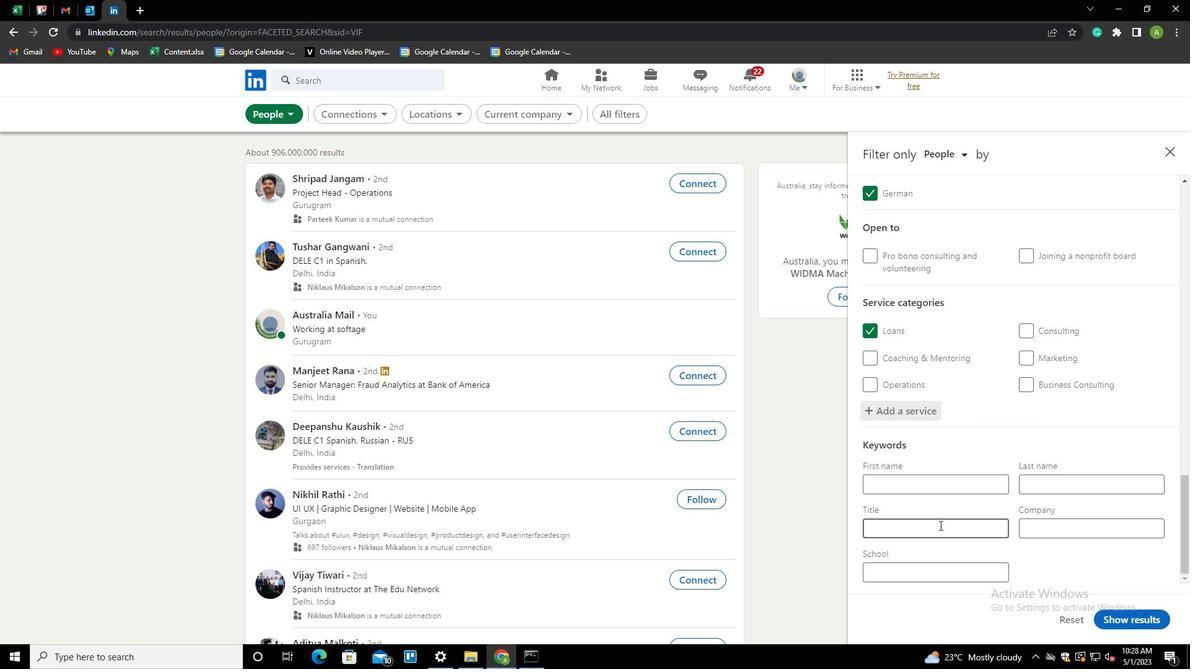
Action: Mouse pressed left at (936, 527)
Screenshot: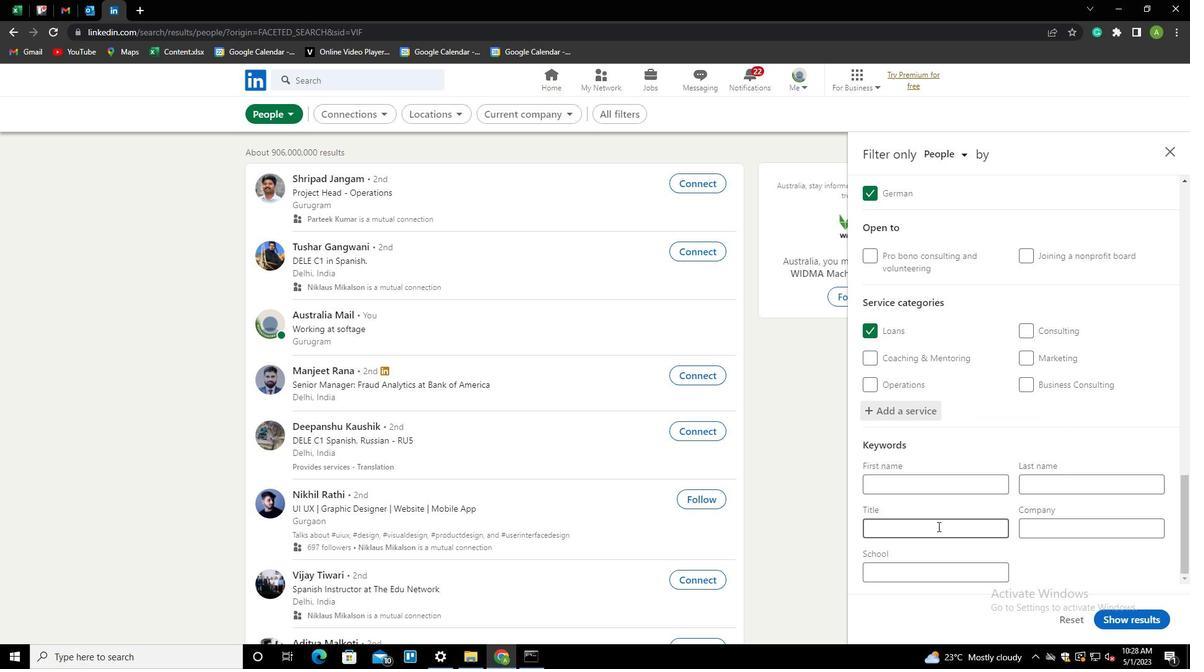 
Action: Key pressed <Key.shift>ACCON<Key.backspace>R<Key.backspace>UNT<Key.space><Key.shift>RP<Key.backspace>EPRESENTATIVE
Screenshot: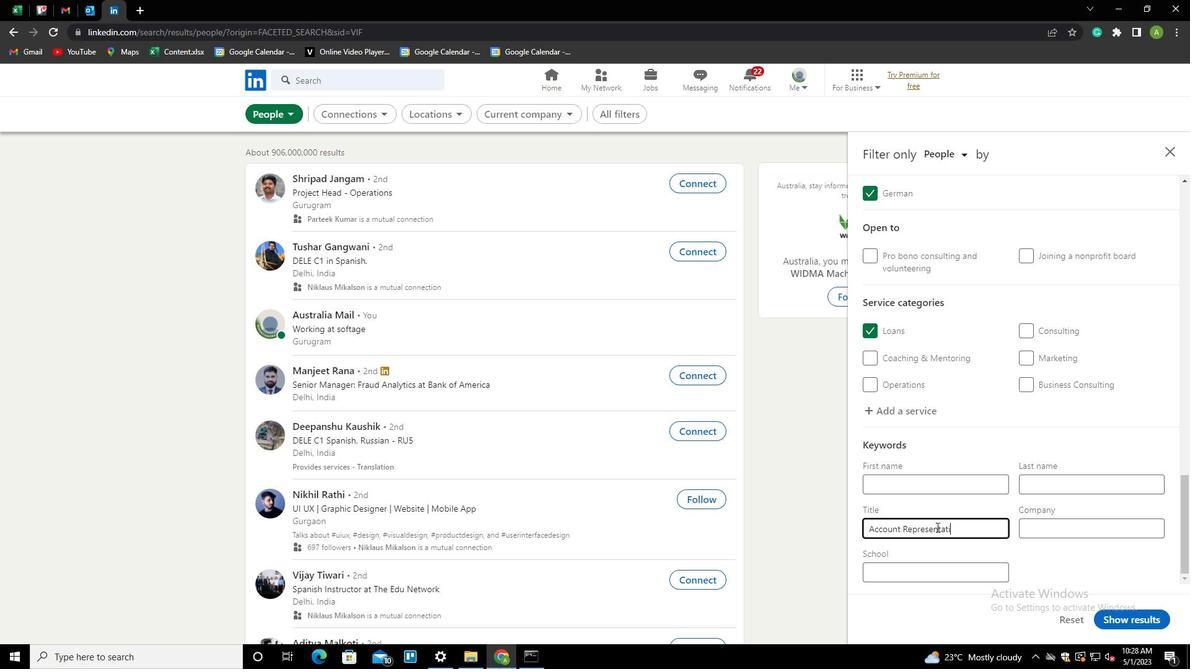 
Action: Mouse moved to (1082, 571)
Screenshot: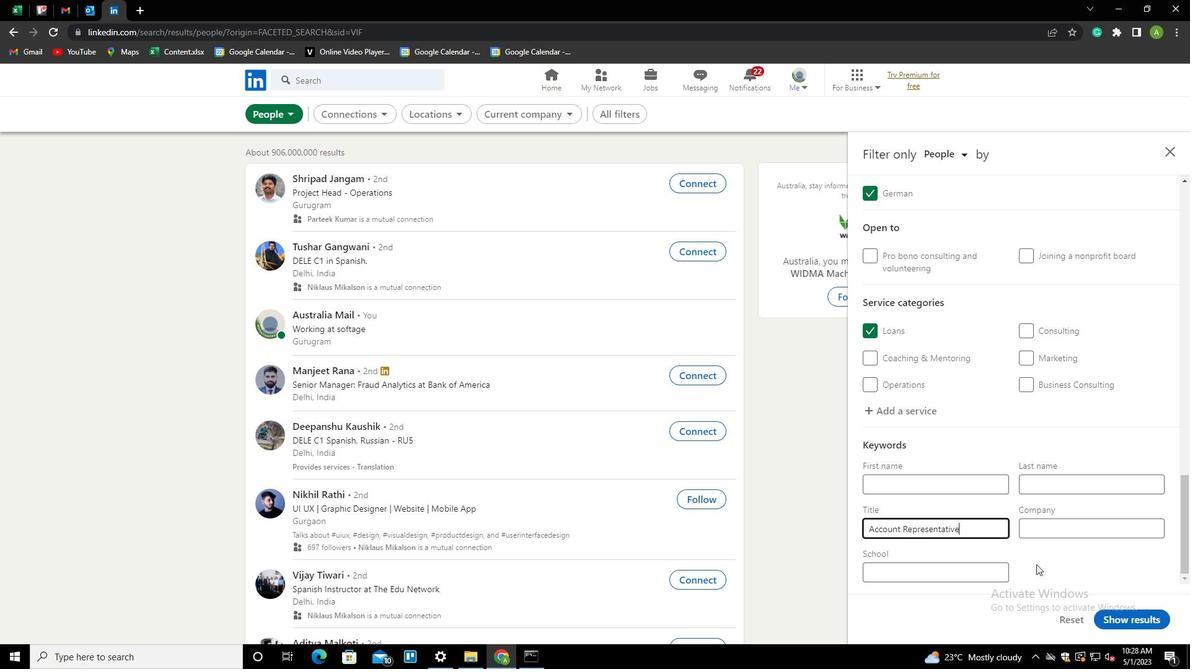 
Action: Mouse pressed left at (1082, 571)
Screenshot: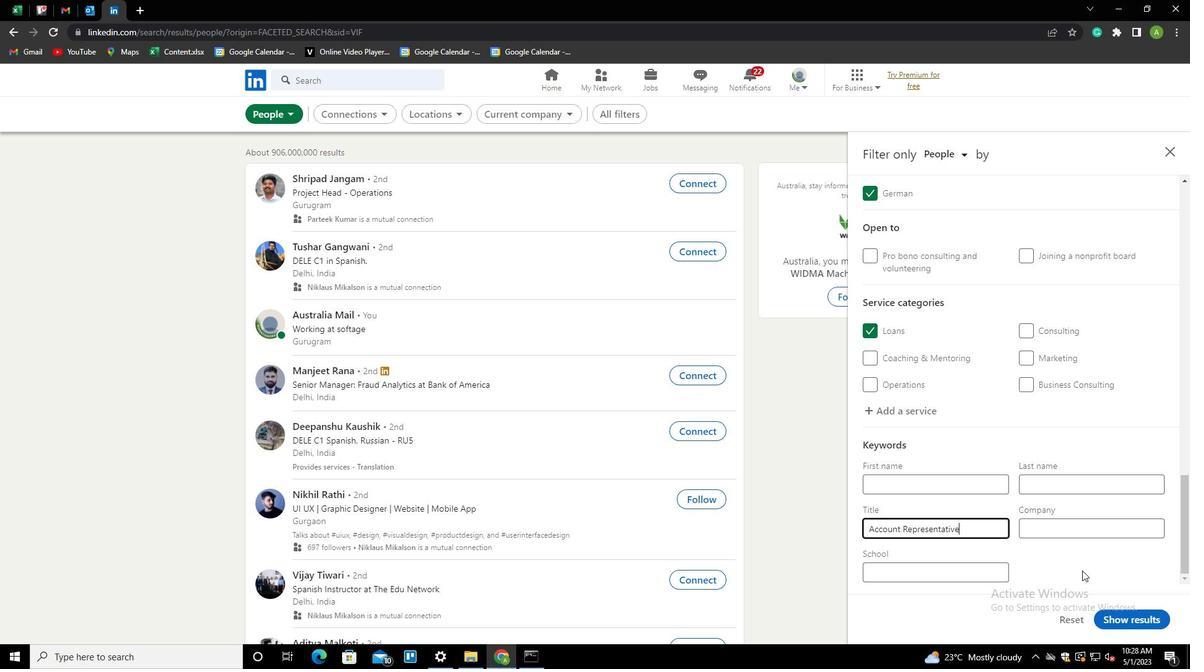 
Action: Mouse moved to (1128, 619)
Screenshot: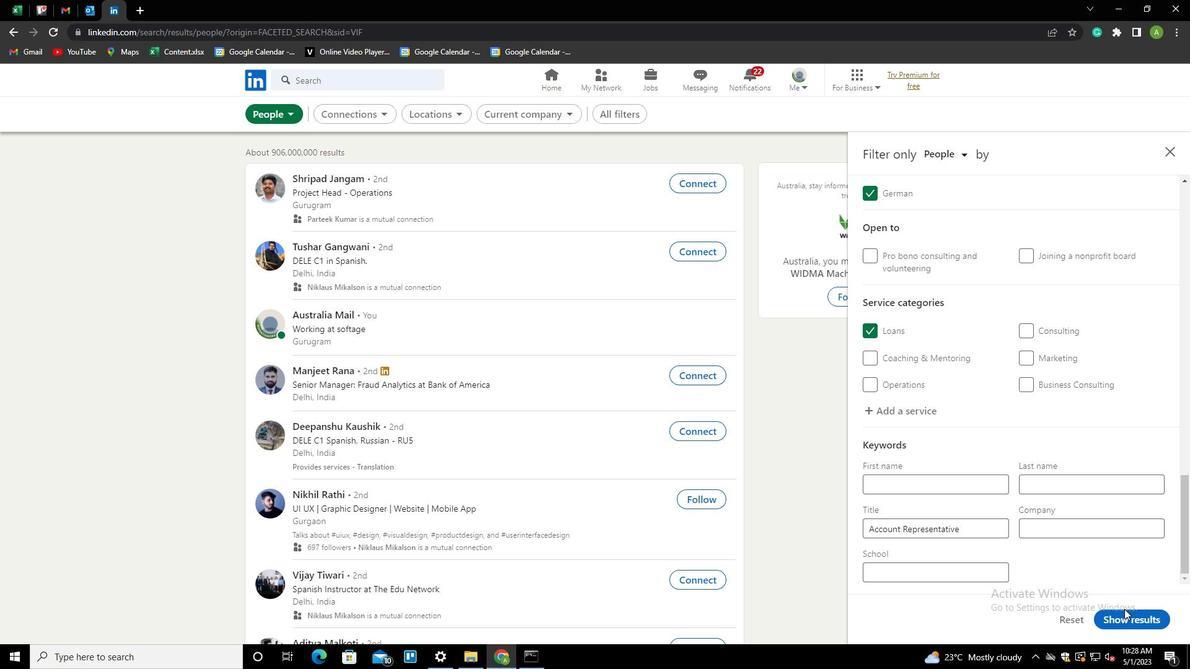 
Action: Mouse pressed left at (1128, 619)
Screenshot: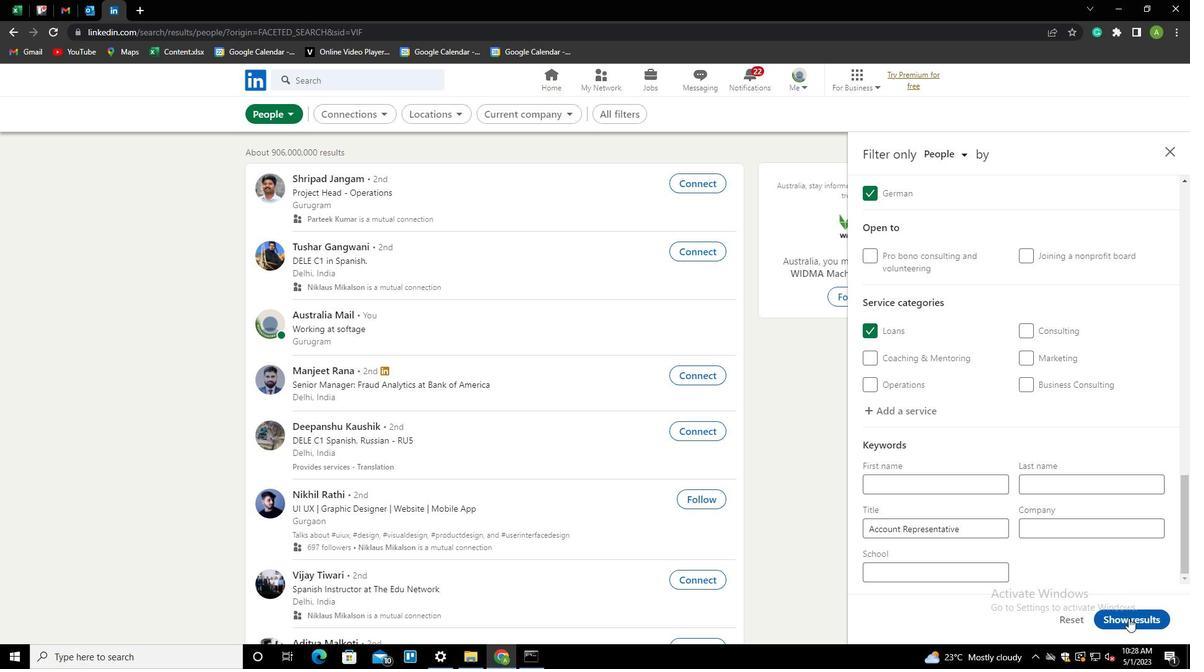 
Action: Mouse moved to (1128, 619)
Screenshot: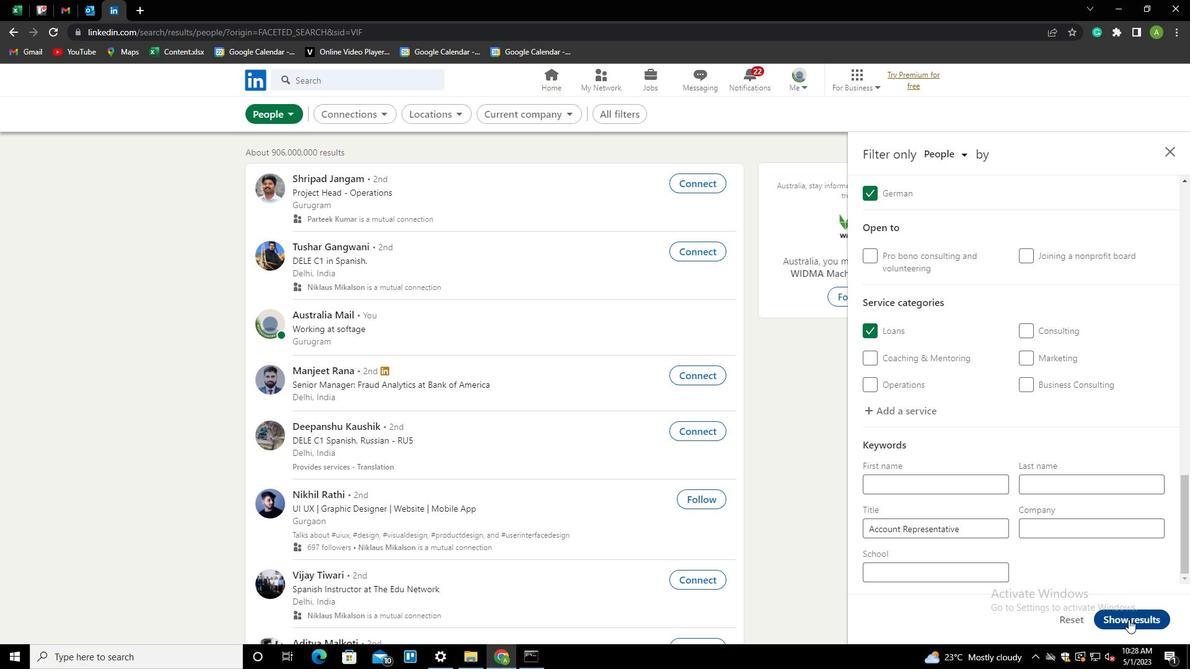 
